 Task: Look for space in Paracuru, Brazil from 12th July, 2023 to 16th July, 2023 for 8 adults in price range Rs.10000 to Rs.16000. Place can be private room with 8 bedrooms having 8 beds and 8 bathrooms. Property type can be house, flat, guest house. Amenities needed are: wifi, TV, free parkinig on premises, gym, breakfast. Booking option can be shelf check-in. Required host language is English.
Action: Mouse moved to (494, 101)
Screenshot: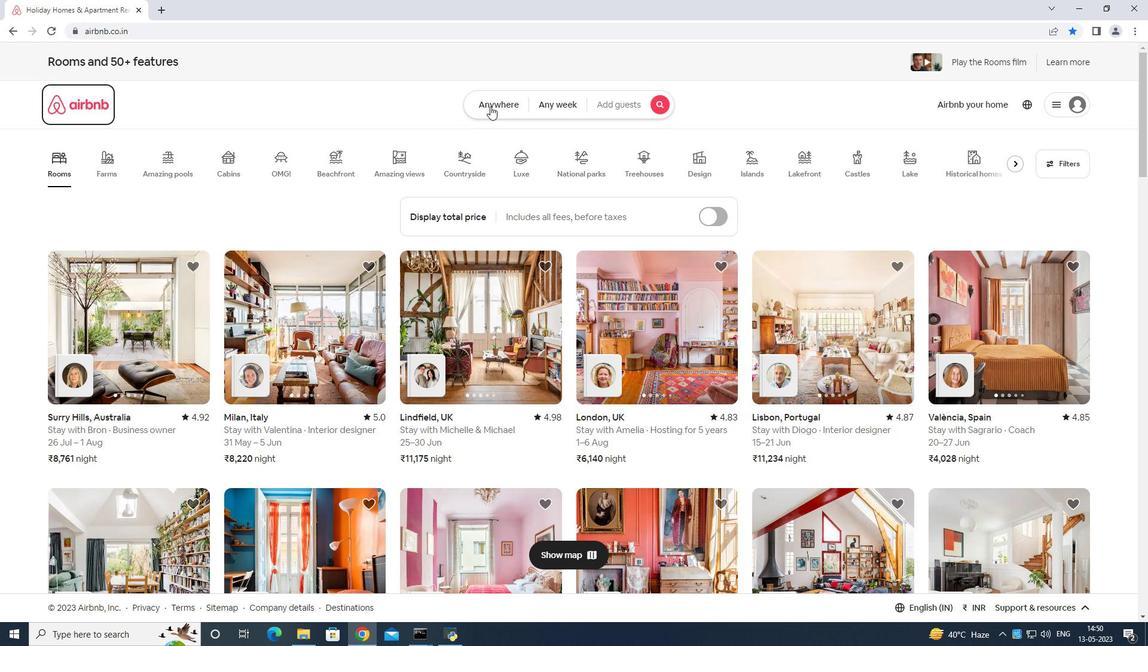 
Action: Mouse pressed left at (494, 101)
Screenshot: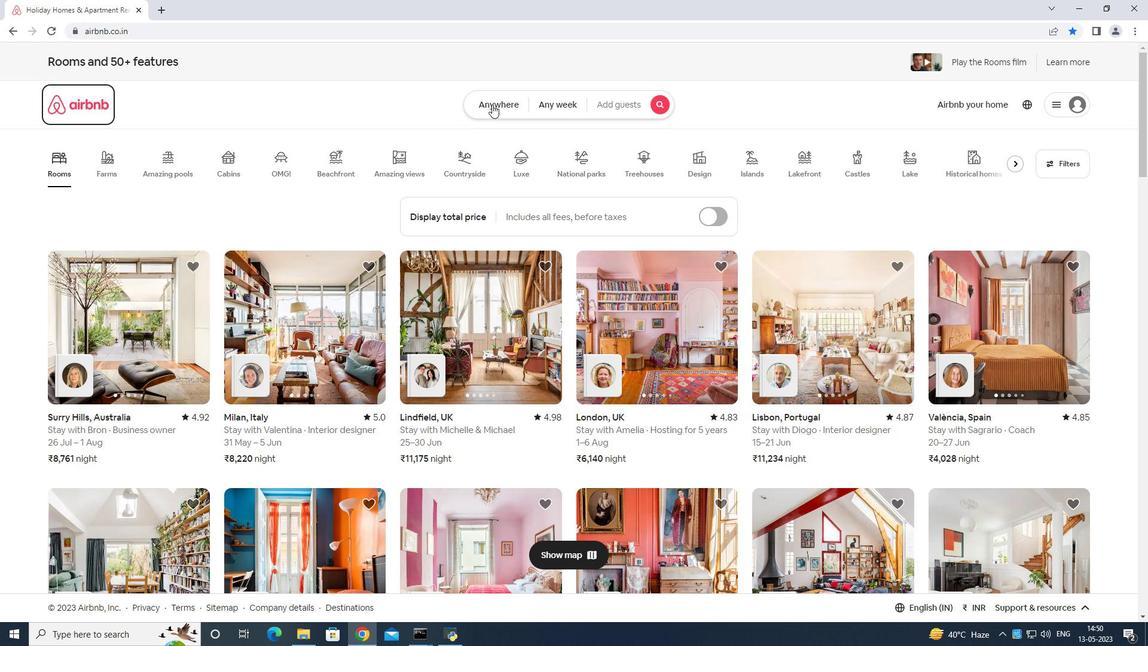 
Action: Mouse moved to (472, 141)
Screenshot: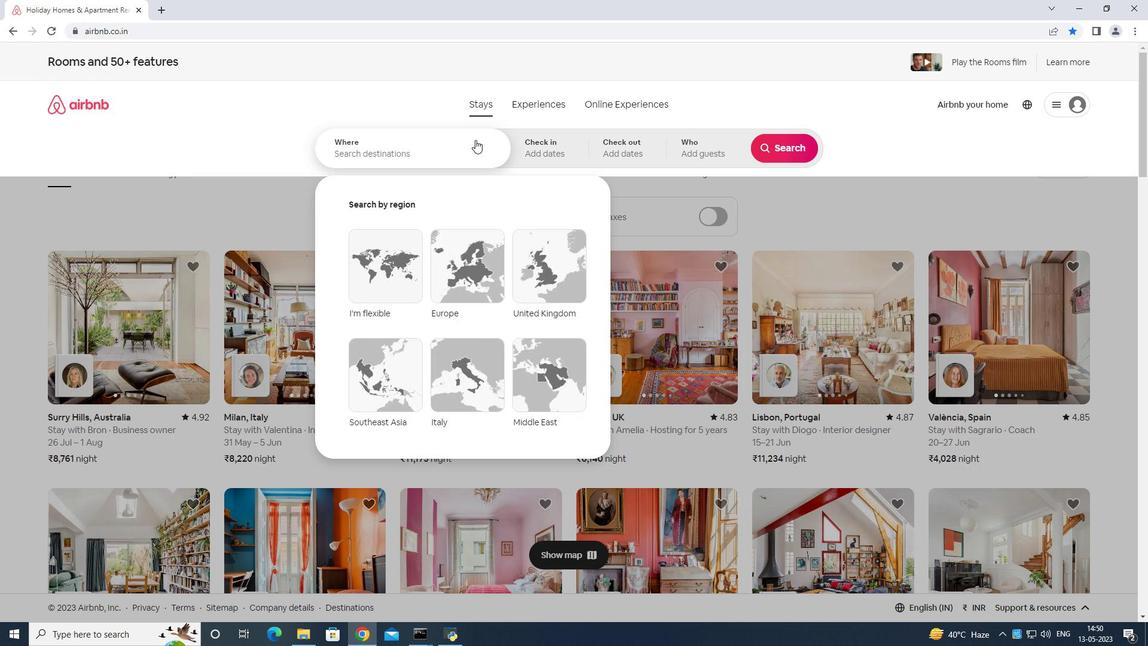
Action: Mouse pressed left at (472, 141)
Screenshot: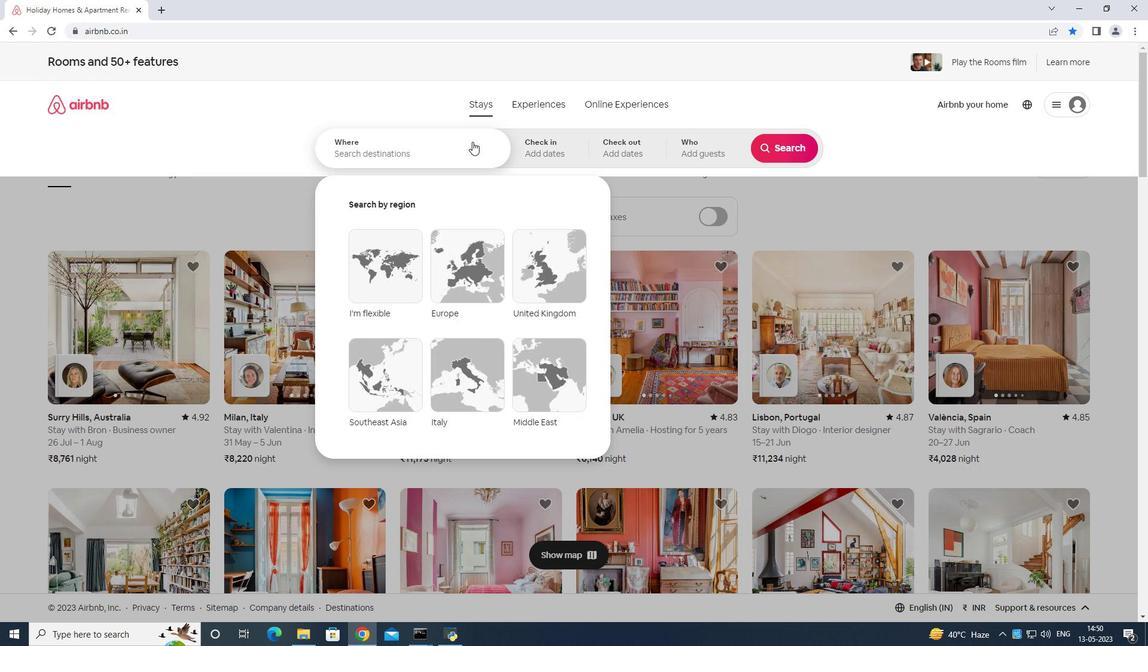 
Action: Mouse moved to (452, 155)
Screenshot: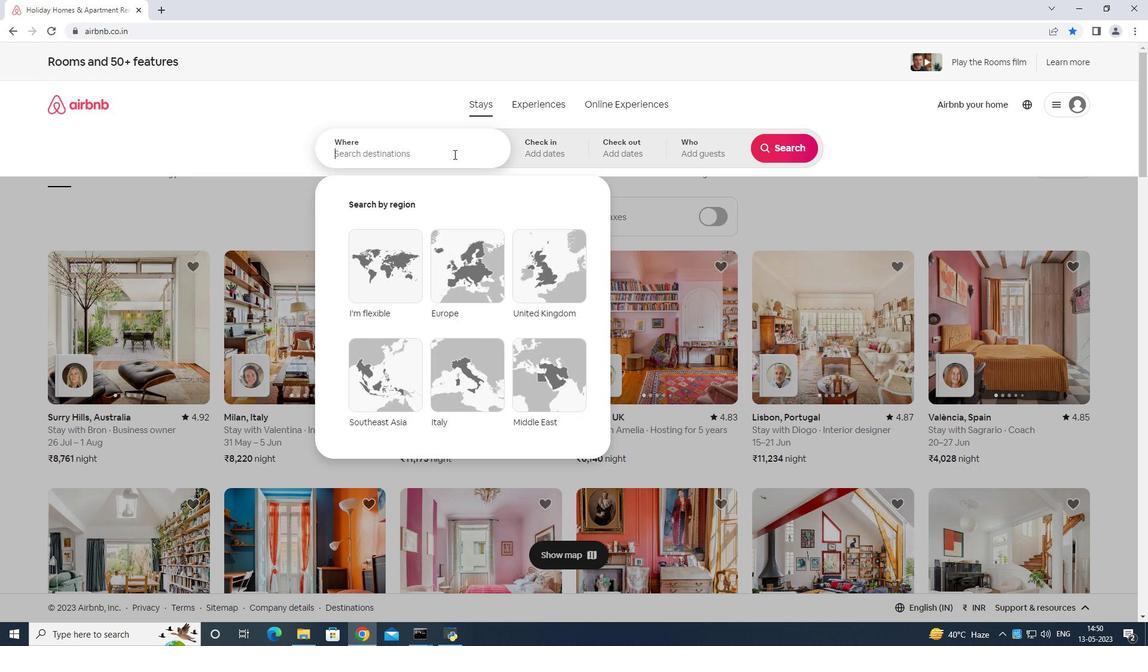 
Action: Key pressed <Key.shift>Paracur<Key.space>brazil<Key.enter>
Screenshot: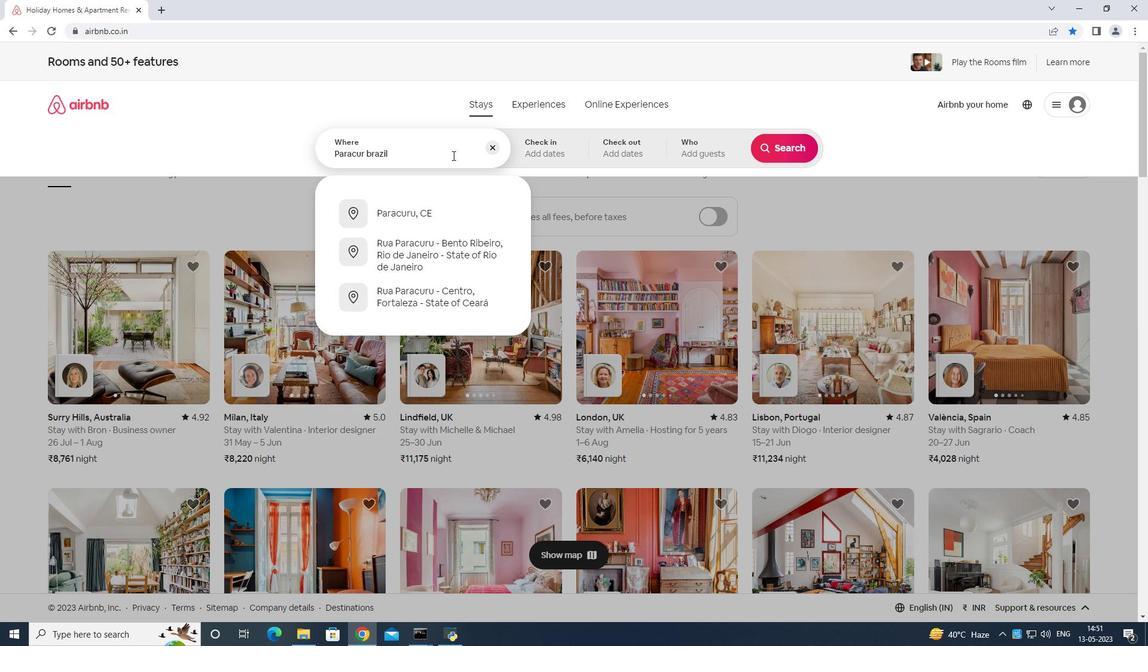 
Action: Mouse moved to (772, 239)
Screenshot: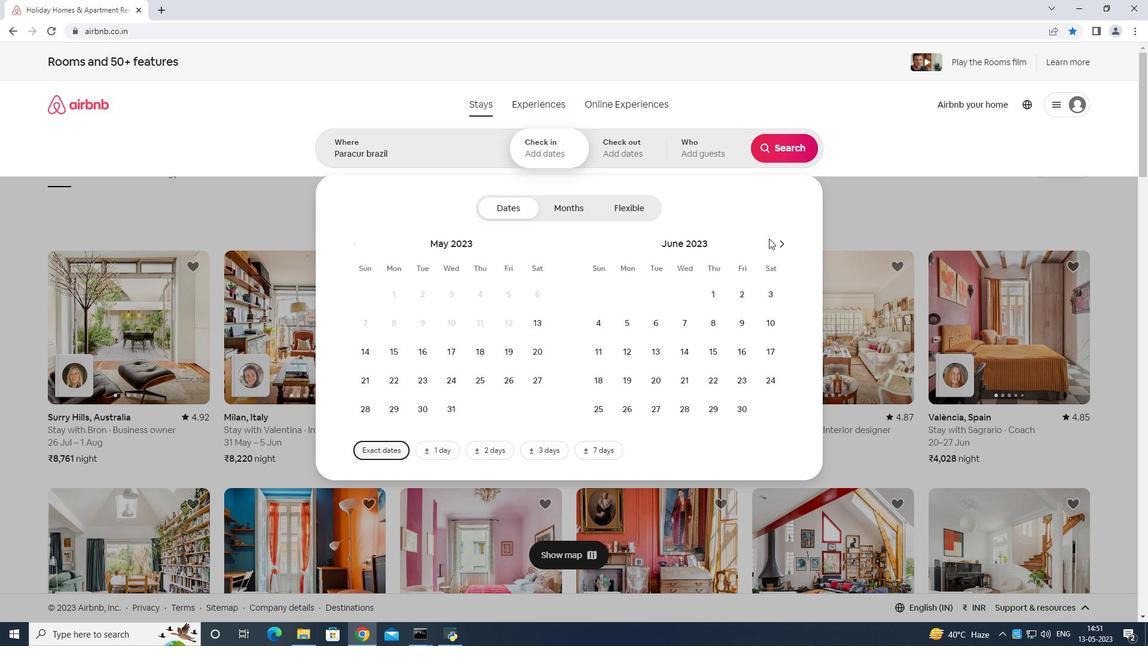 
Action: Mouse pressed left at (772, 239)
Screenshot: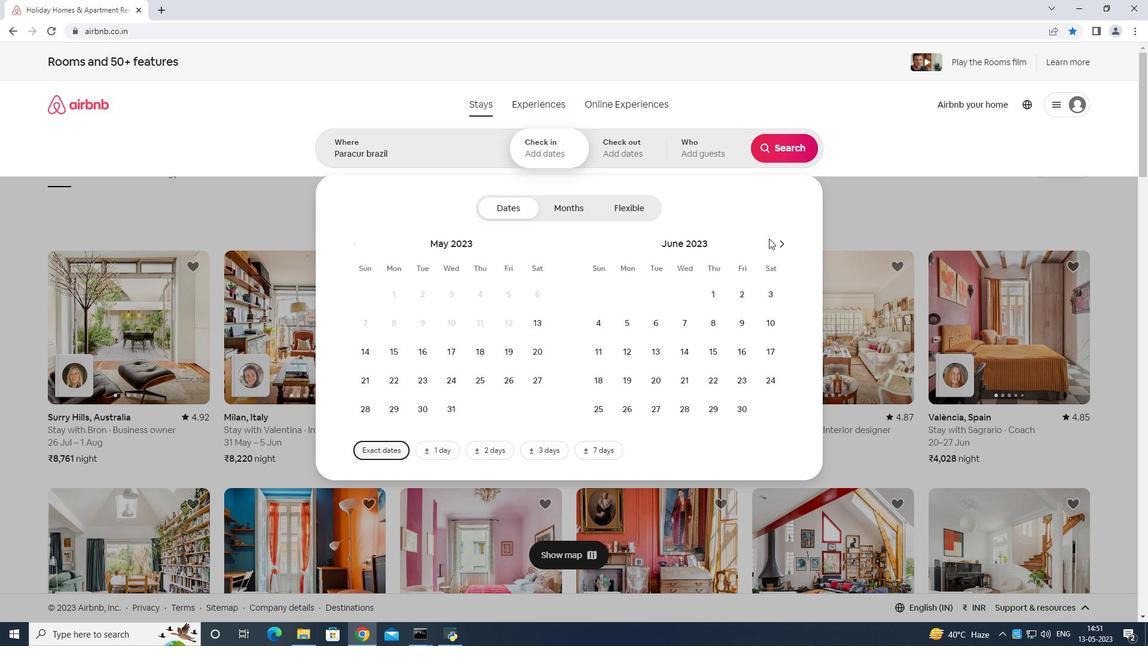 
Action: Mouse moved to (782, 247)
Screenshot: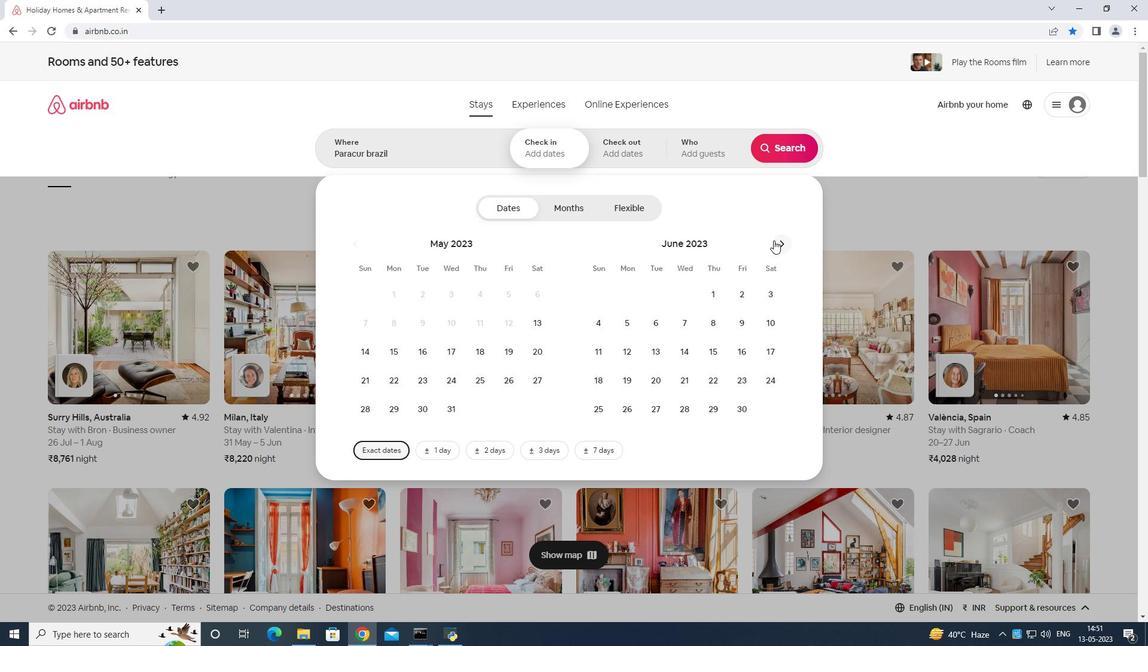 
Action: Mouse pressed left at (782, 247)
Screenshot: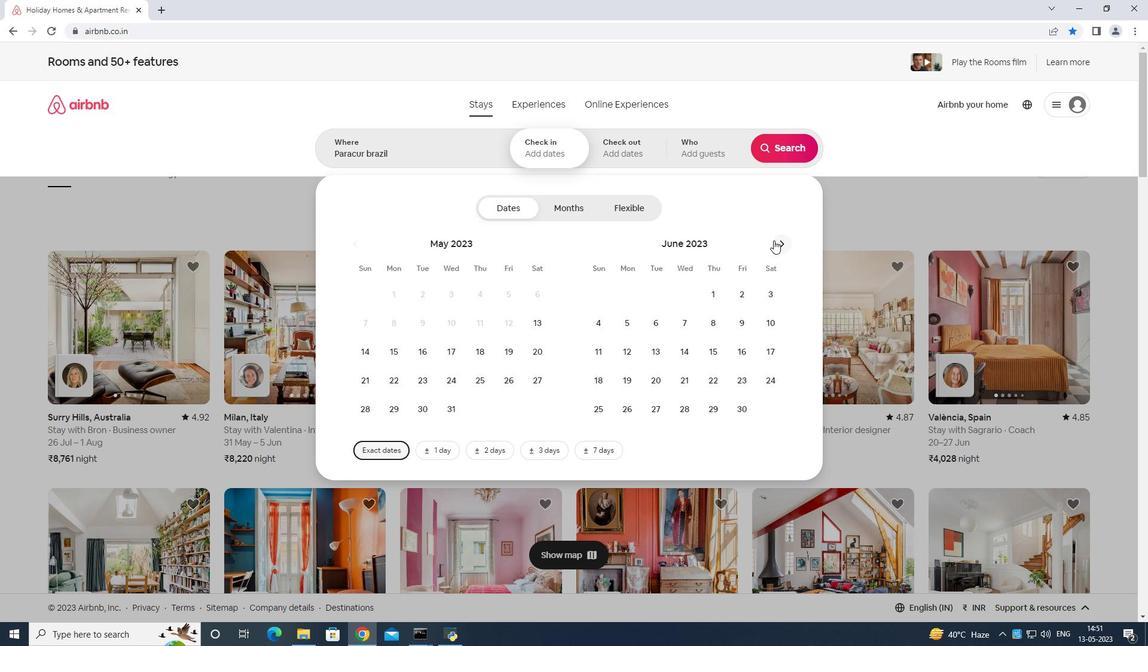 
Action: Mouse moved to (682, 348)
Screenshot: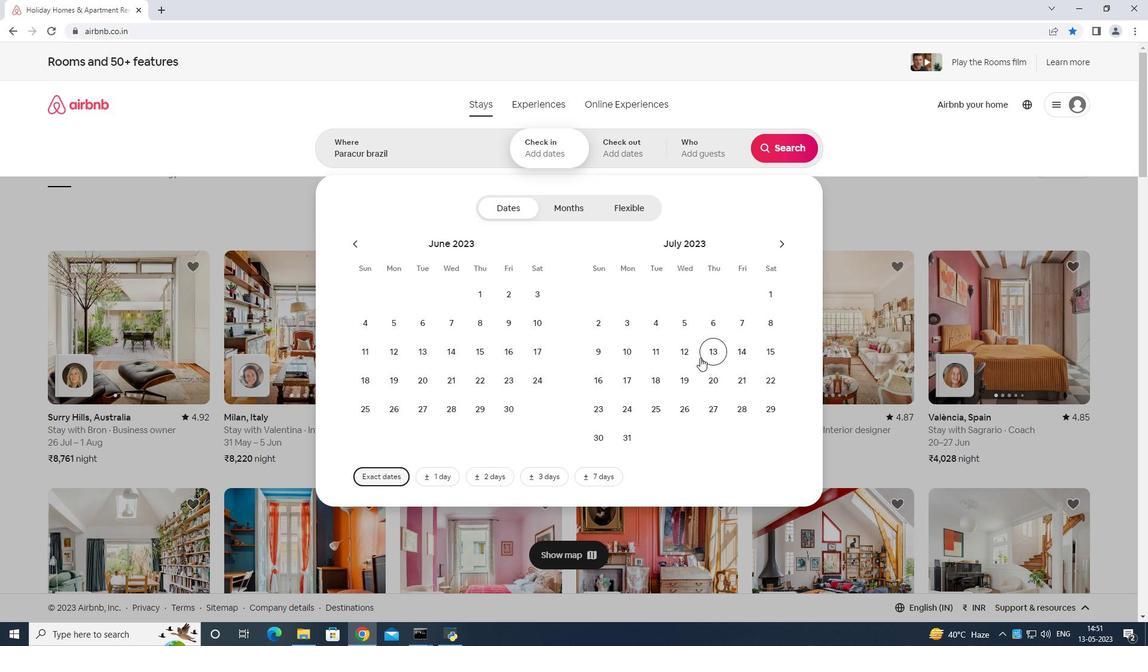 
Action: Mouse pressed left at (682, 348)
Screenshot: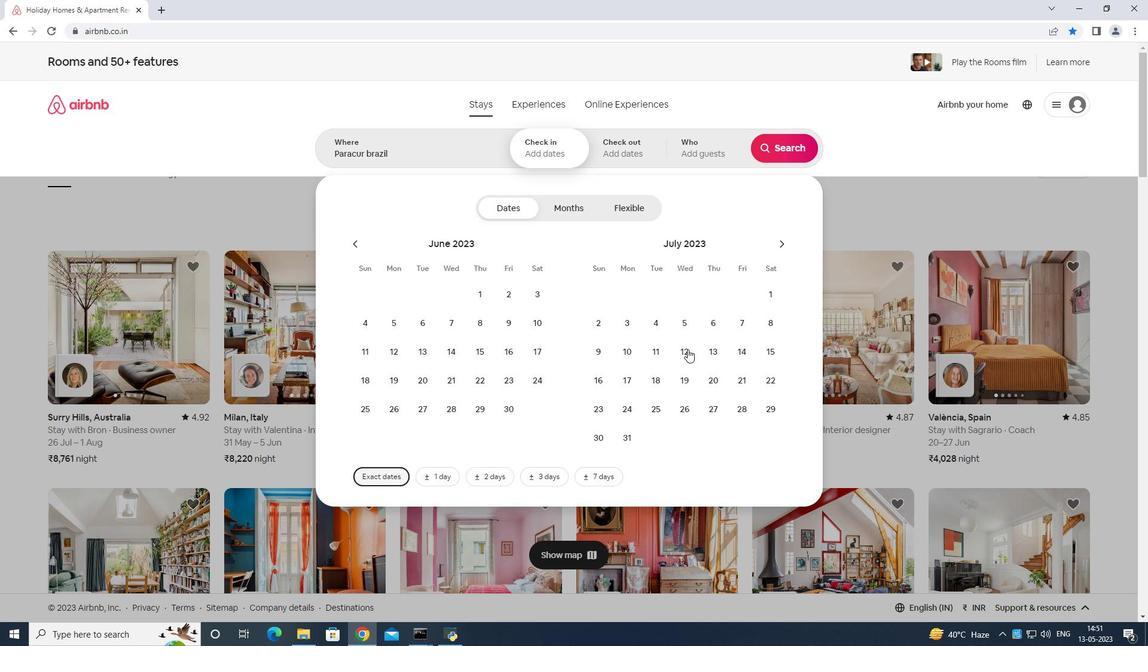 
Action: Mouse moved to (609, 379)
Screenshot: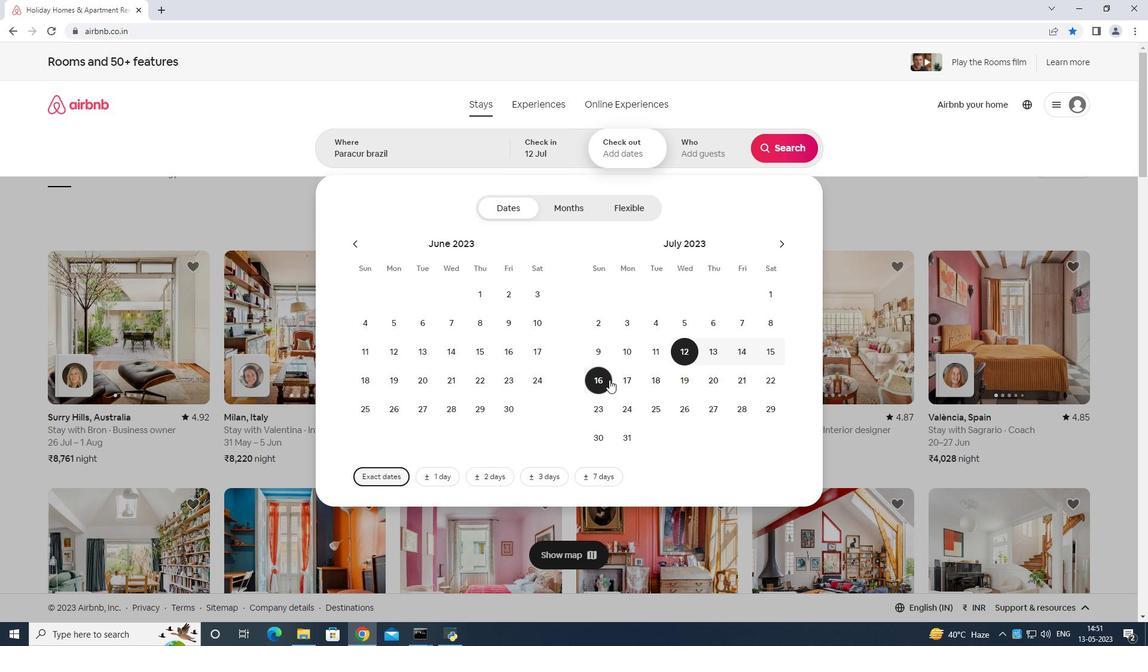 
Action: Mouse pressed left at (609, 379)
Screenshot: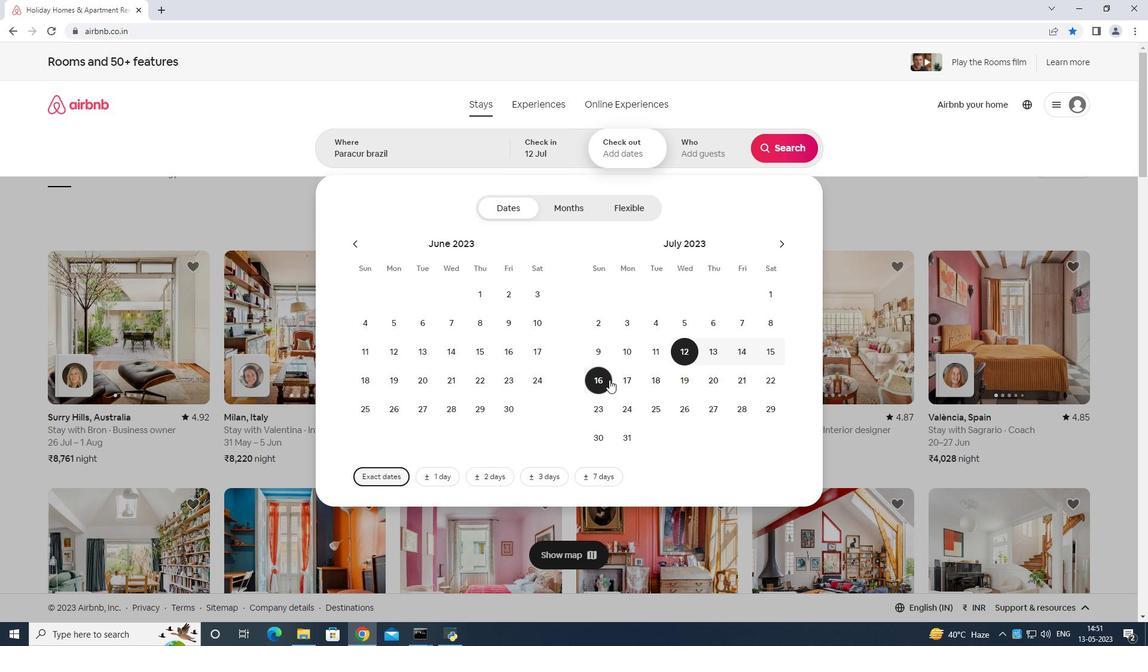 
Action: Mouse moved to (710, 144)
Screenshot: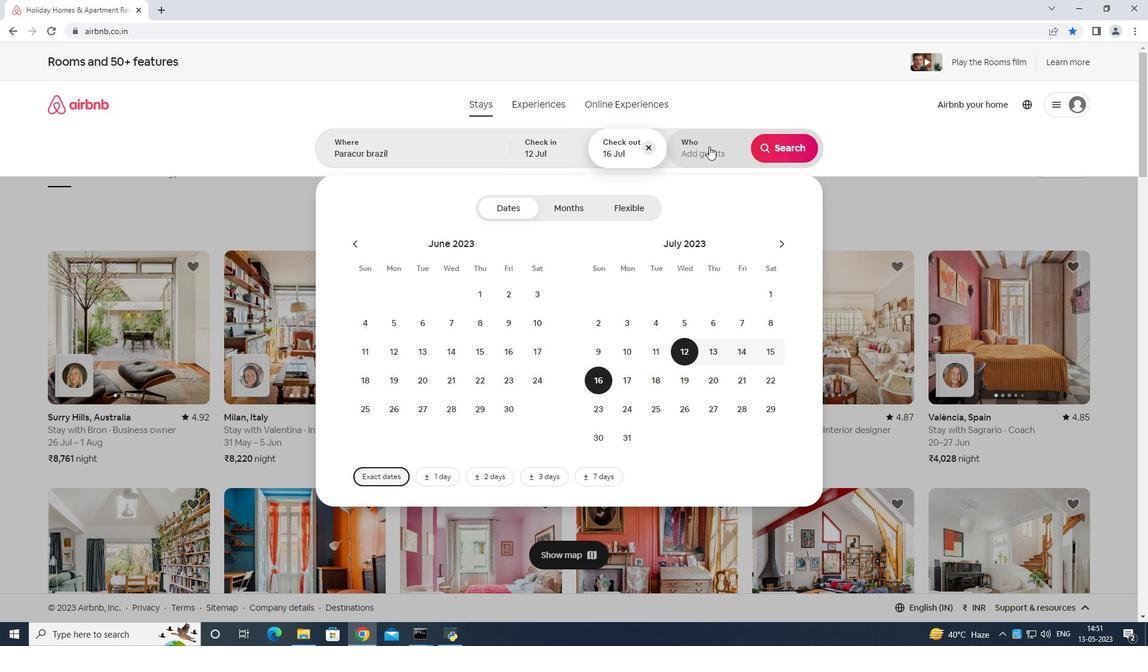 
Action: Mouse pressed left at (710, 144)
Screenshot: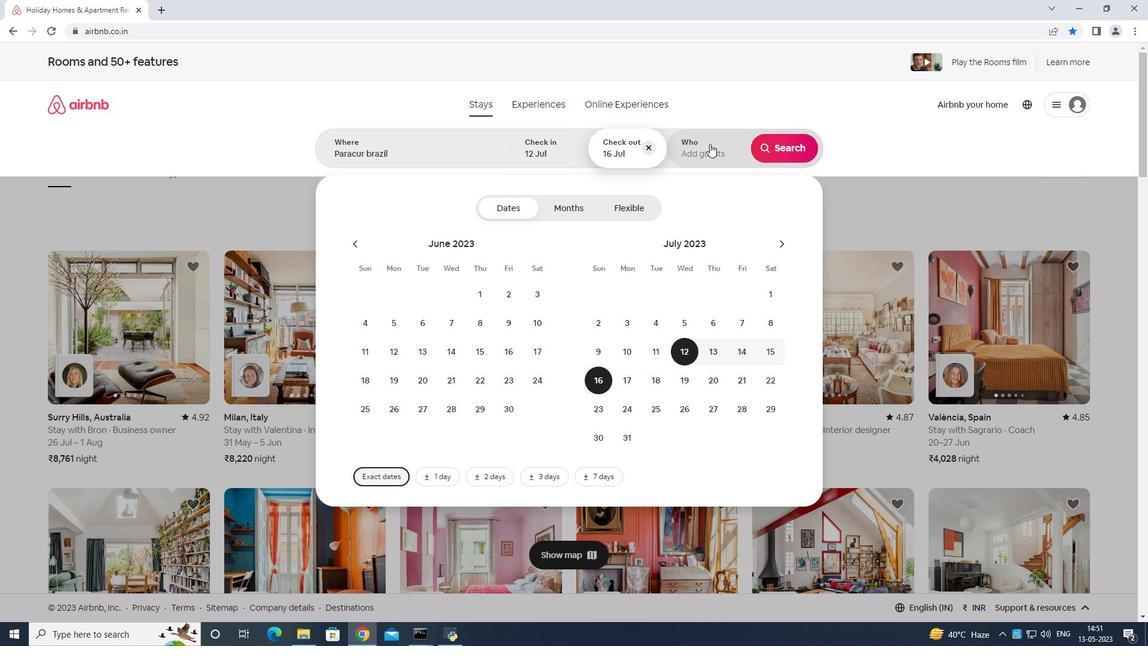 
Action: Mouse moved to (787, 207)
Screenshot: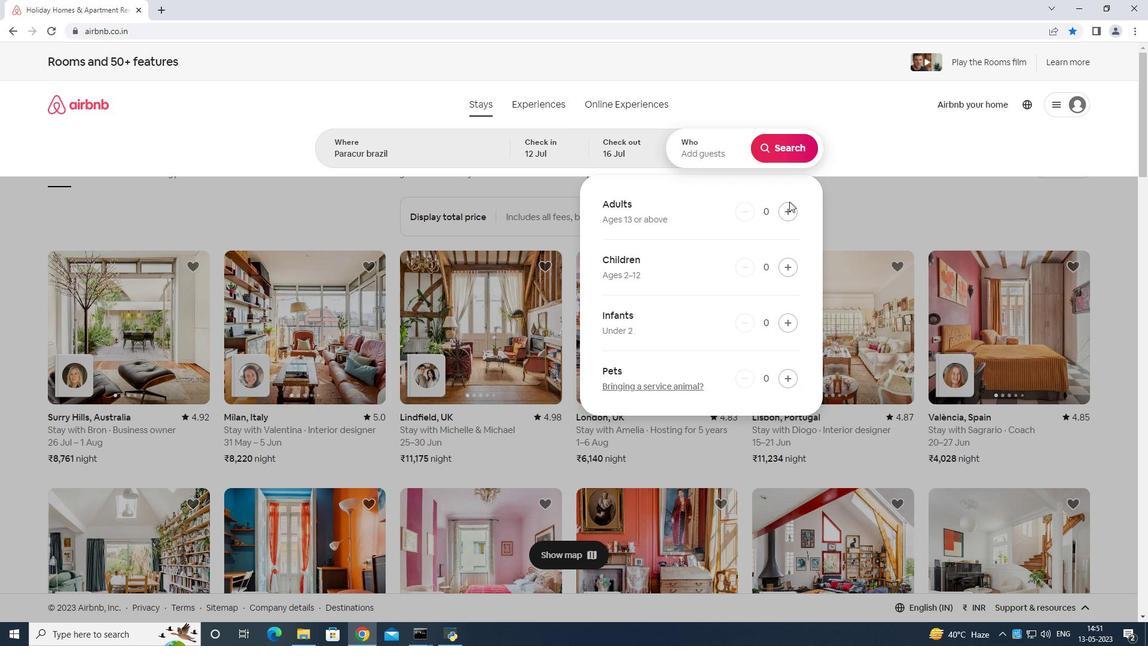 
Action: Mouse pressed left at (787, 207)
Screenshot: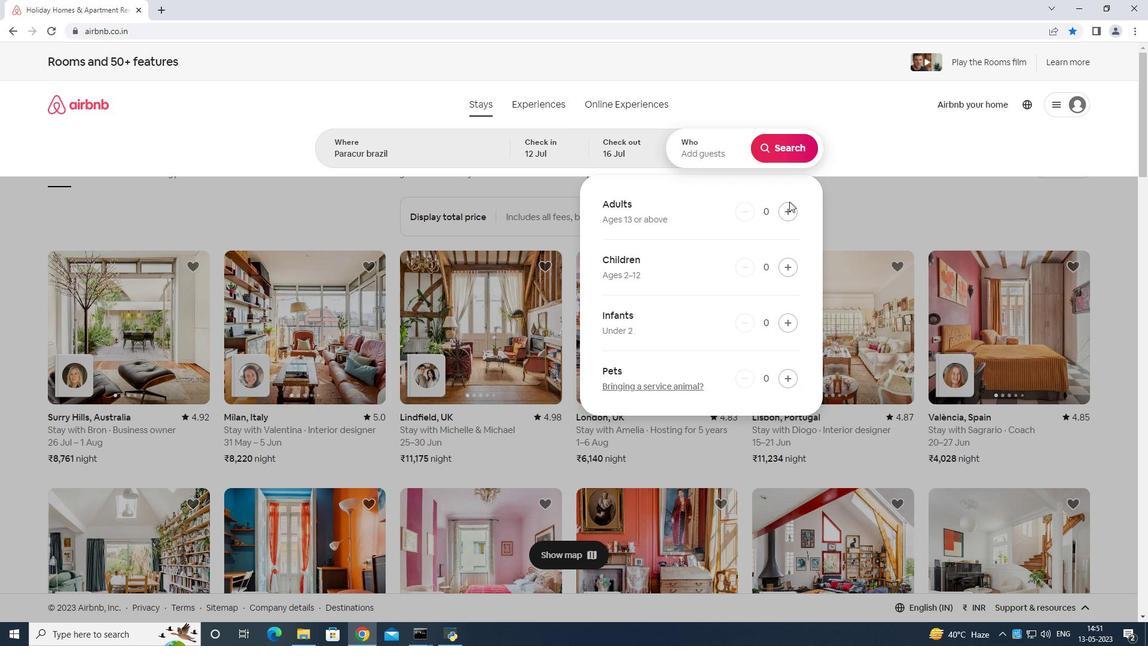 
Action: Mouse moved to (787, 208)
Screenshot: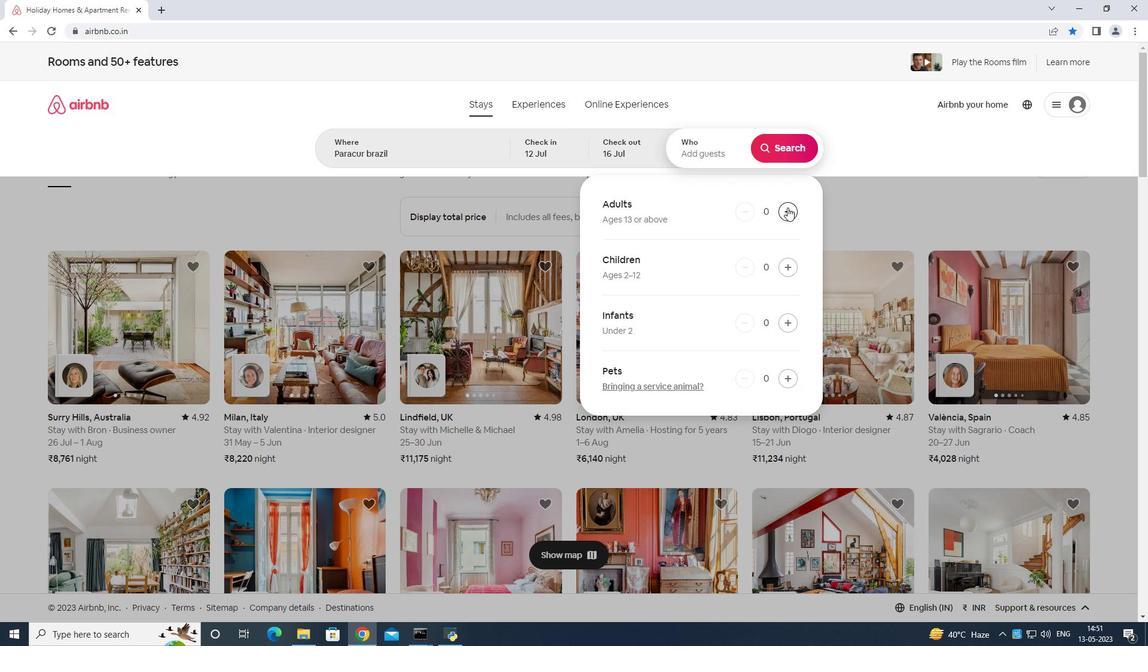 
Action: Mouse pressed left at (787, 208)
Screenshot: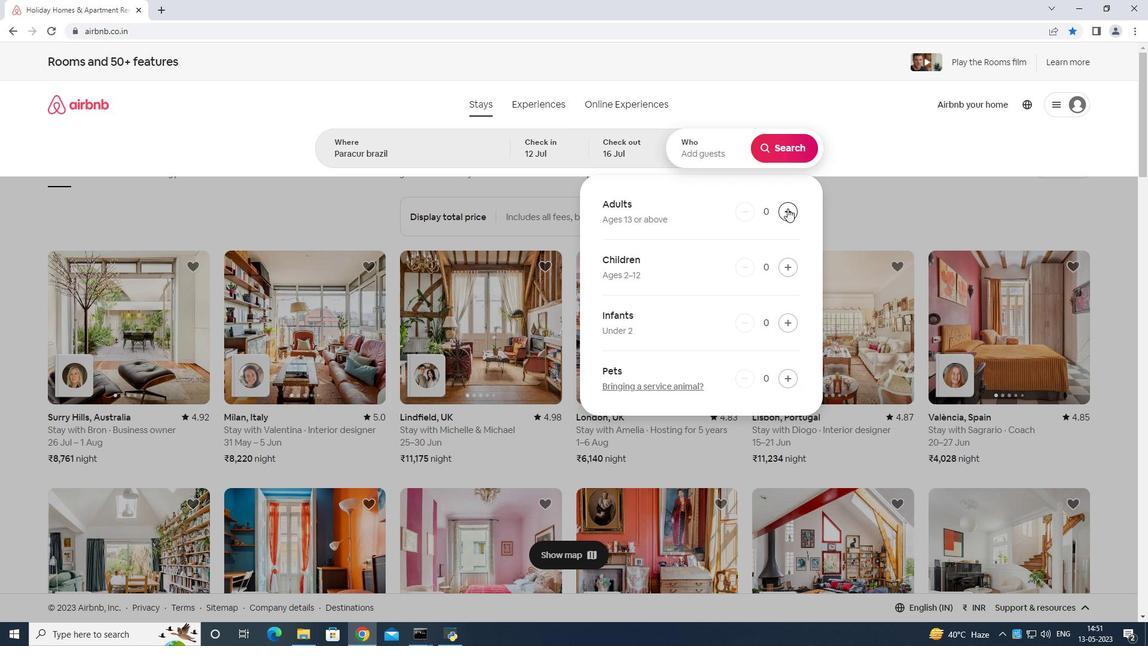
Action: Mouse moved to (786, 207)
Screenshot: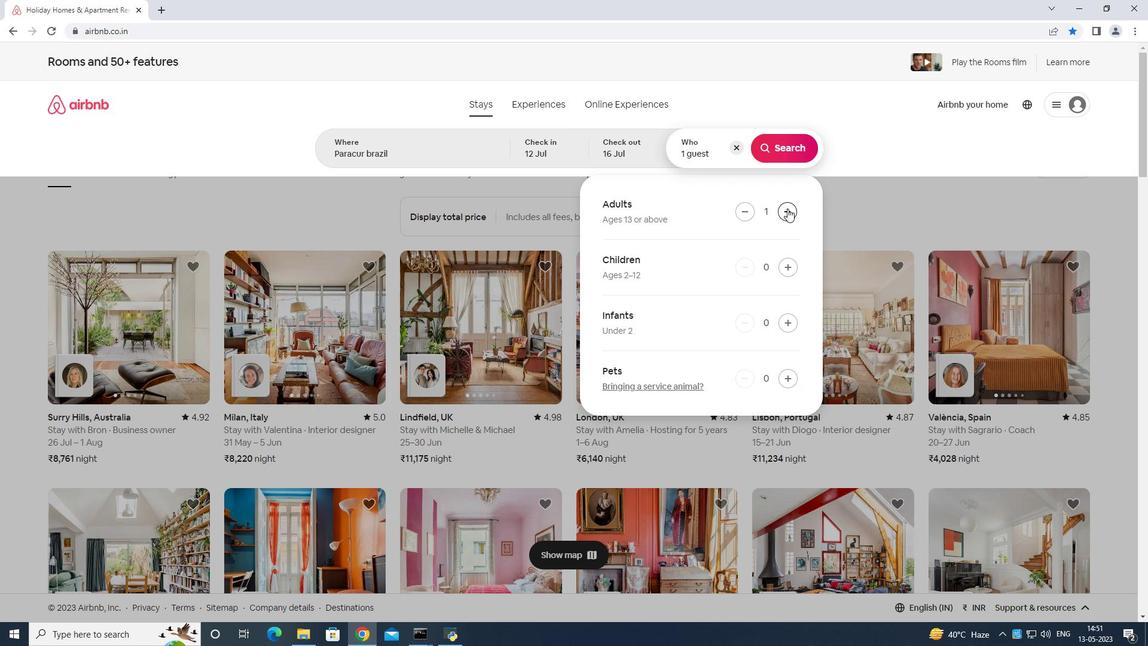 
Action: Mouse pressed left at (786, 207)
Screenshot: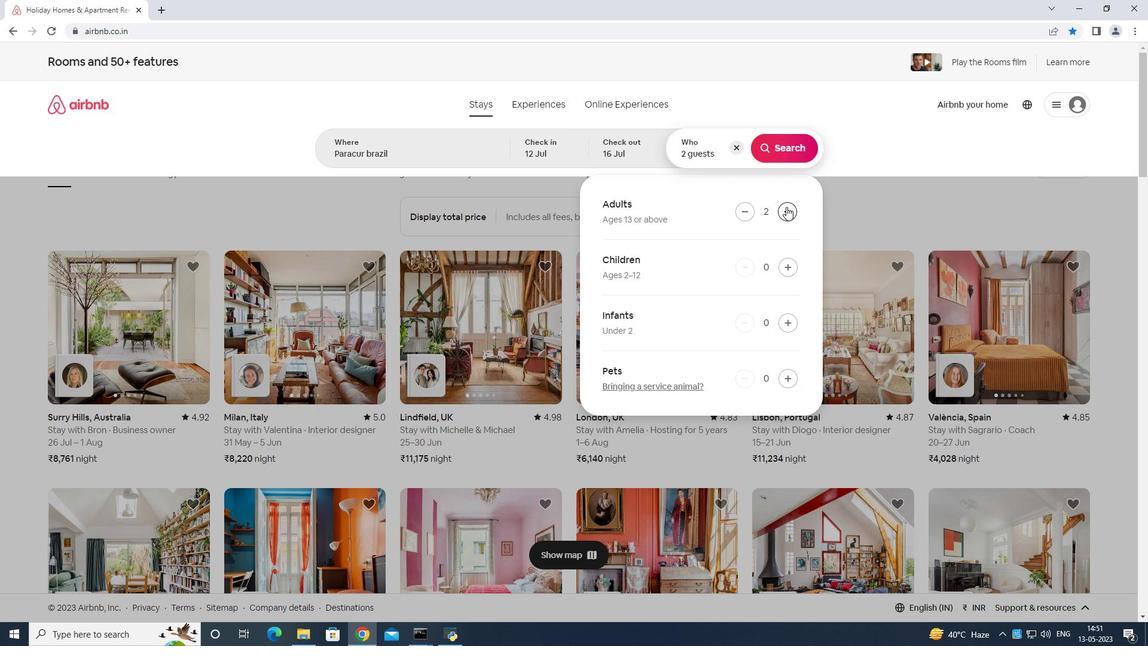 
Action: Mouse pressed left at (786, 207)
Screenshot: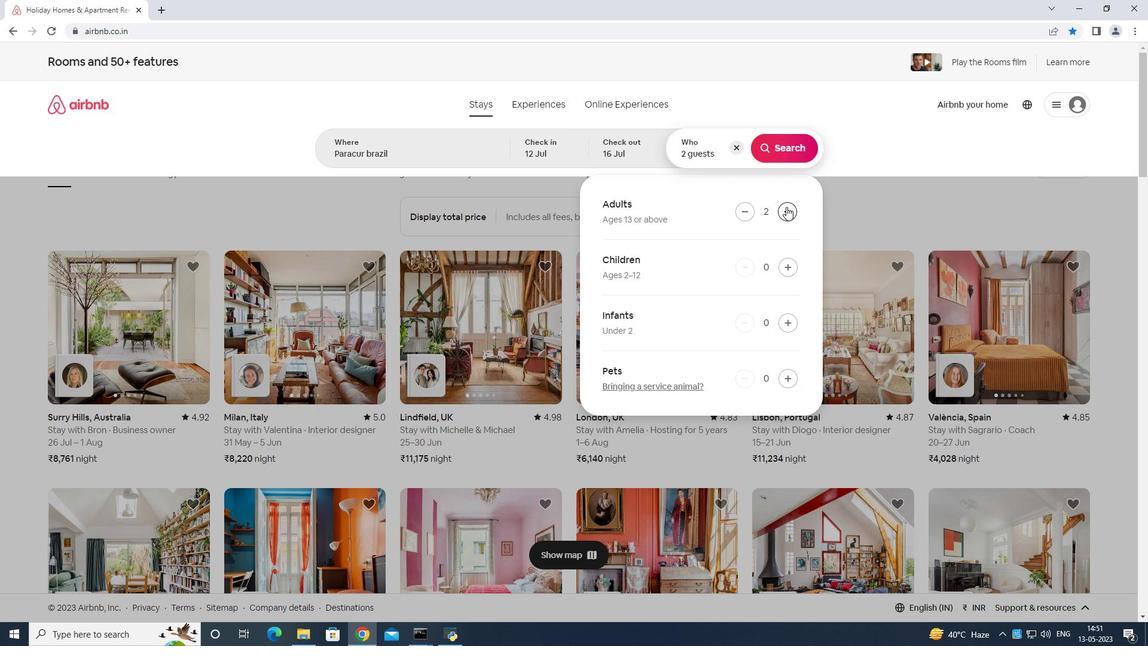 
Action: Mouse pressed left at (786, 207)
Screenshot: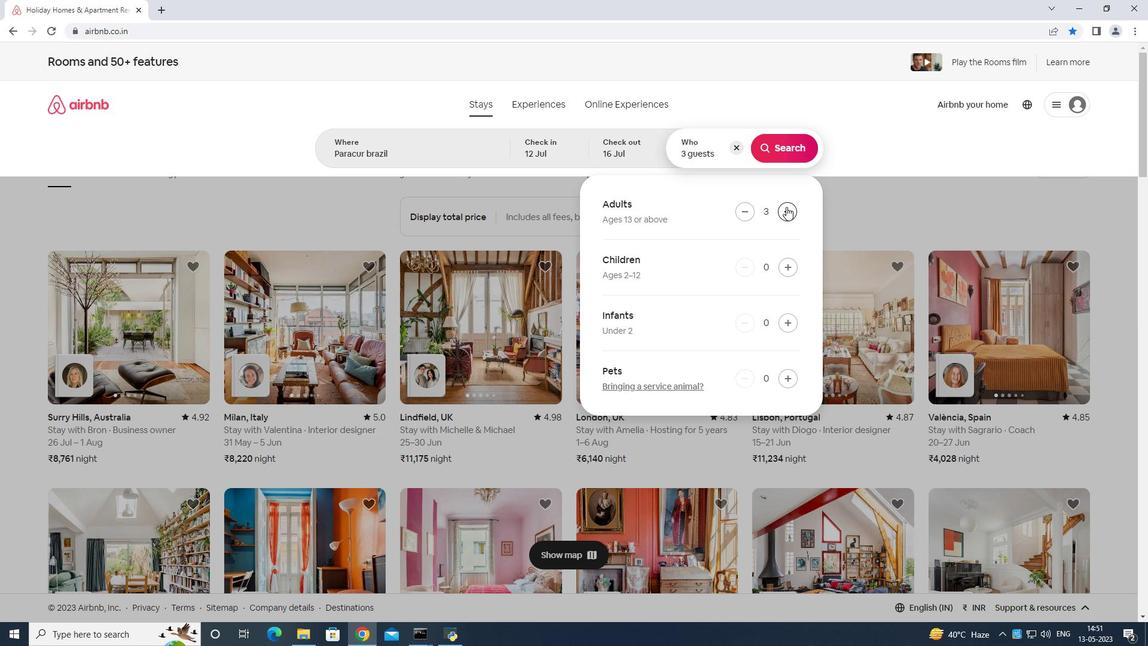 
Action: Mouse pressed left at (786, 207)
Screenshot: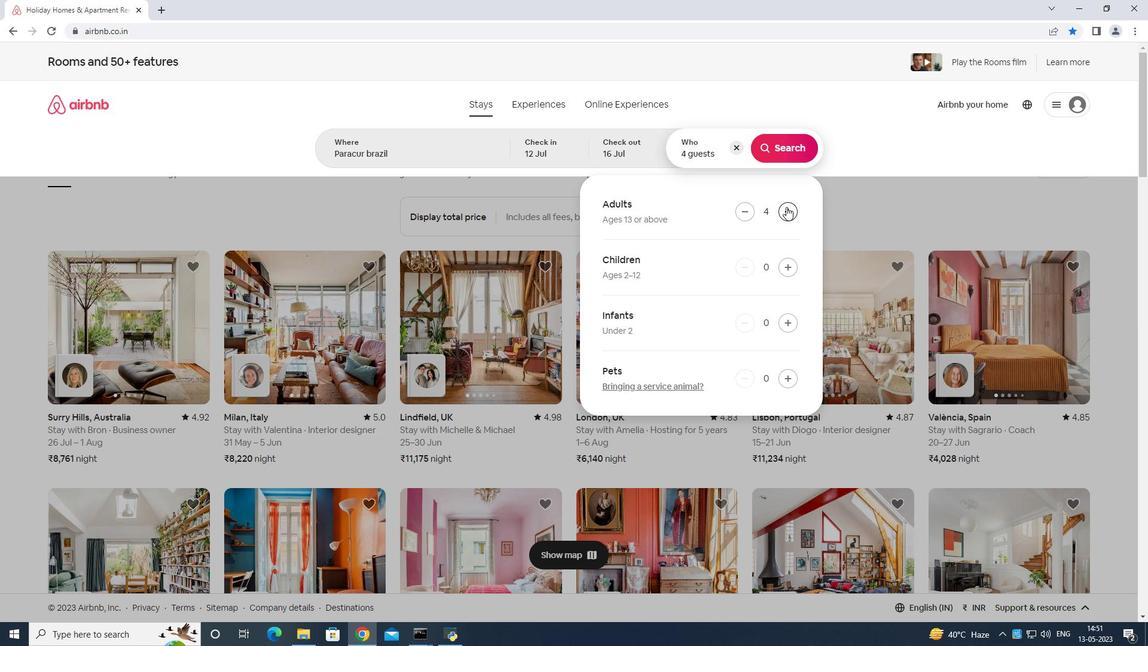 
Action: Mouse pressed left at (786, 207)
Screenshot: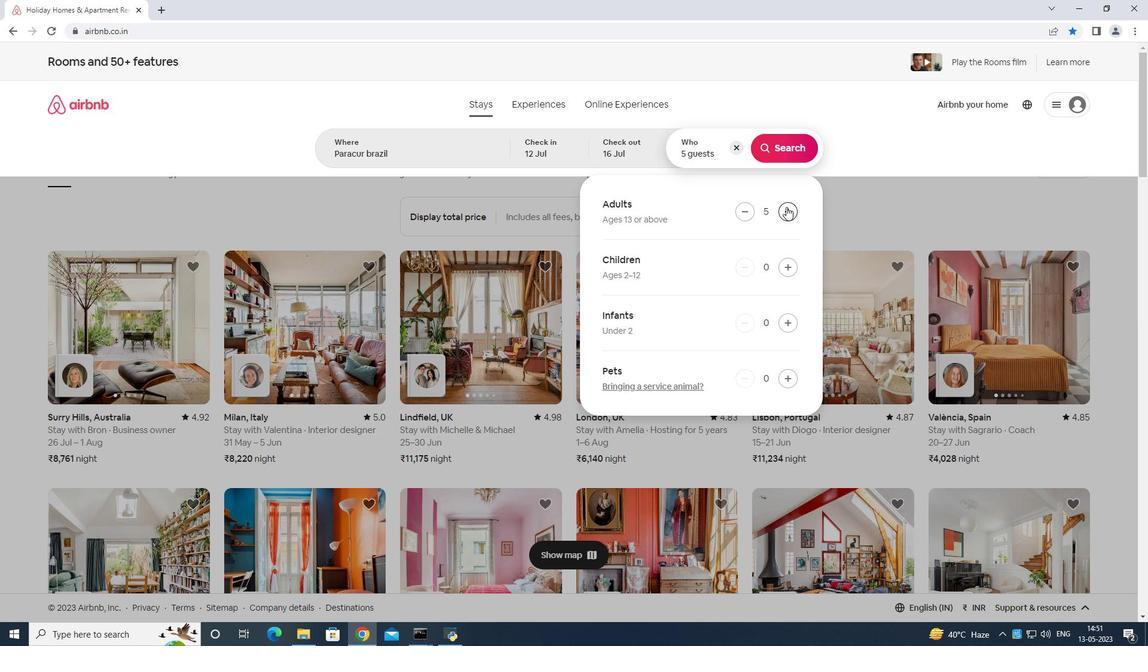 
Action: Mouse pressed left at (786, 207)
Screenshot: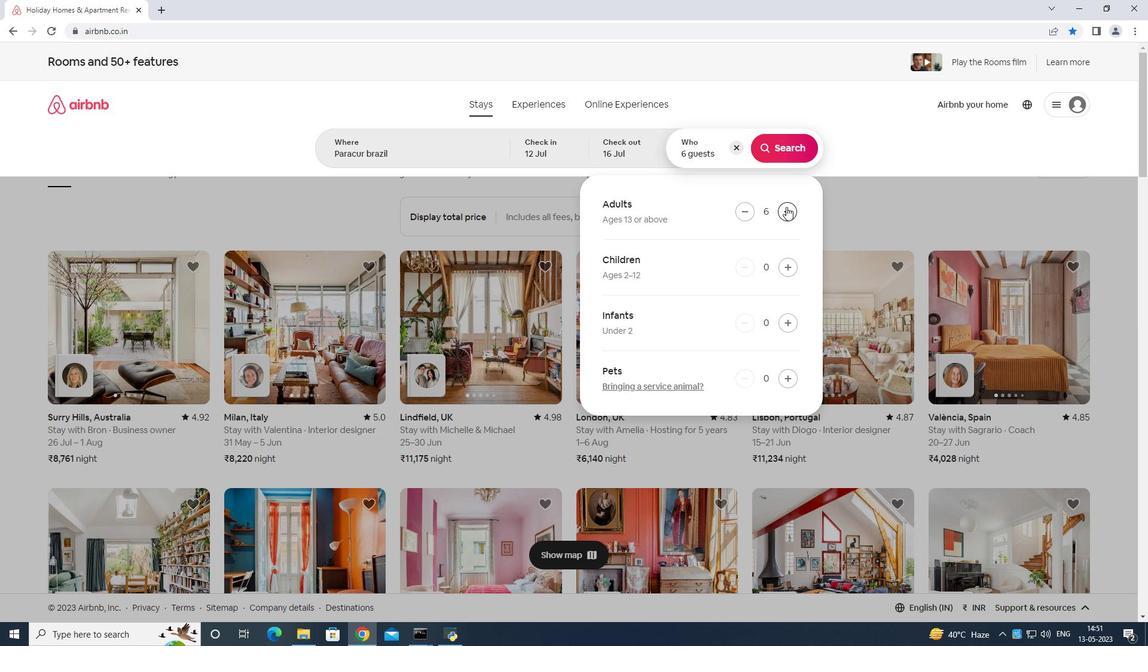 
Action: Mouse moved to (787, 147)
Screenshot: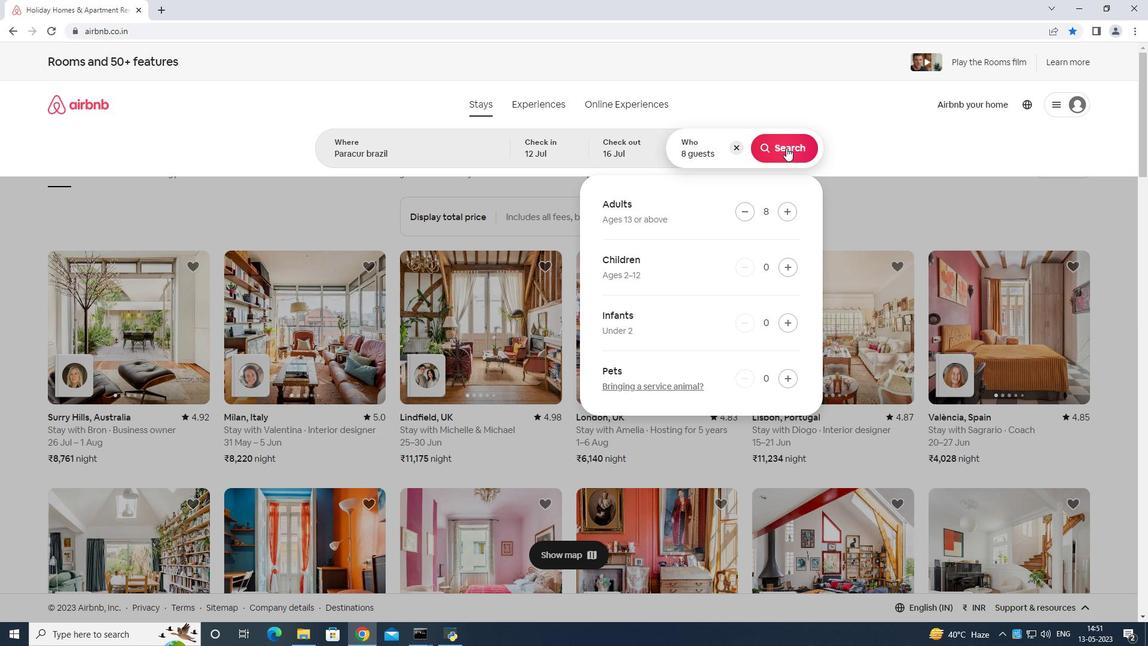 
Action: Mouse pressed left at (787, 147)
Screenshot: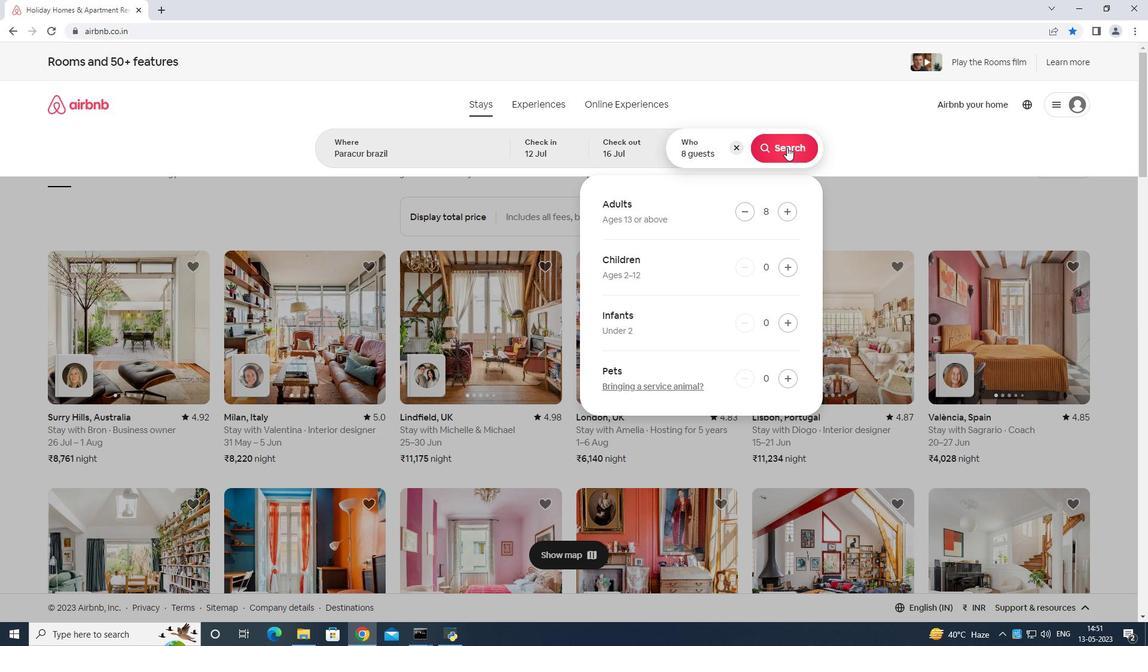 
Action: Mouse moved to (1088, 110)
Screenshot: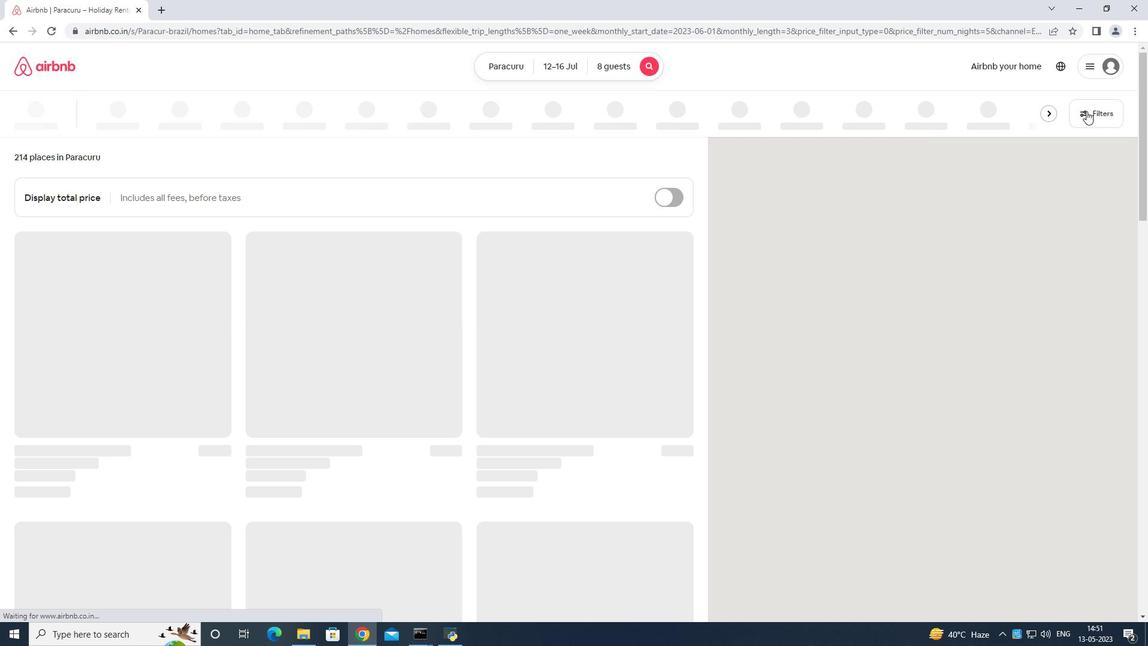 
Action: Mouse pressed left at (1088, 110)
Screenshot: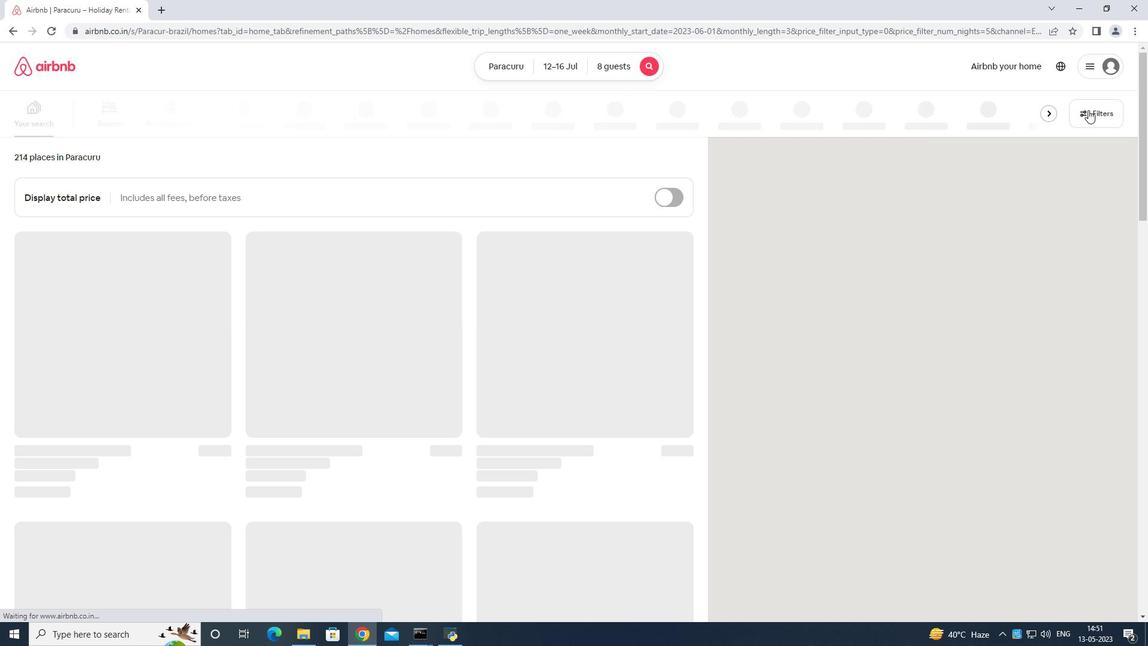 
Action: Mouse moved to (477, 404)
Screenshot: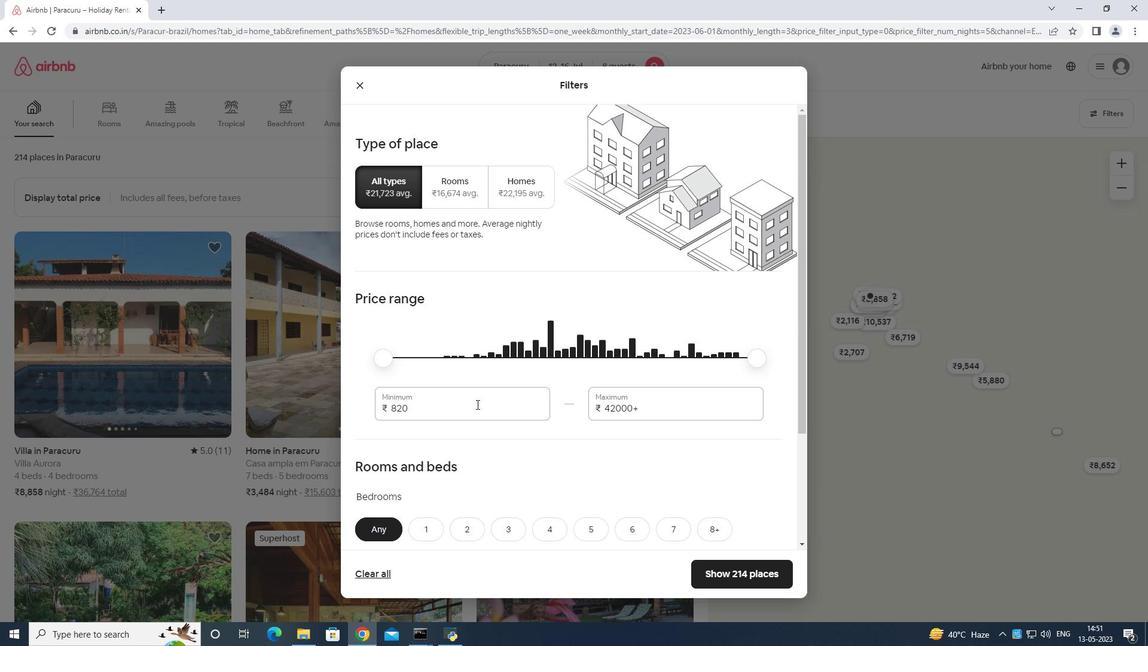 
Action: Mouse pressed left at (477, 404)
Screenshot: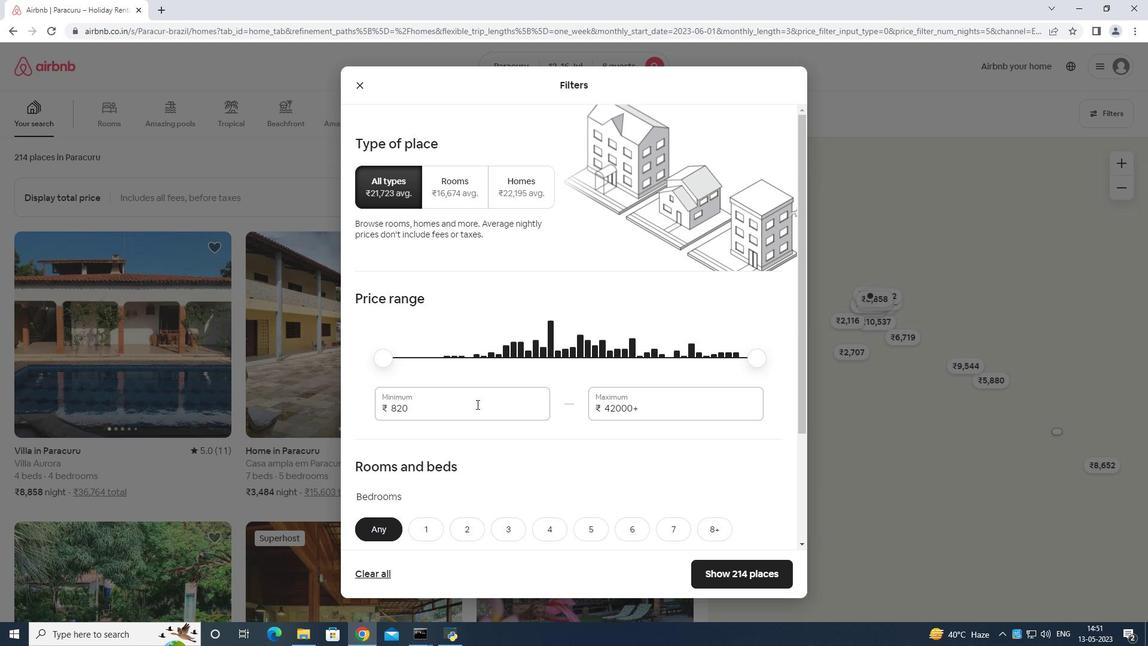 
Action: Mouse moved to (474, 394)
Screenshot: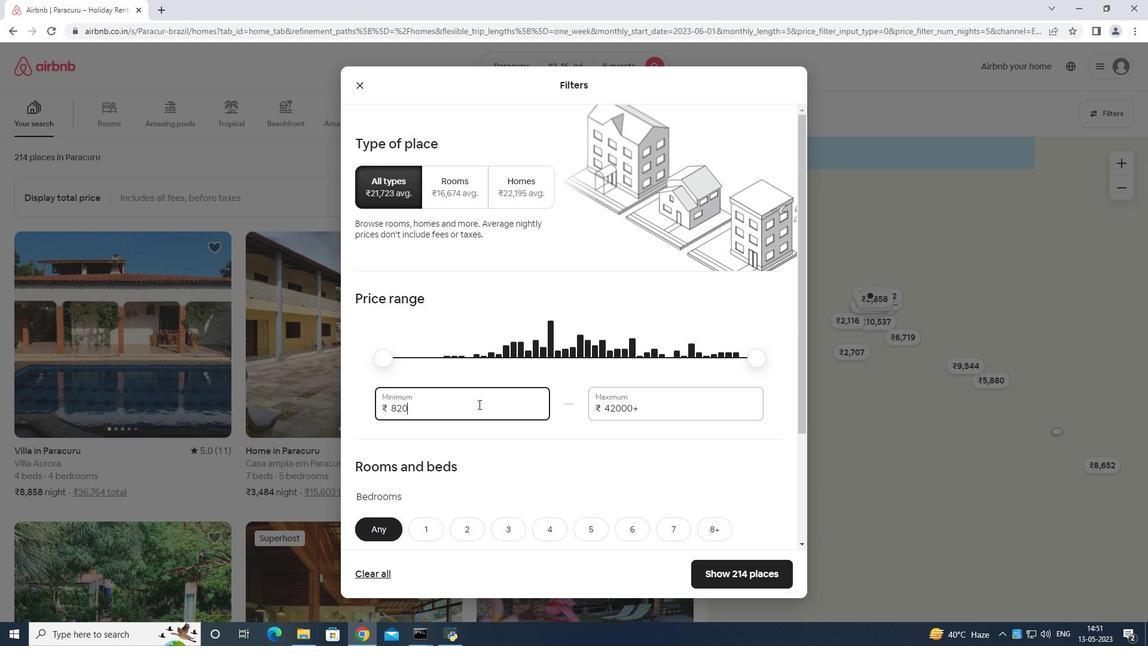
Action: Key pressed <Key.backspace>
Screenshot: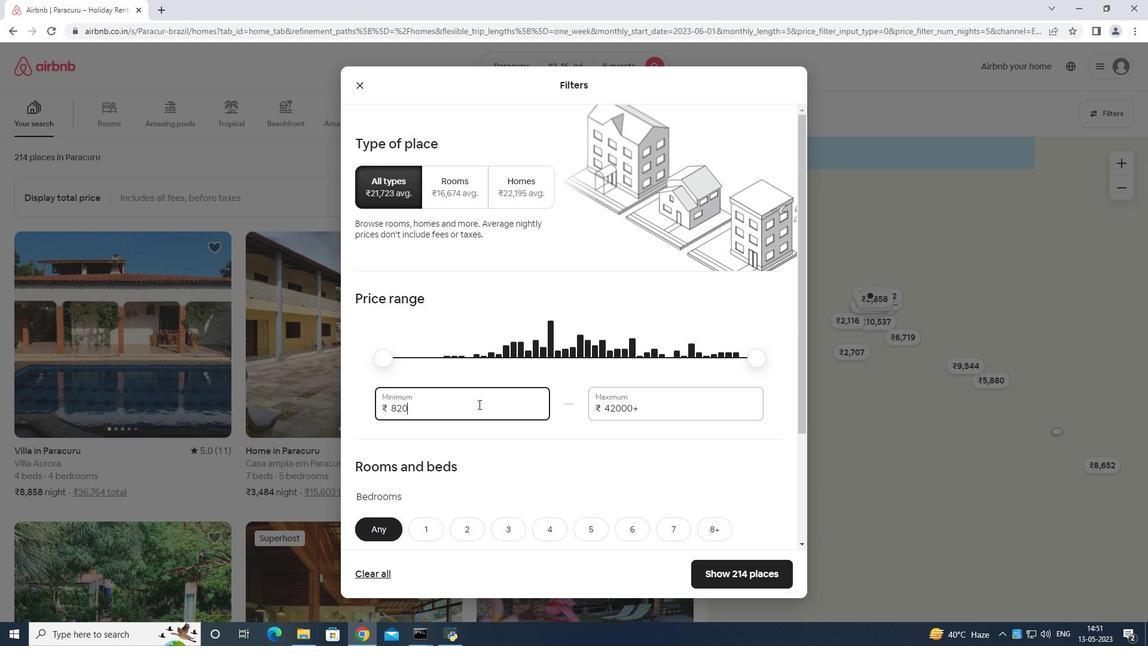 
Action: Mouse moved to (473, 390)
Screenshot: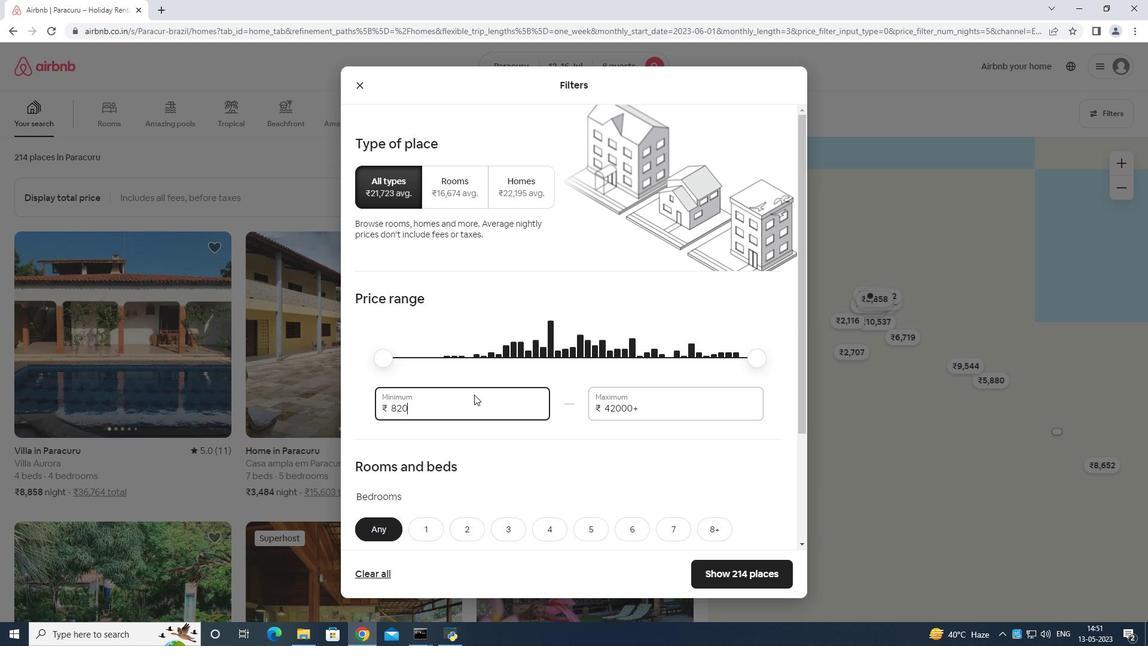 
Action: Key pressed <Key.backspace><Key.backspace><Key.backspace><Key.backspace><Key.backspace><Key.backspace><Key.backspace><Key.backspace>
Screenshot: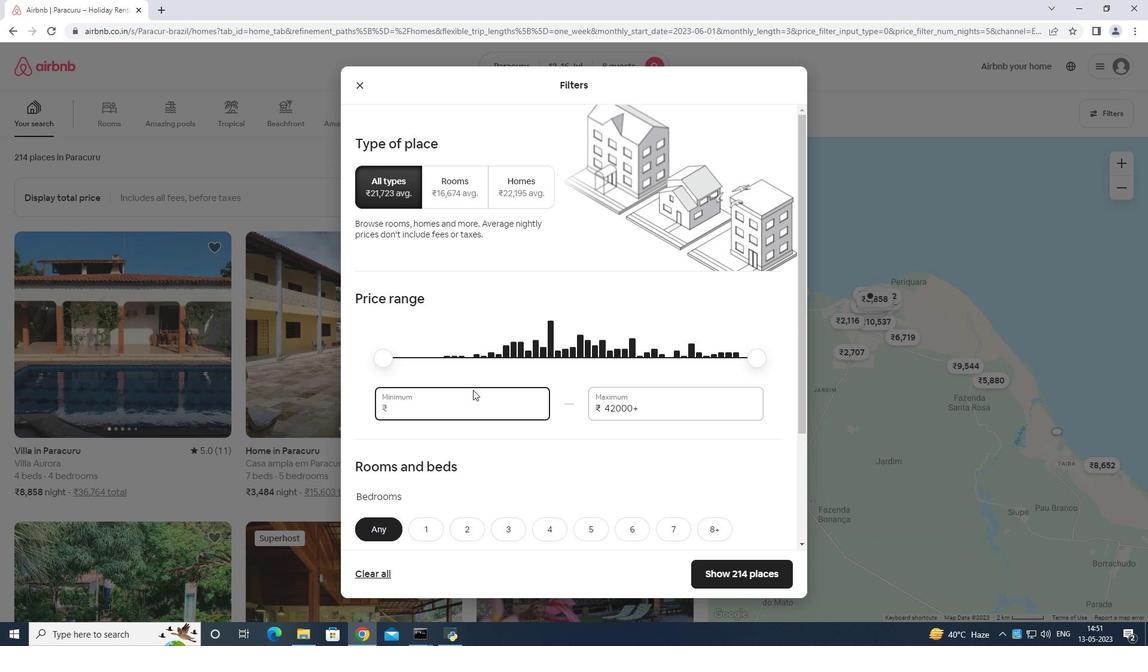 
Action: Mouse moved to (476, 388)
Screenshot: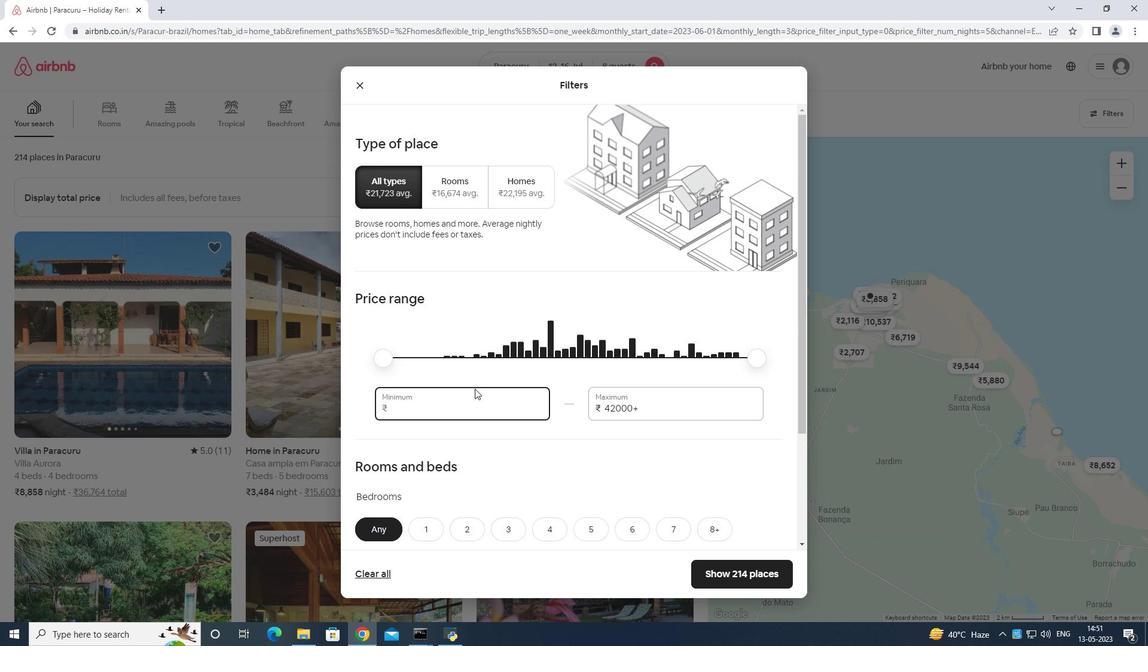 
Action: Key pressed 1
Screenshot: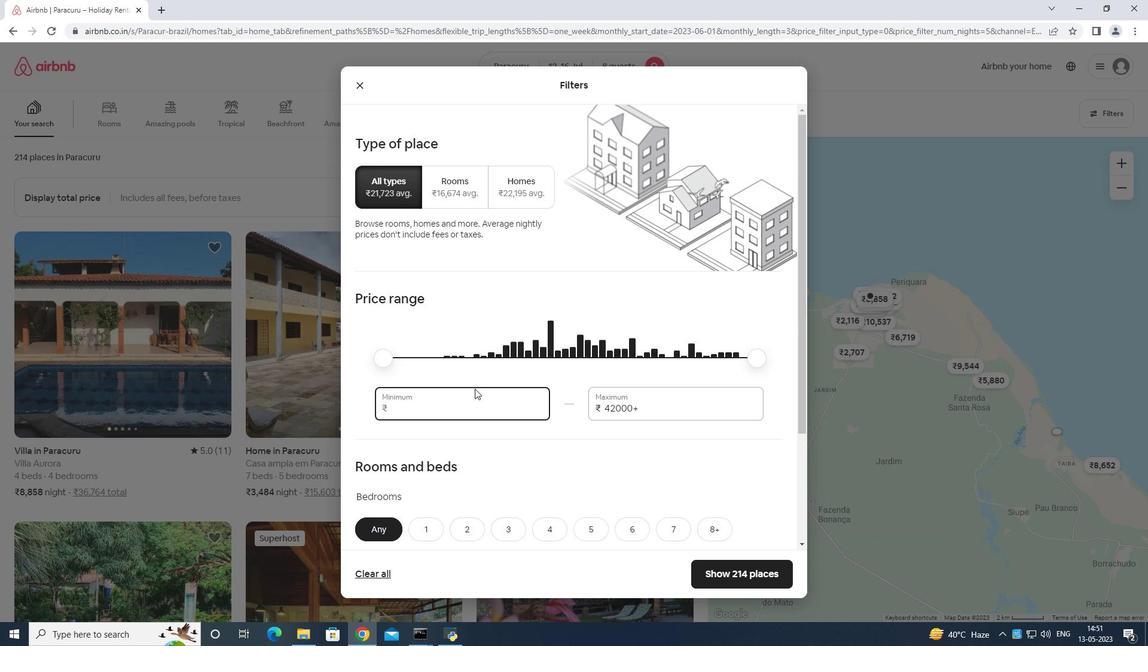 
Action: Mouse moved to (479, 388)
Screenshot: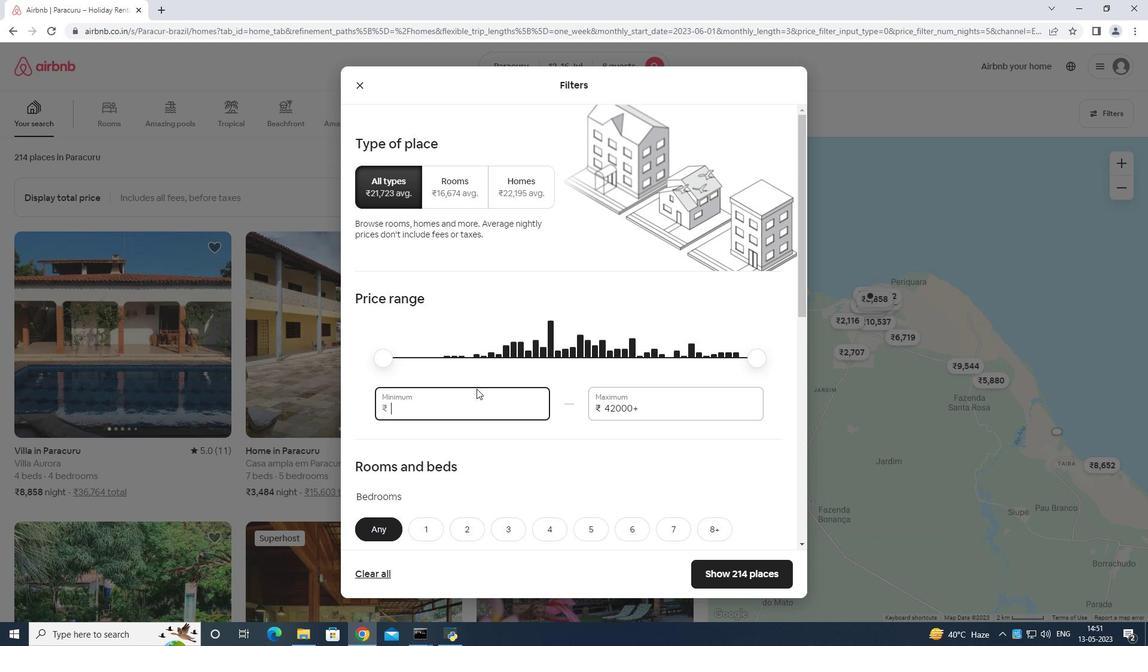 
Action: Key pressed 000
Screenshot: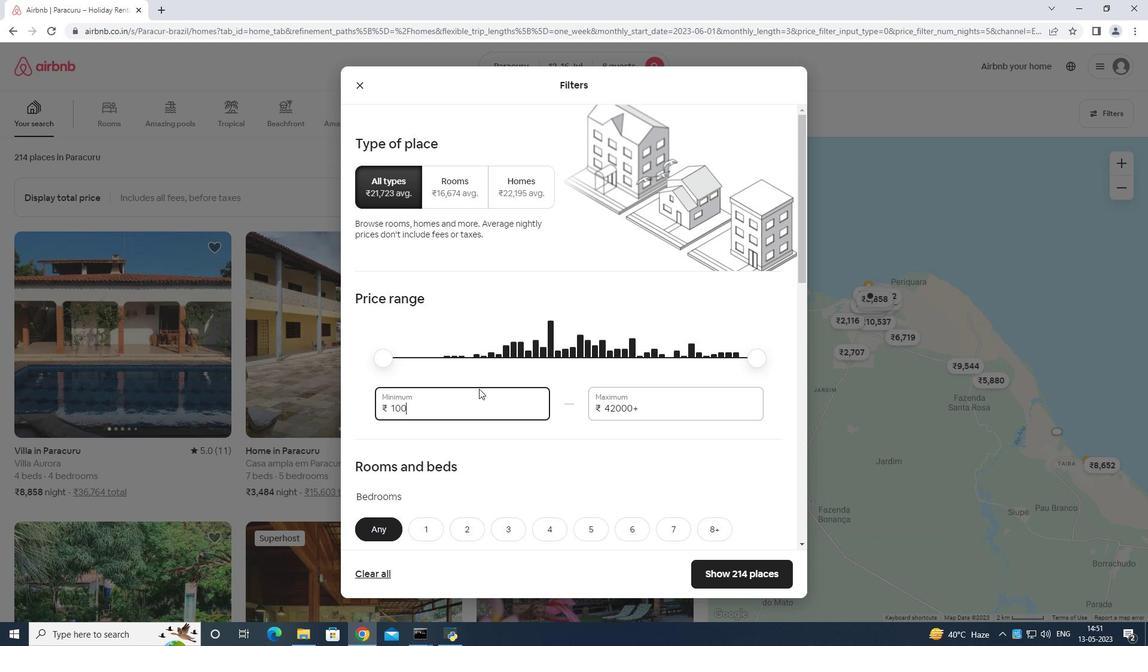 
Action: Mouse moved to (492, 388)
Screenshot: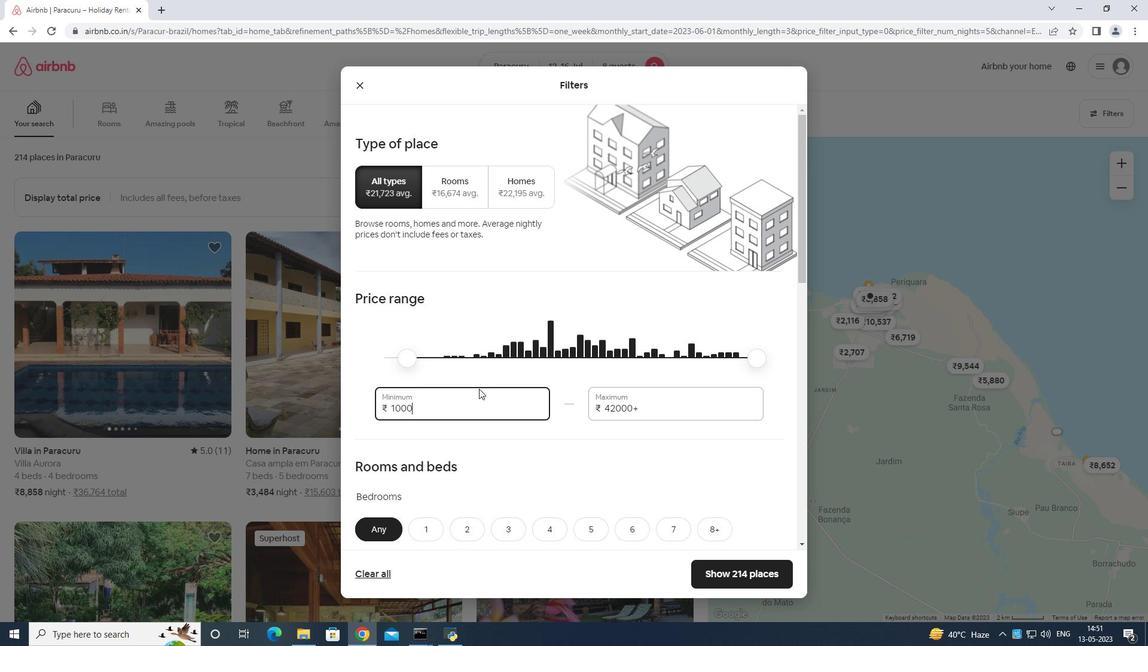 
Action: Key pressed 0
Screenshot: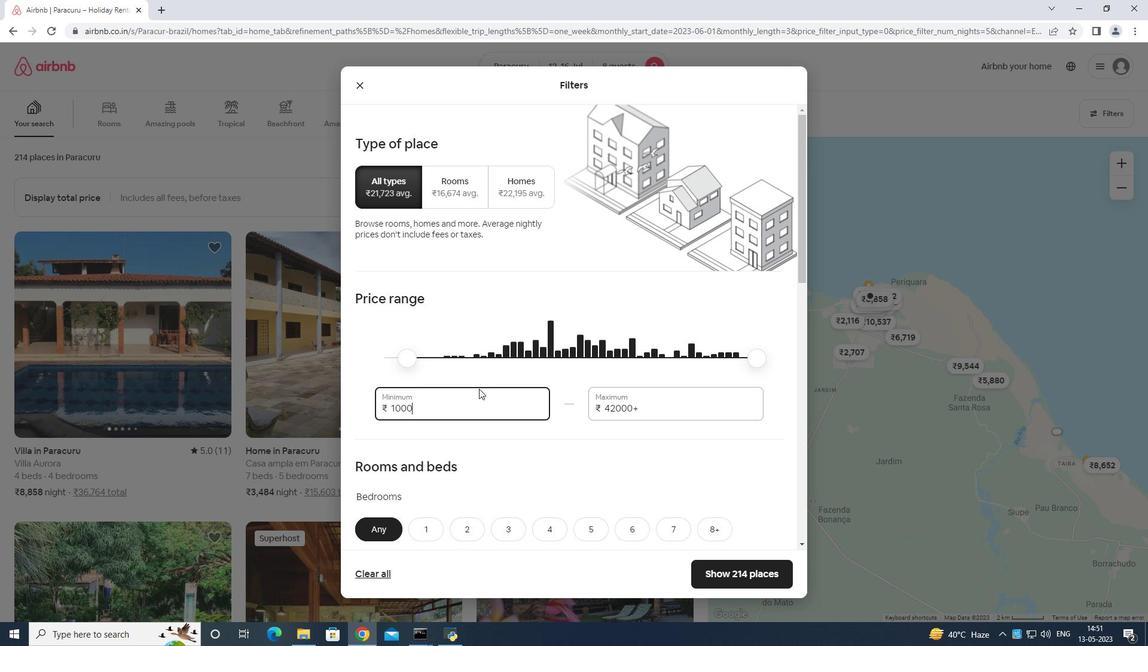 
Action: Mouse moved to (662, 408)
Screenshot: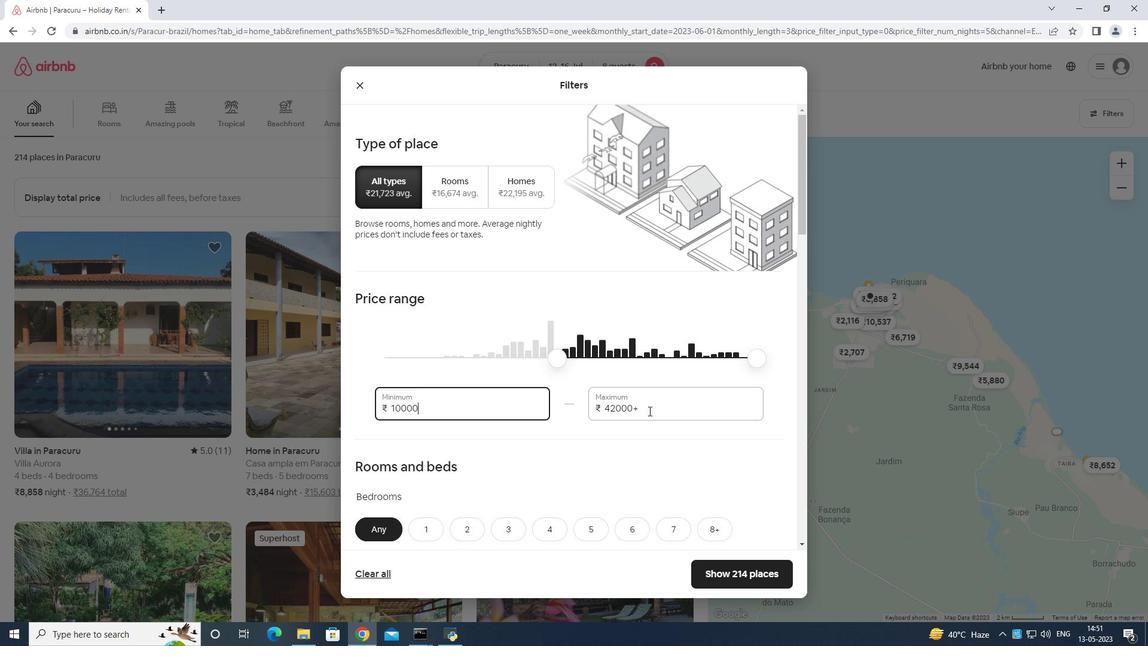 
Action: Mouse pressed left at (662, 408)
Screenshot: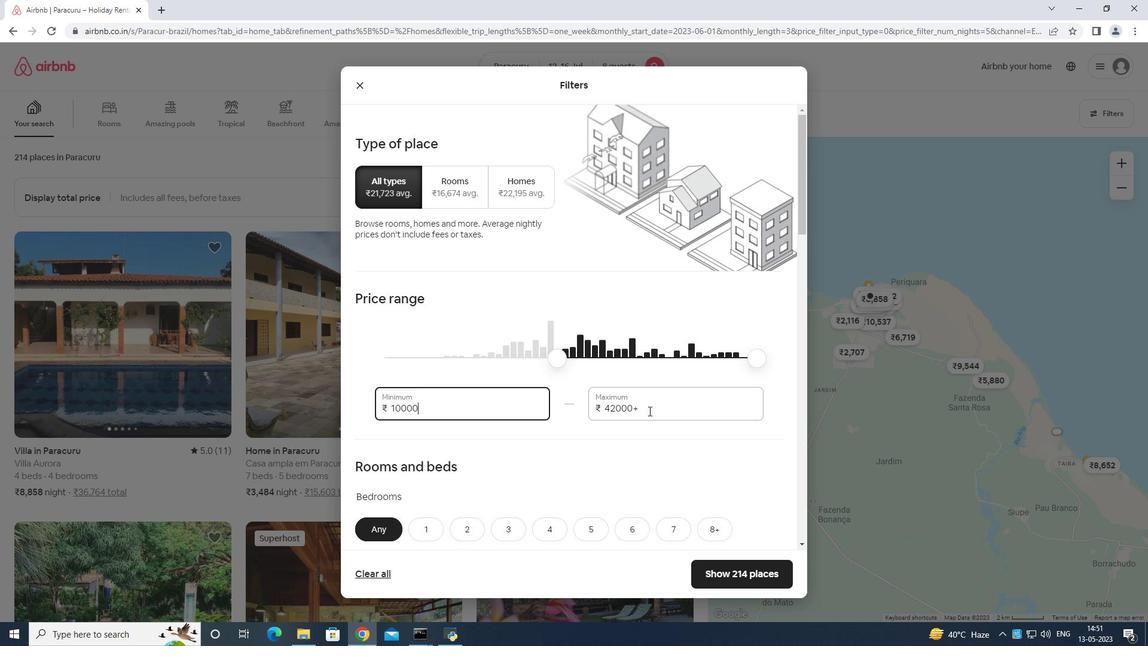 
Action: Mouse moved to (662, 406)
Screenshot: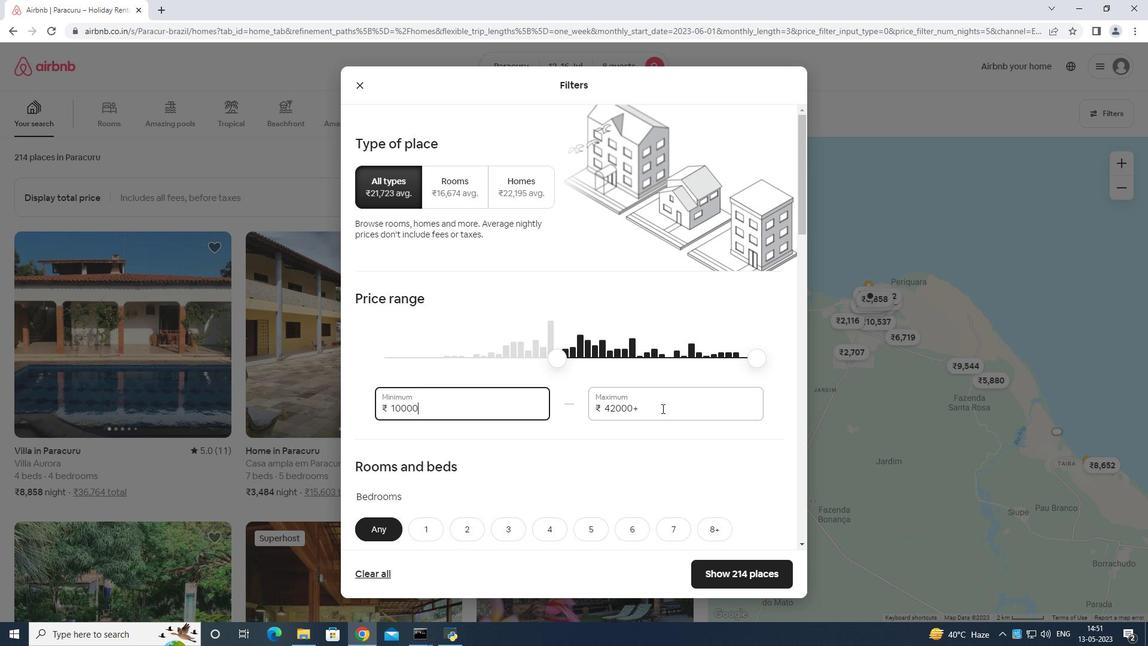 
Action: Key pressed <Key.backspace><Key.backspace><Key.backspace><Key.backspace><Key.backspace><Key.backspace><Key.backspace><Key.backspace><Key.backspace><Key.backspace><Key.backspace><Key.backspace>
Screenshot: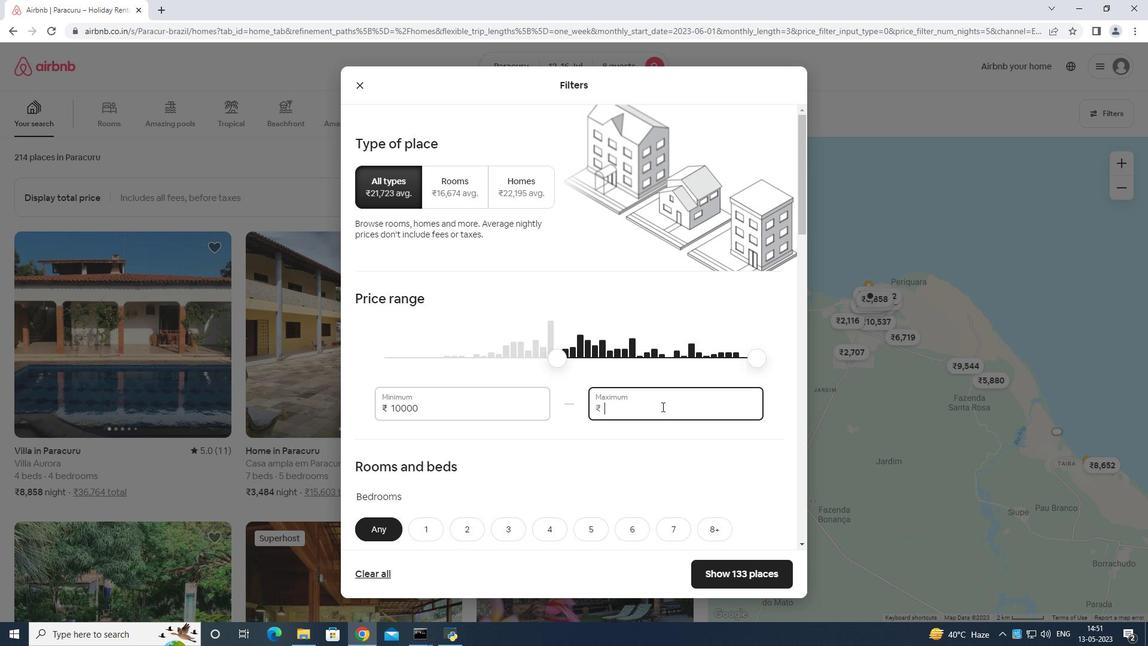 
Action: Mouse moved to (663, 404)
Screenshot: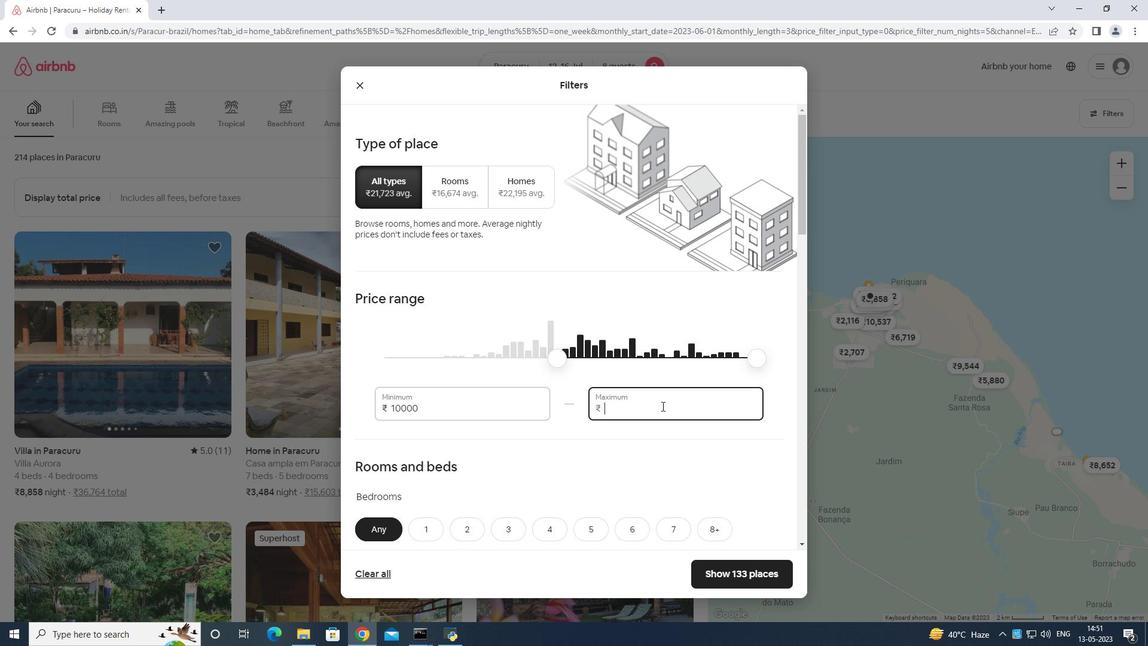 
Action: Key pressed 1
Screenshot: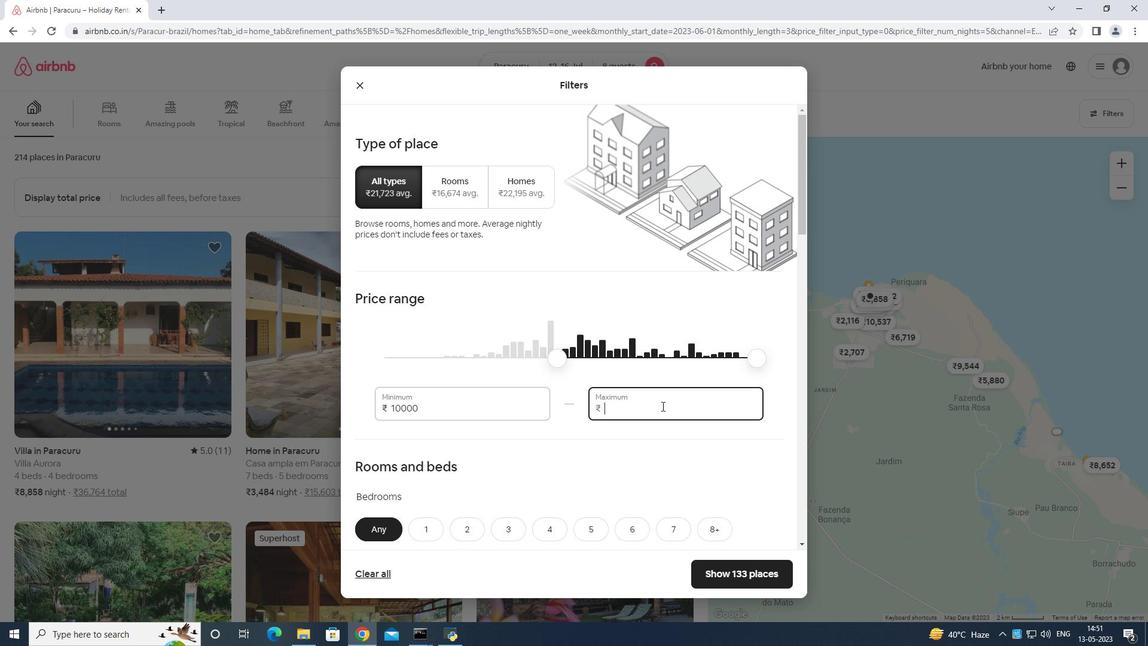 
Action: Mouse moved to (664, 401)
Screenshot: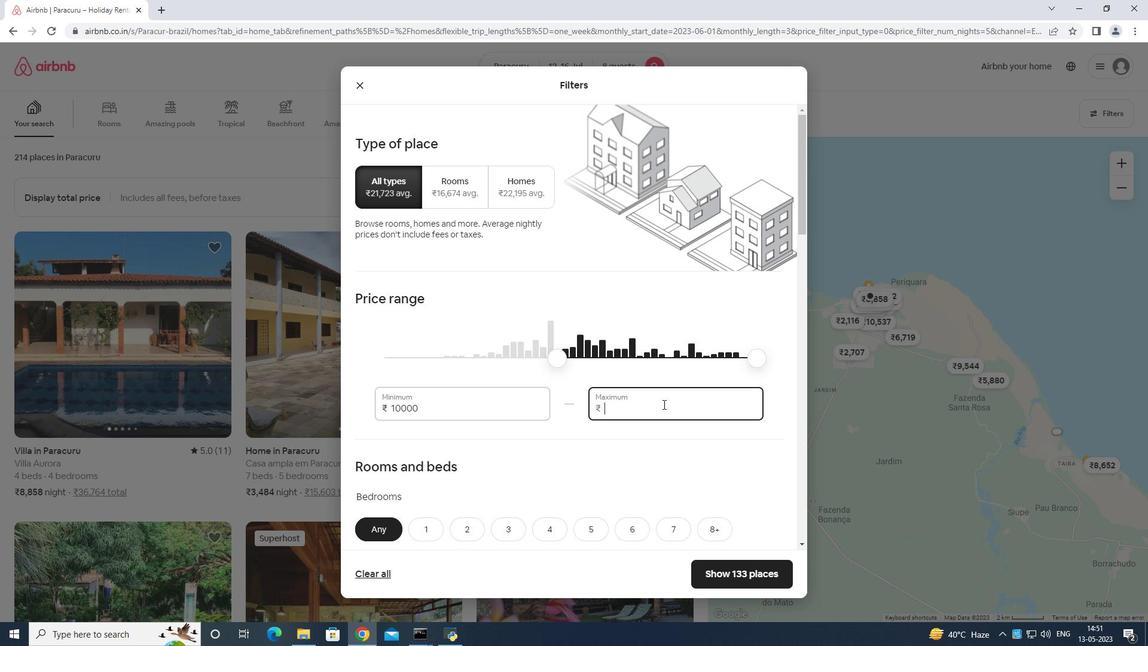 
Action: Key pressed 6
Screenshot: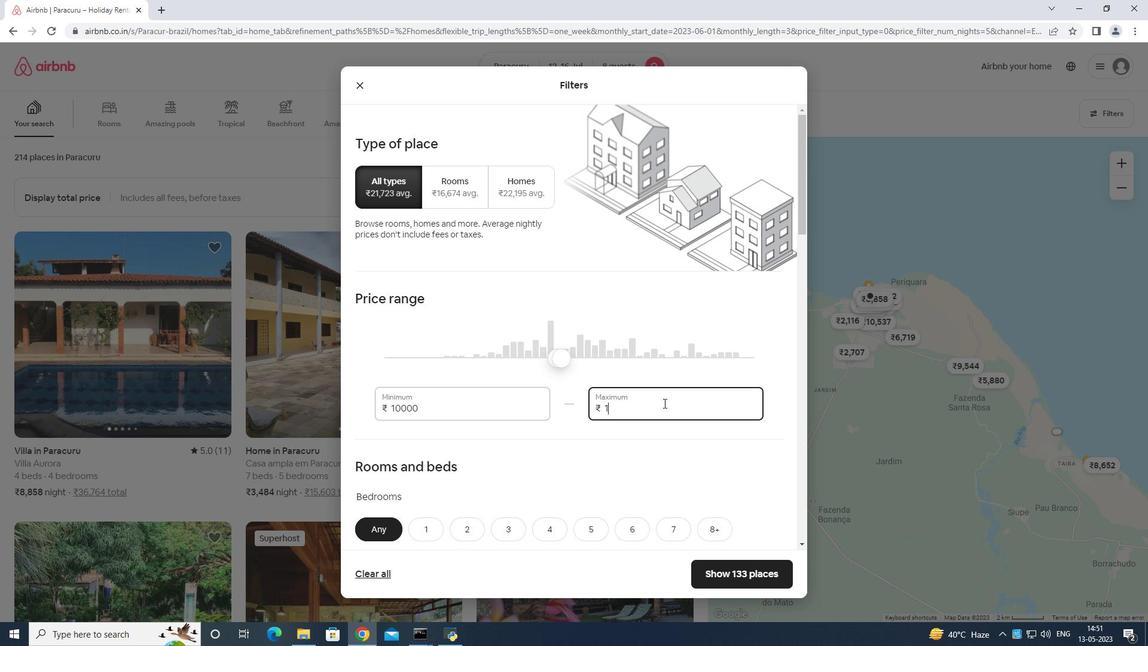 
Action: Mouse moved to (665, 398)
Screenshot: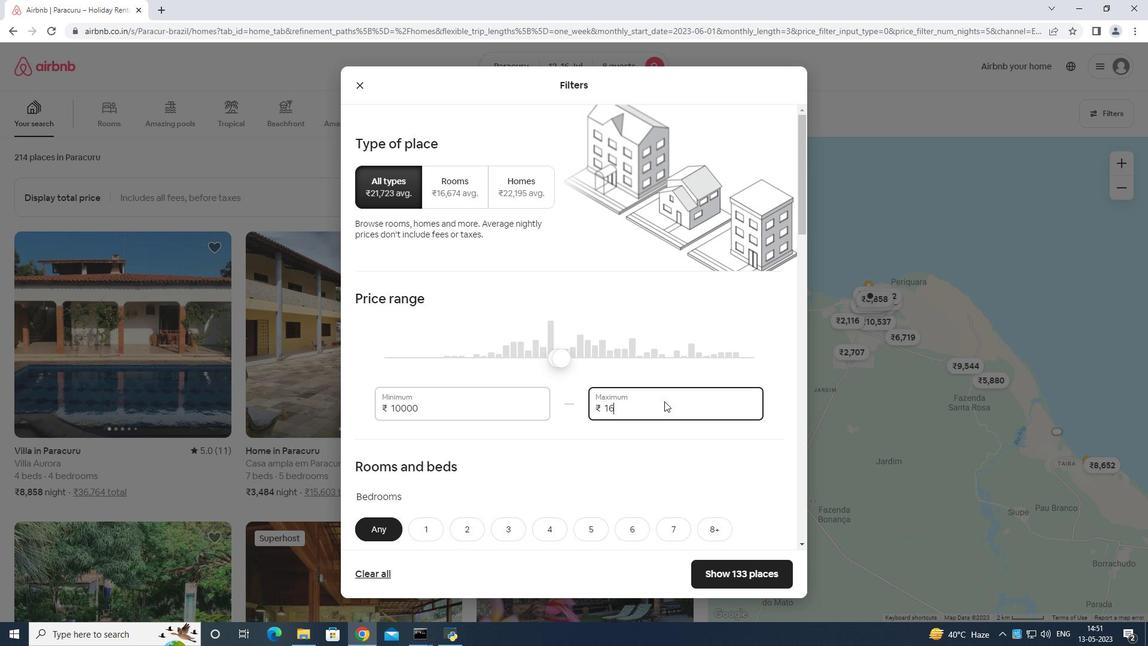 
Action: Key pressed 000
Screenshot: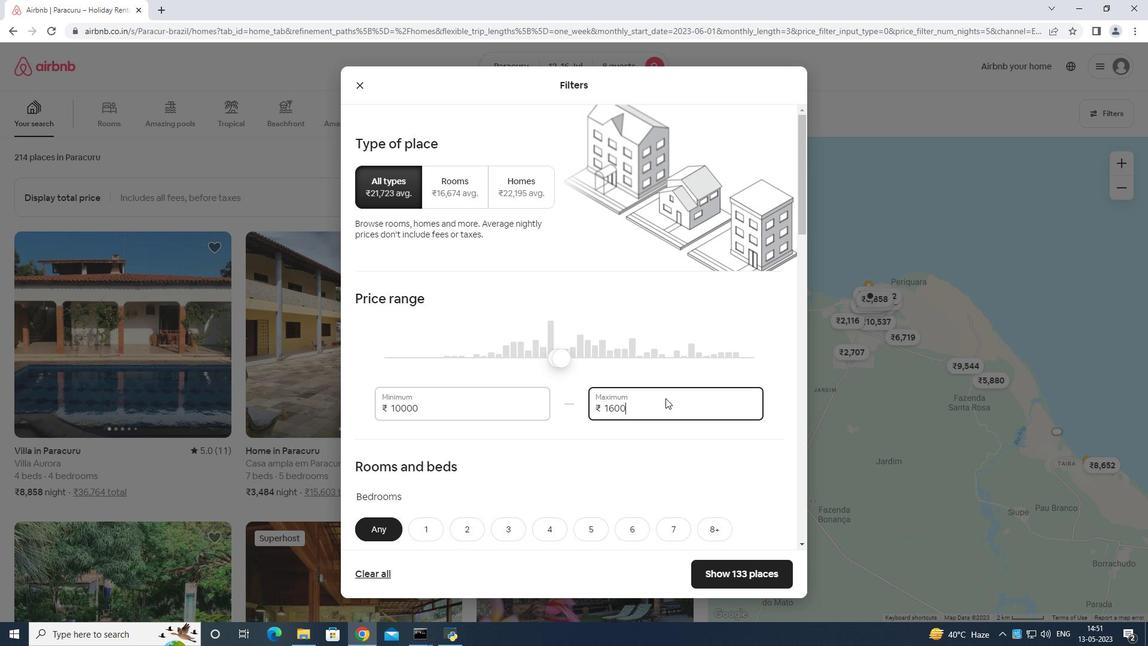 
Action: Mouse moved to (669, 393)
Screenshot: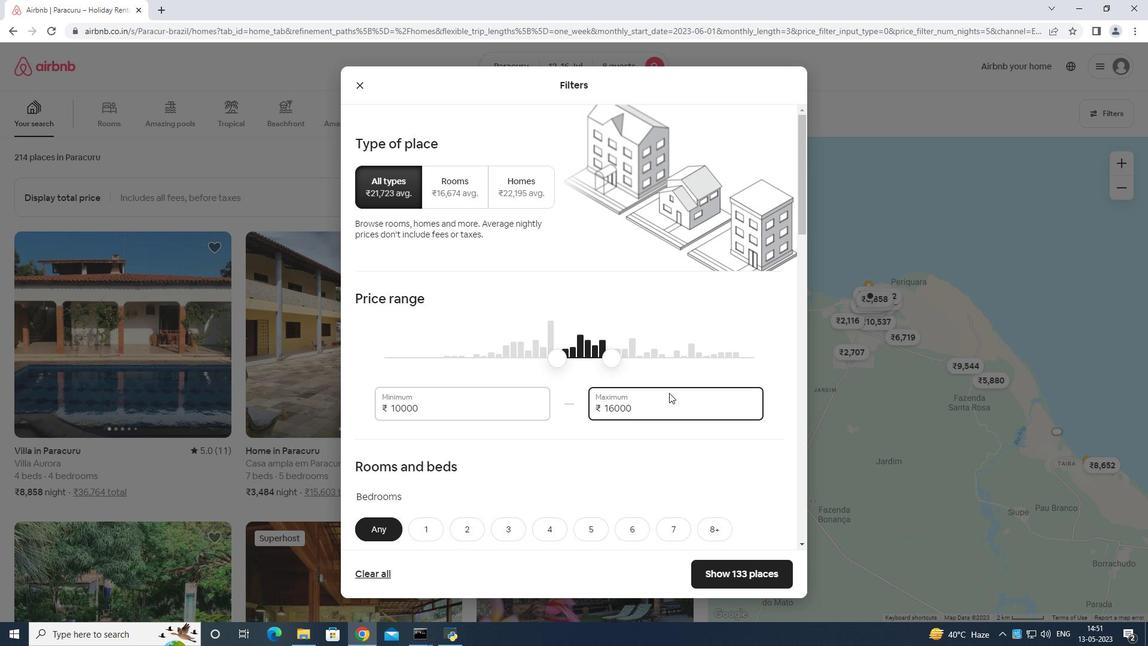 
Action: Mouse scrolled (669, 393) with delta (0, 0)
Screenshot: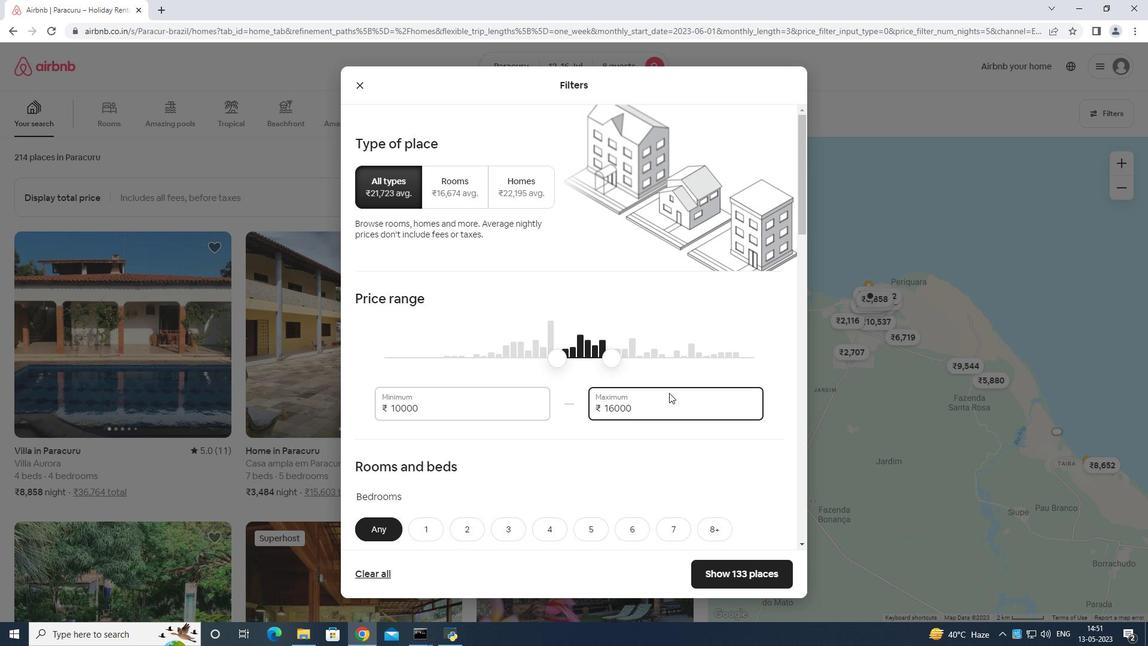 
Action: Mouse moved to (669, 397)
Screenshot: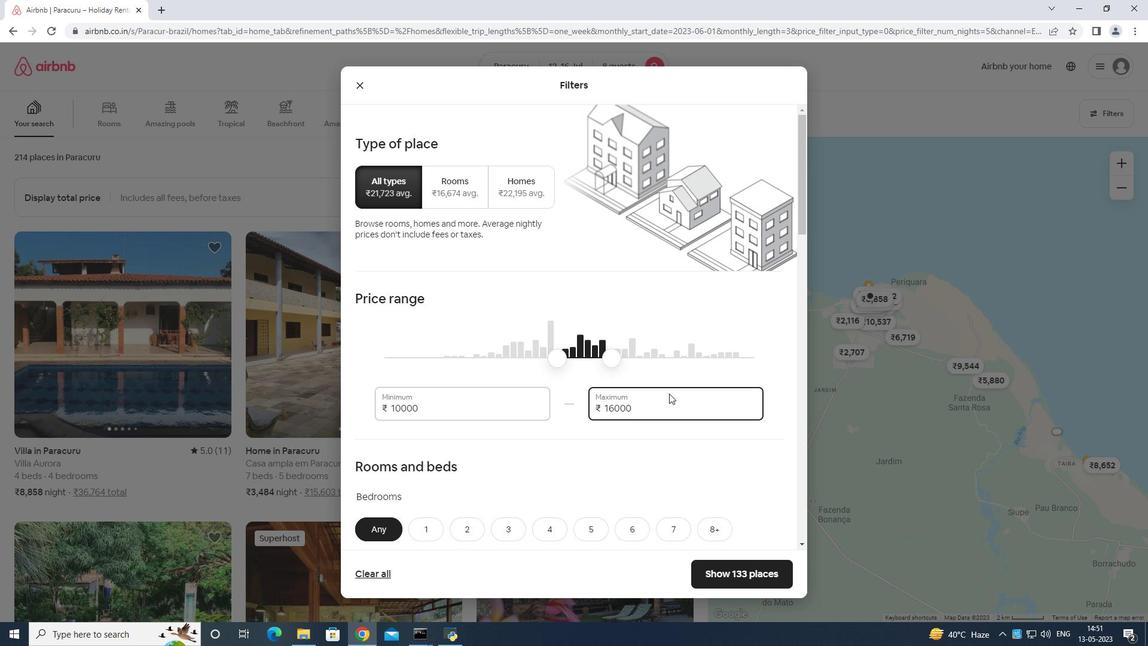 
Action: Mouse scrolled (669, 396) with delta (0, 0)
Screenshot: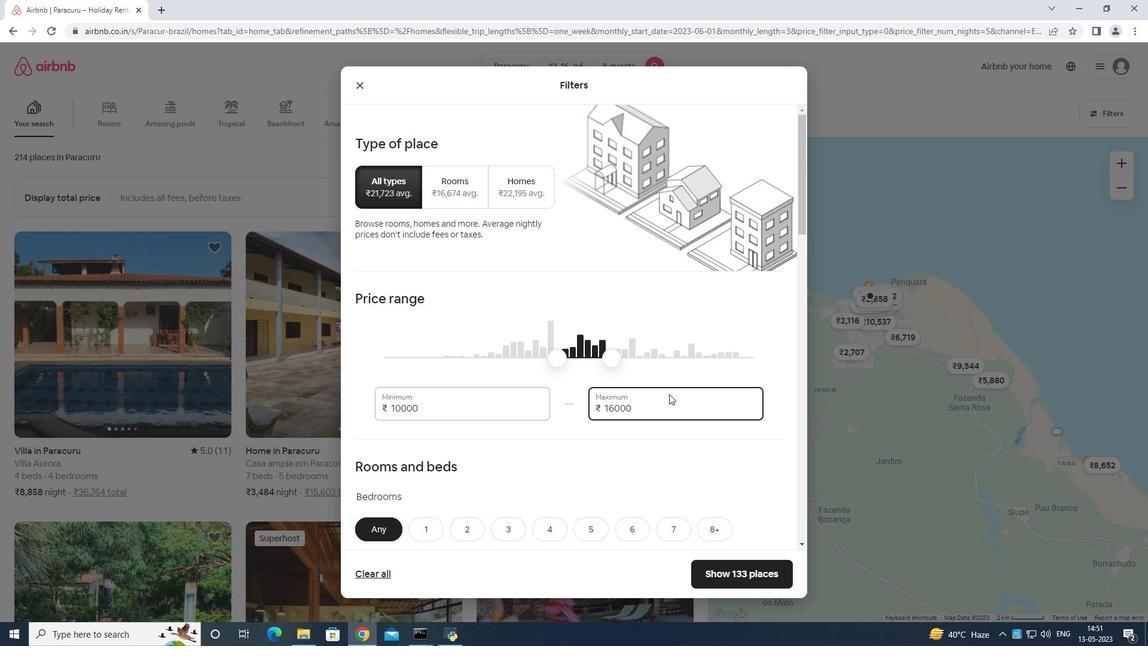 
Action: Mouse moved to (669, 397)
Screenshot: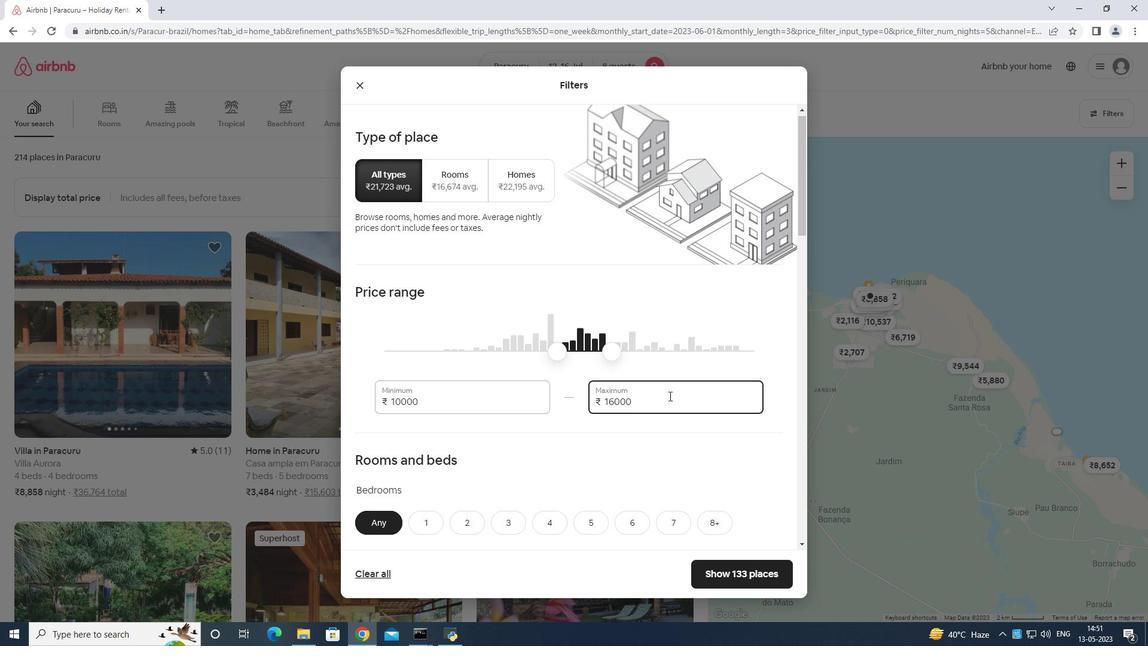 
Action: Mouse scrolled (669, 397) with delta (0, 0)
Screenshot: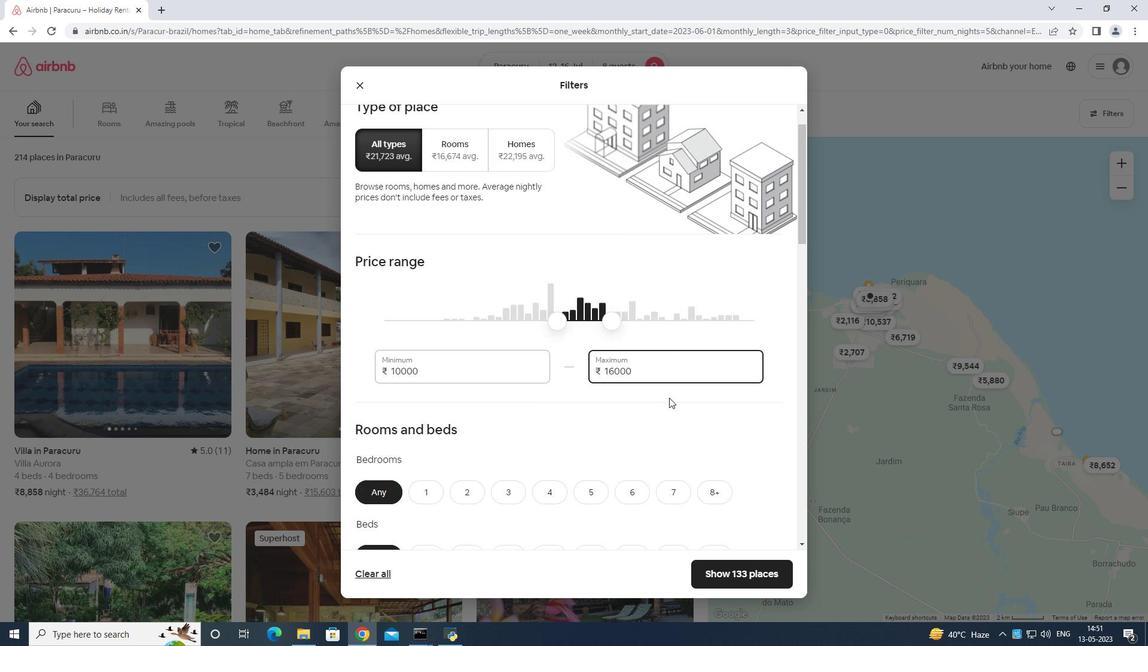 
Action: Mouse moved to (702, 351)
Screenshot: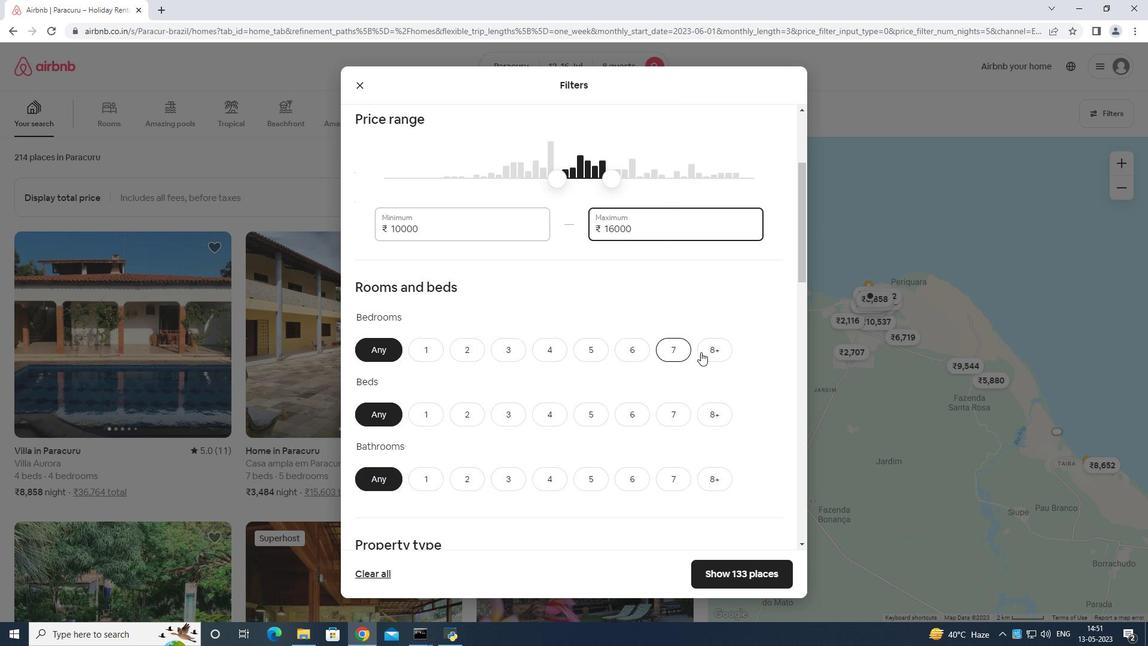 
Action: Mouse pressed left at (702, 351)
Screenshot: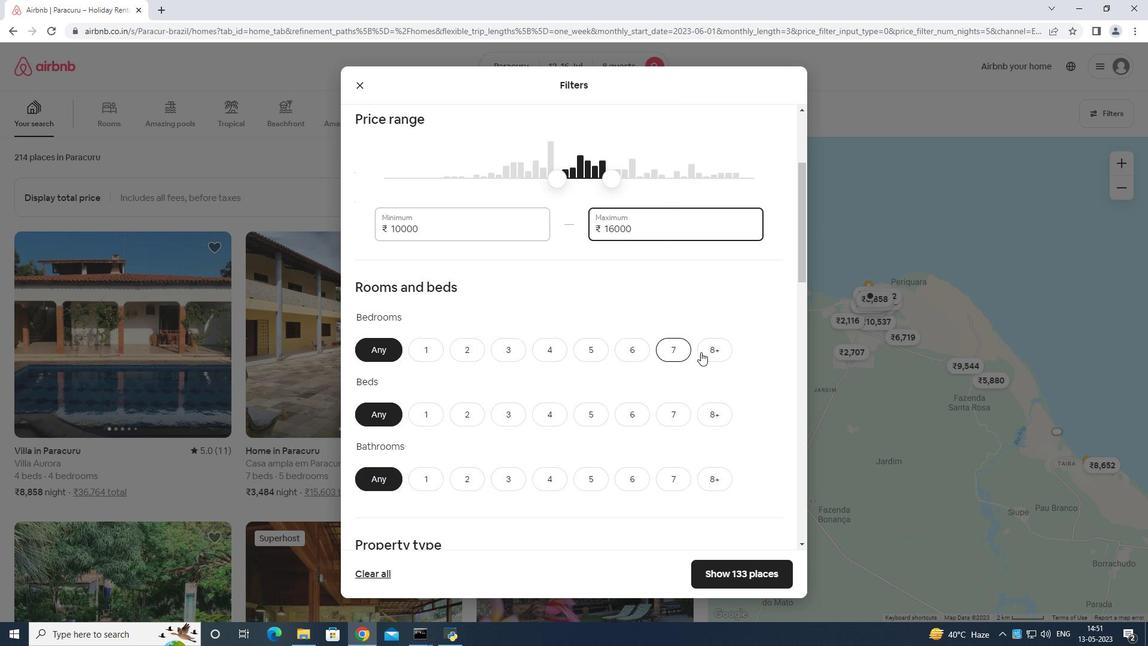 
Action: Mouse moved to (708, 408)
Screenshot: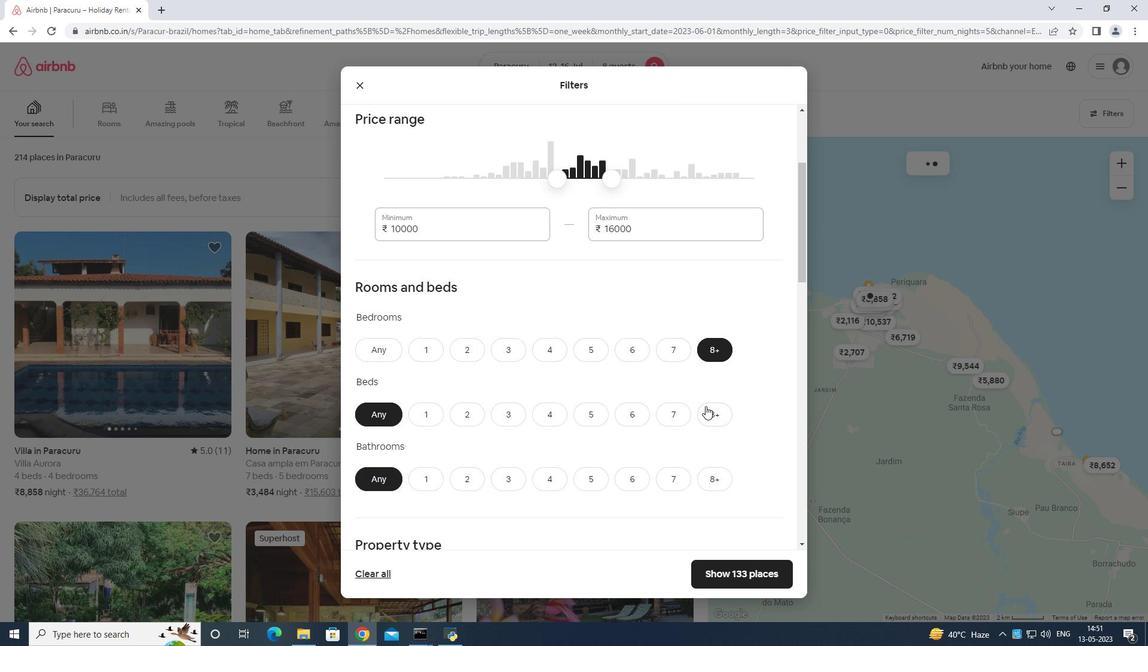 
Action: Mouse pressed left at (708, 408)
Screenshot: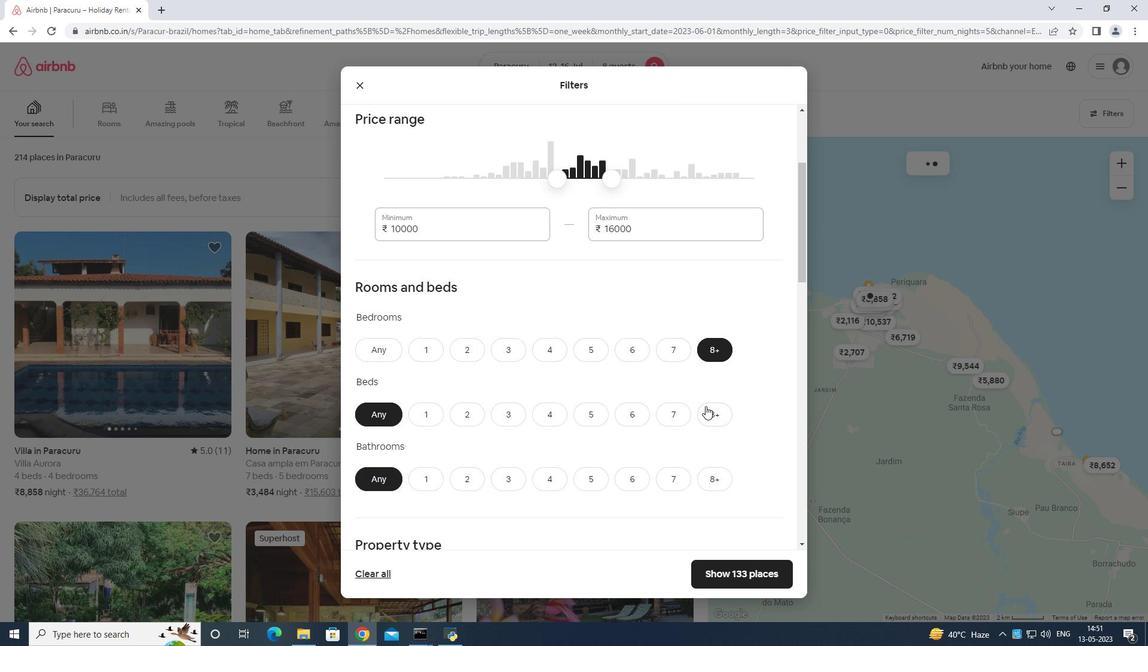 
Action: Mouse moved to (711, 469)
Screenshot: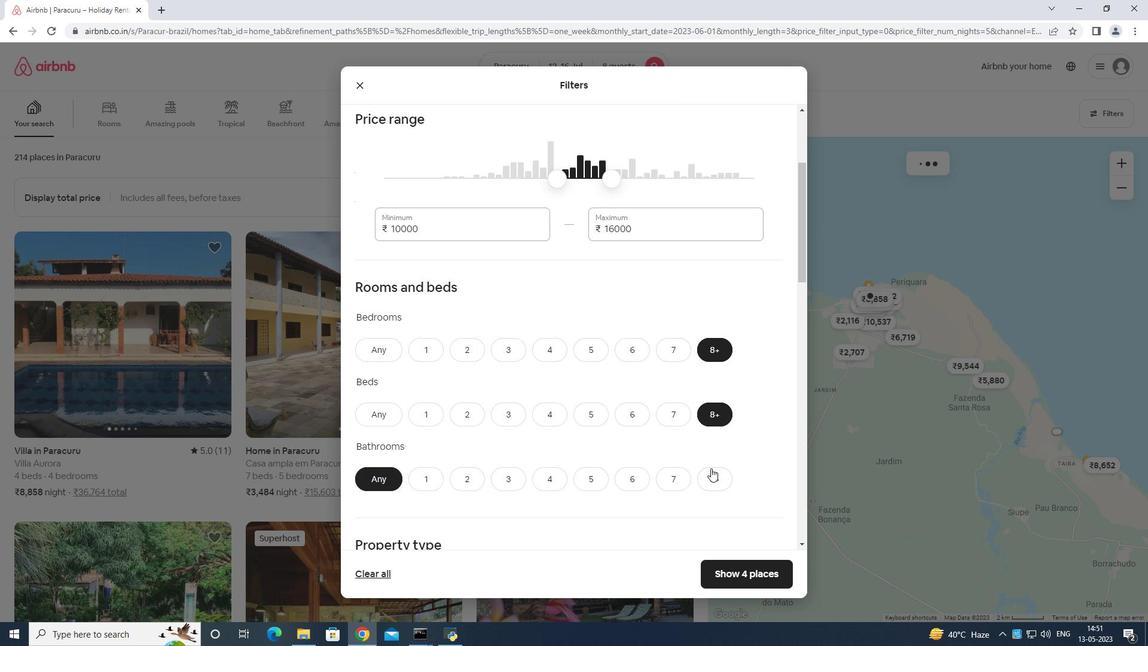 
Action: Mouse pressed left at (711, 469)
Screenshot: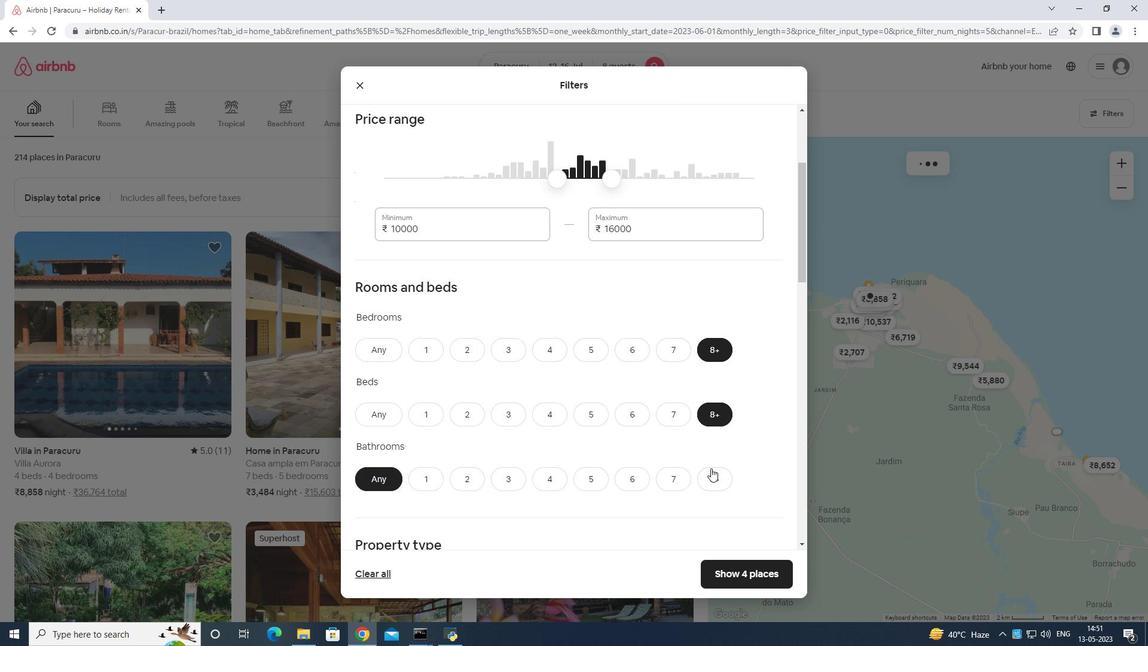 
Action: Mouse moved to (719, 471)
Screenshot: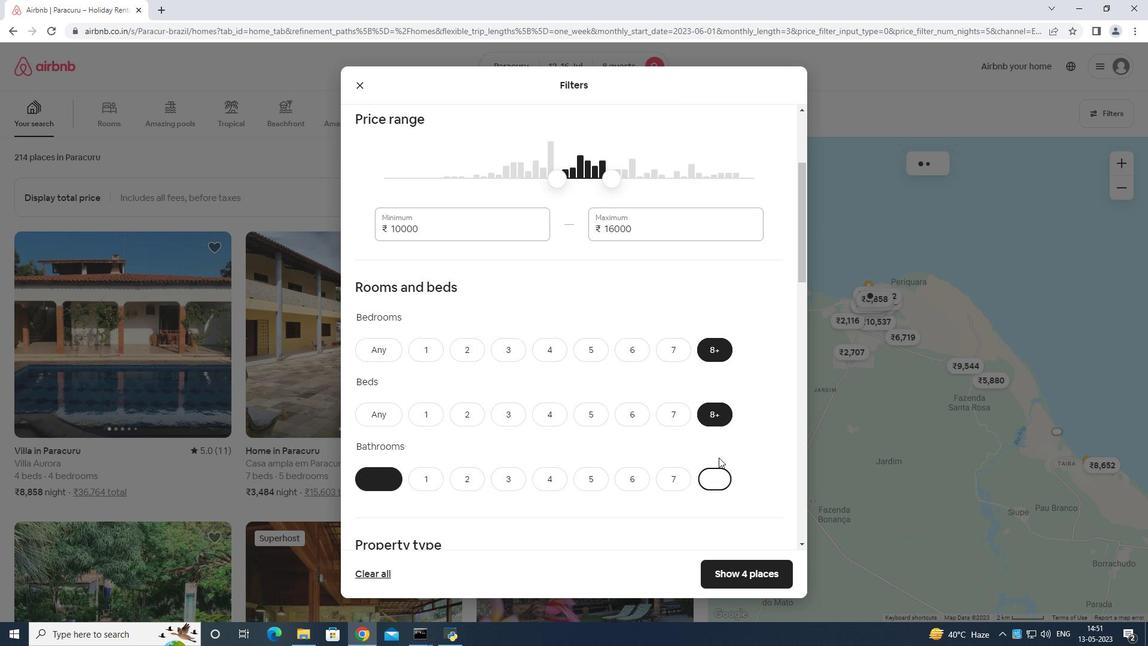 
Action: Mouse scrolled (719, 470) with delta (0, 0)
Screenshot: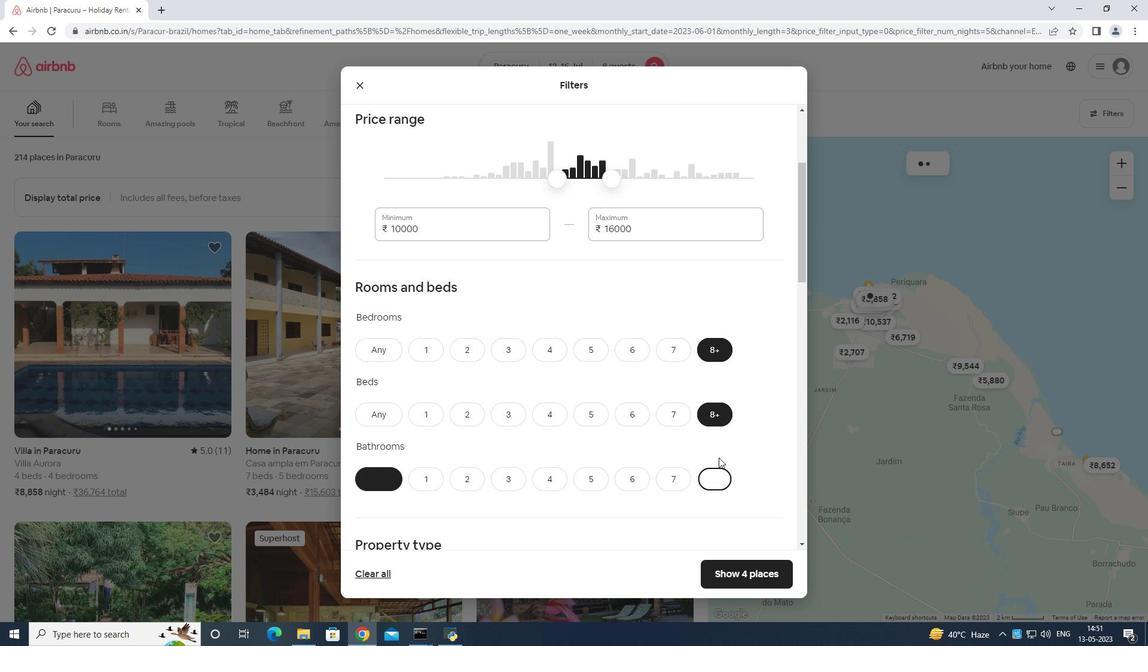 
Action: Mouse moved to (719, 472)
Screenshot: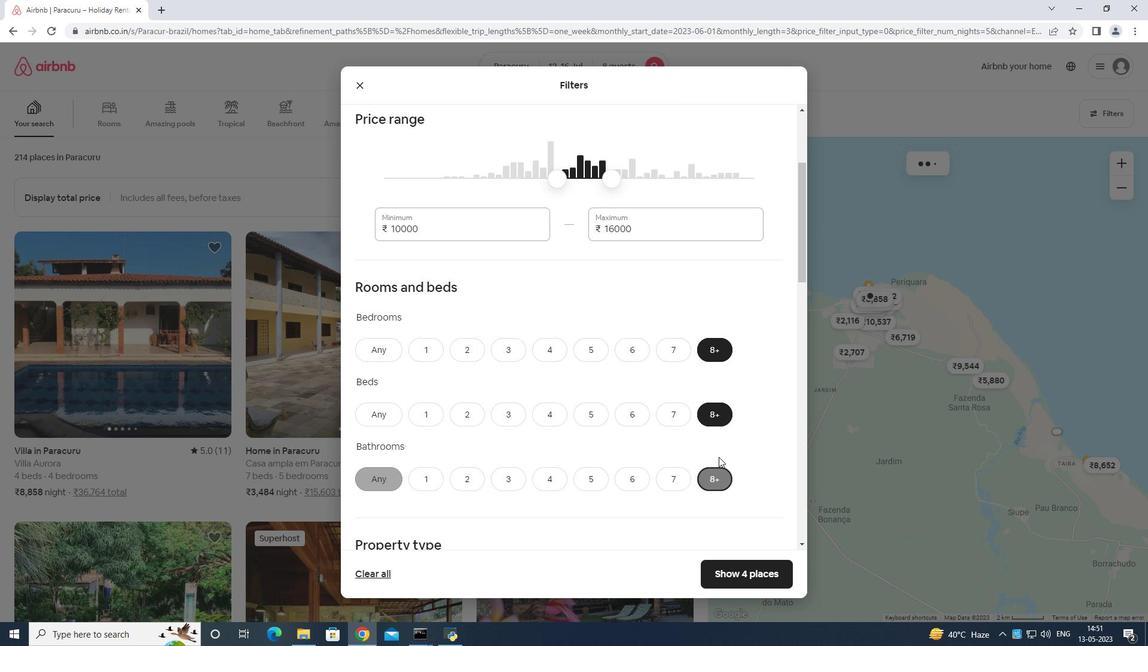 
Action: Mouse scrolled (719, 471) with delta (0, 0)
Screenshot: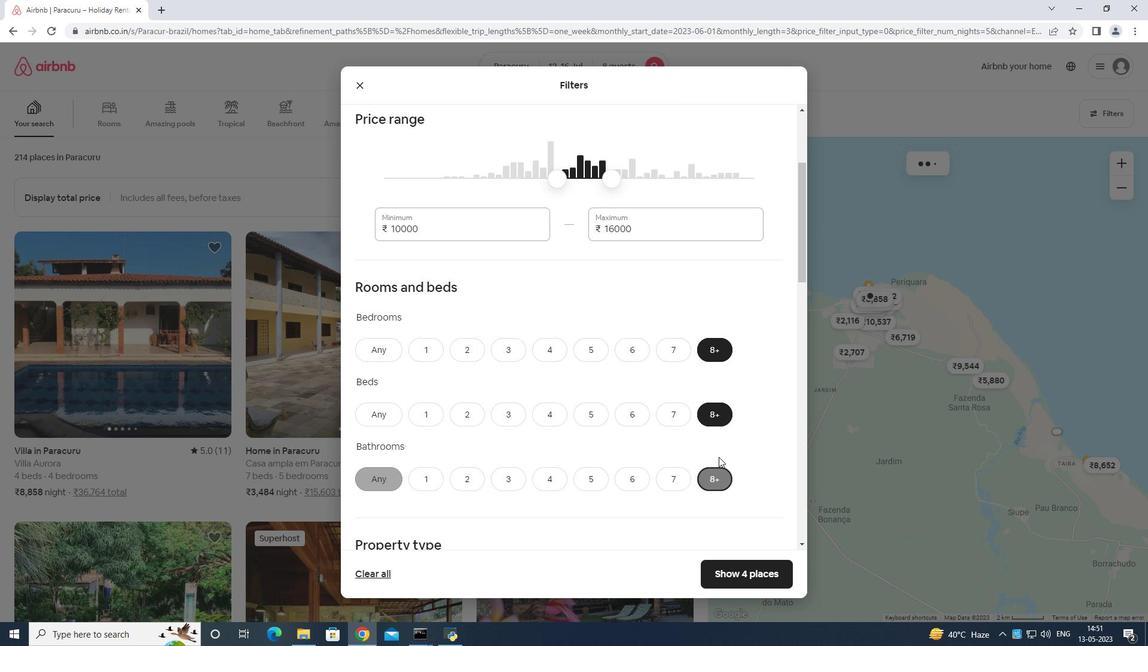 
Action: Mouse moved to (719, 473)
Screenshot: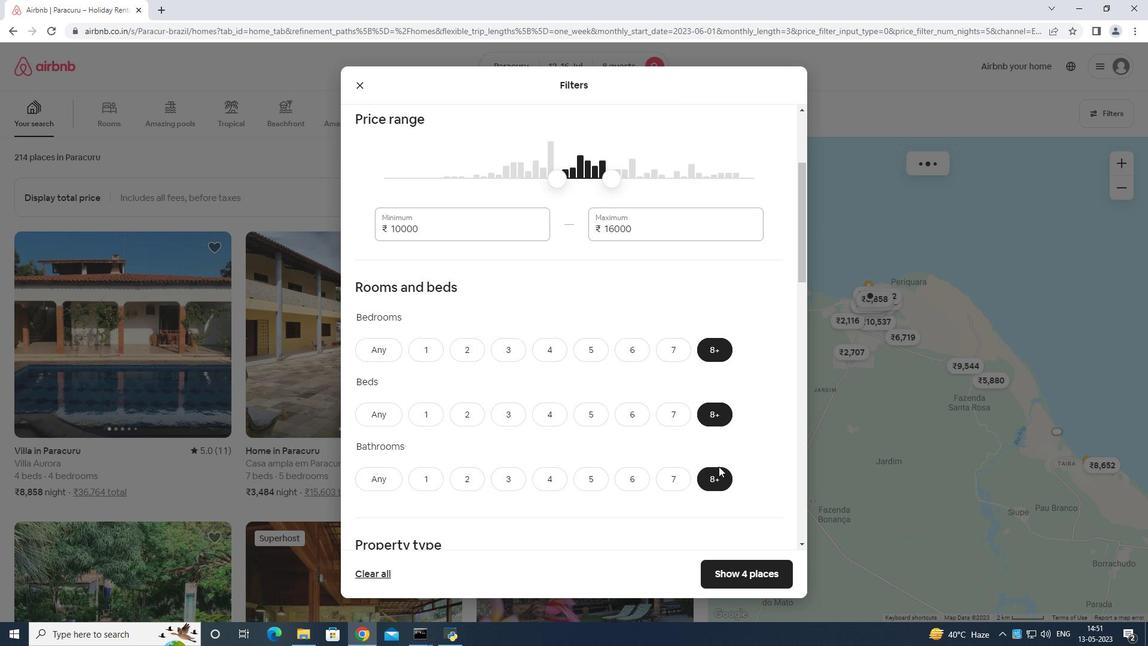 
Action: Mouse scrolled (719, 473) with delta (0, 0)
Screenshot: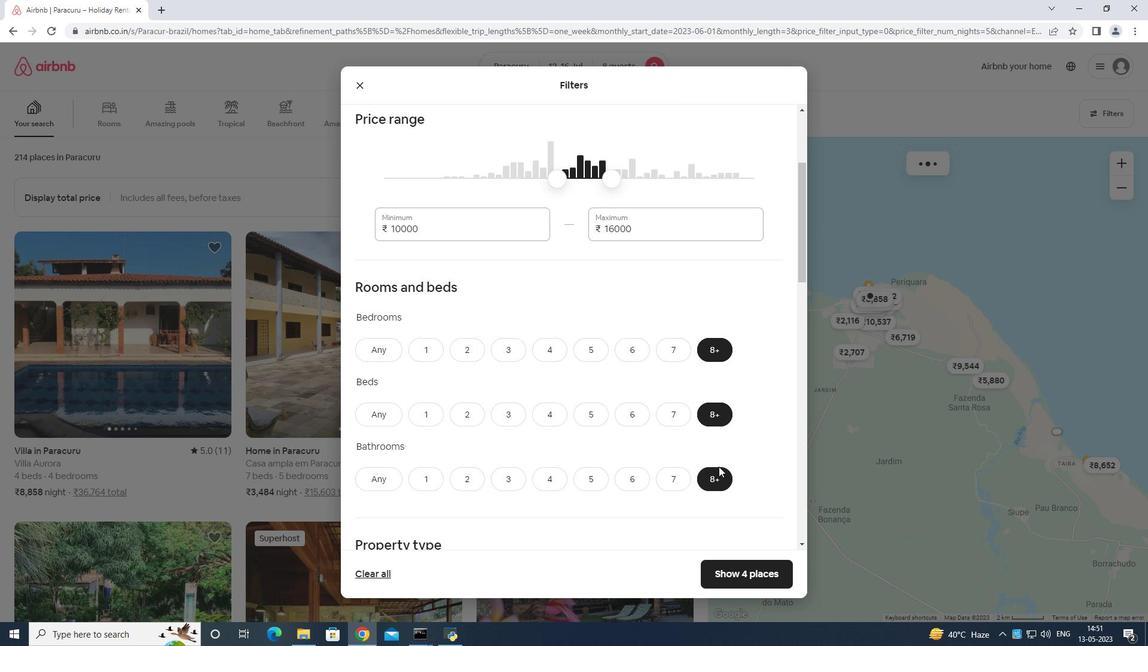 
Action: Mouse moved to (717, 474)
Screenshot: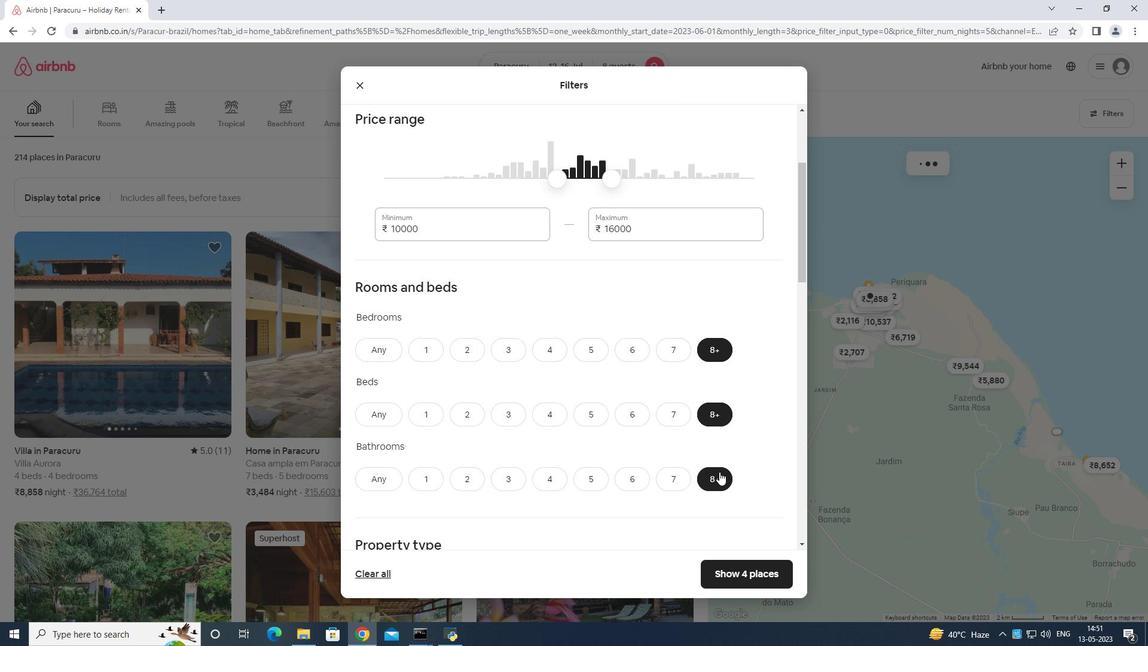 
Action: Mouse scrolled (717, 473) with delta (0, 0)
Screenshot: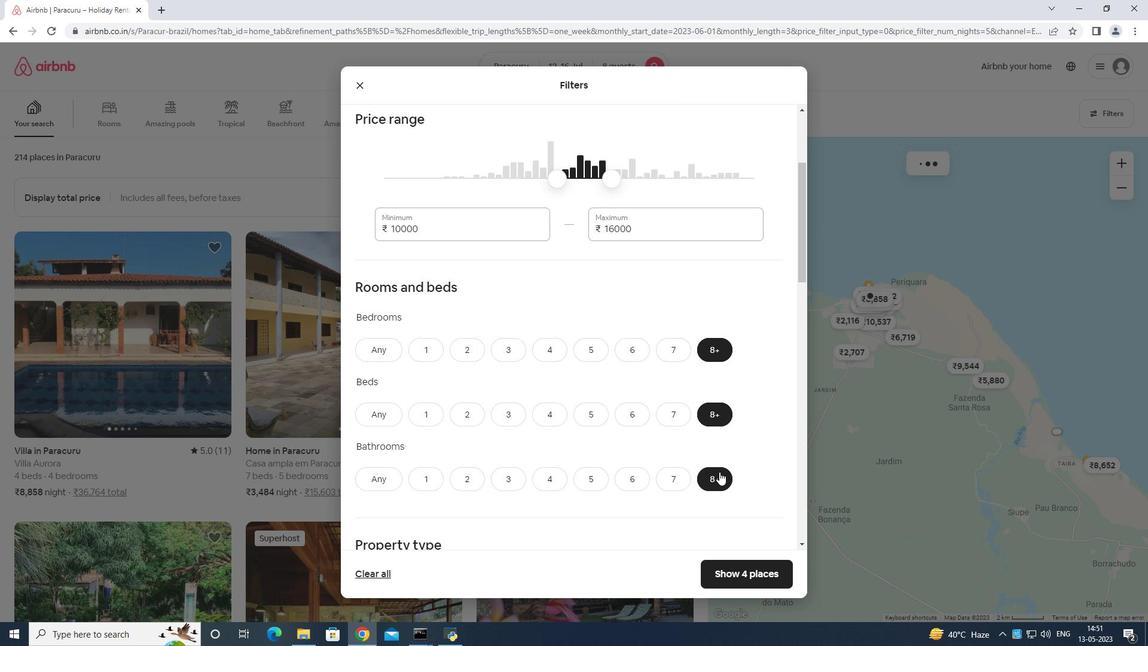 
Action: Mouse moved to (716, 474)
Screenshot: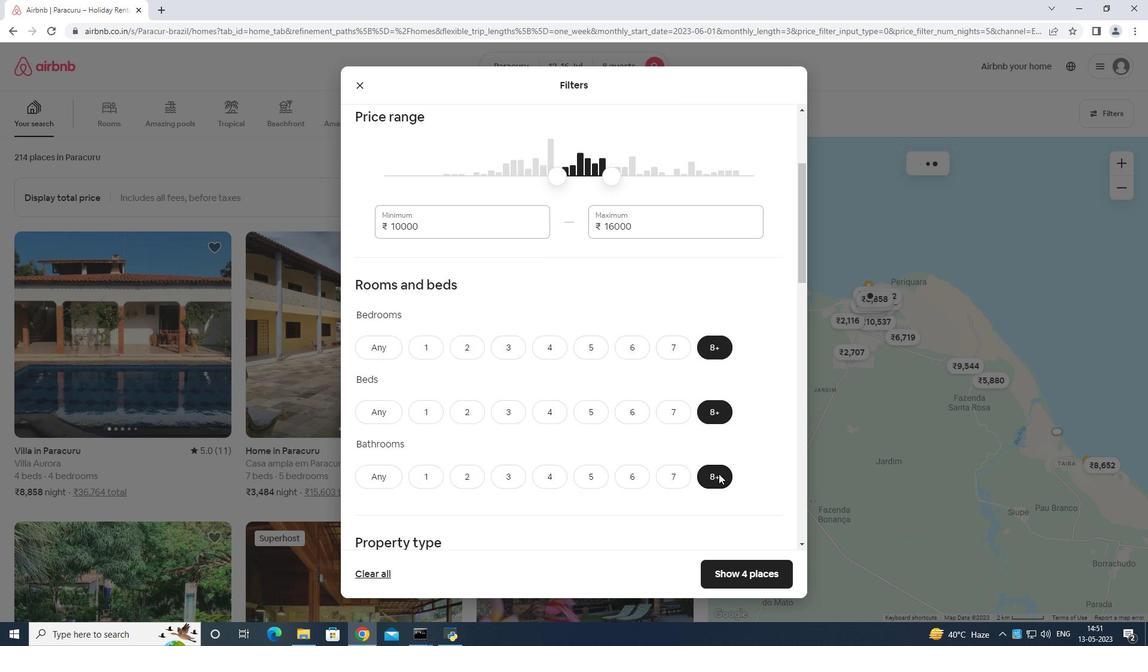 
Action: Mouse scrolled (716, 473) with delta (0, 0)
Screenshot: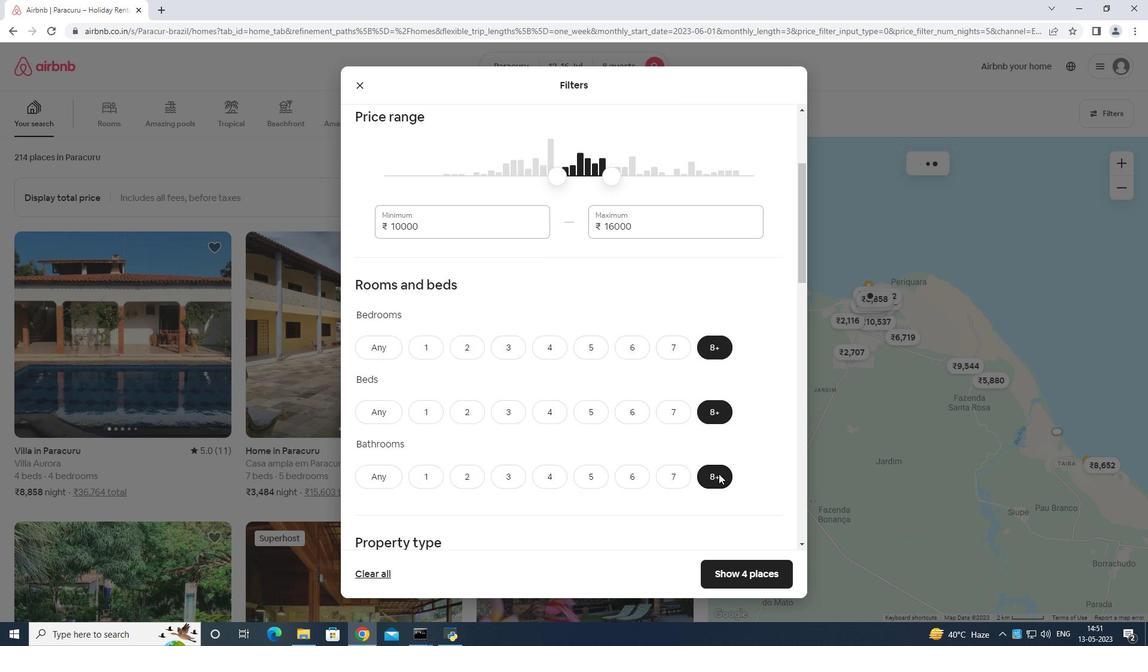 
Action: Mouse moved to (374, 290)
Screenshot: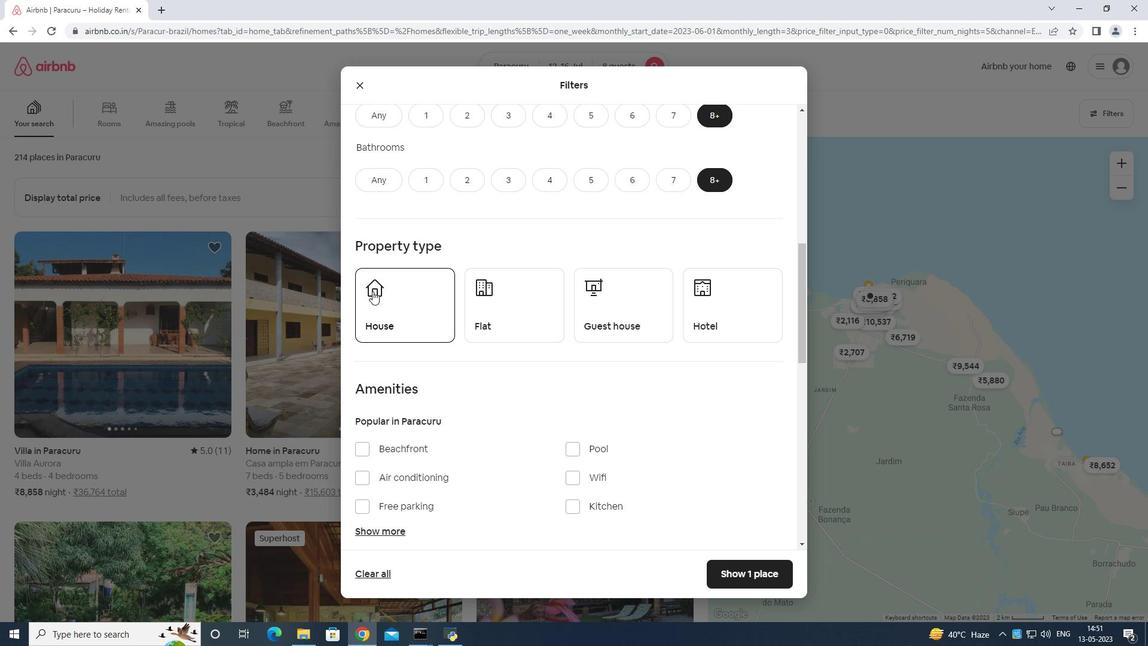 
Action: Mouse pressed left at (374, 290)
Screenshot: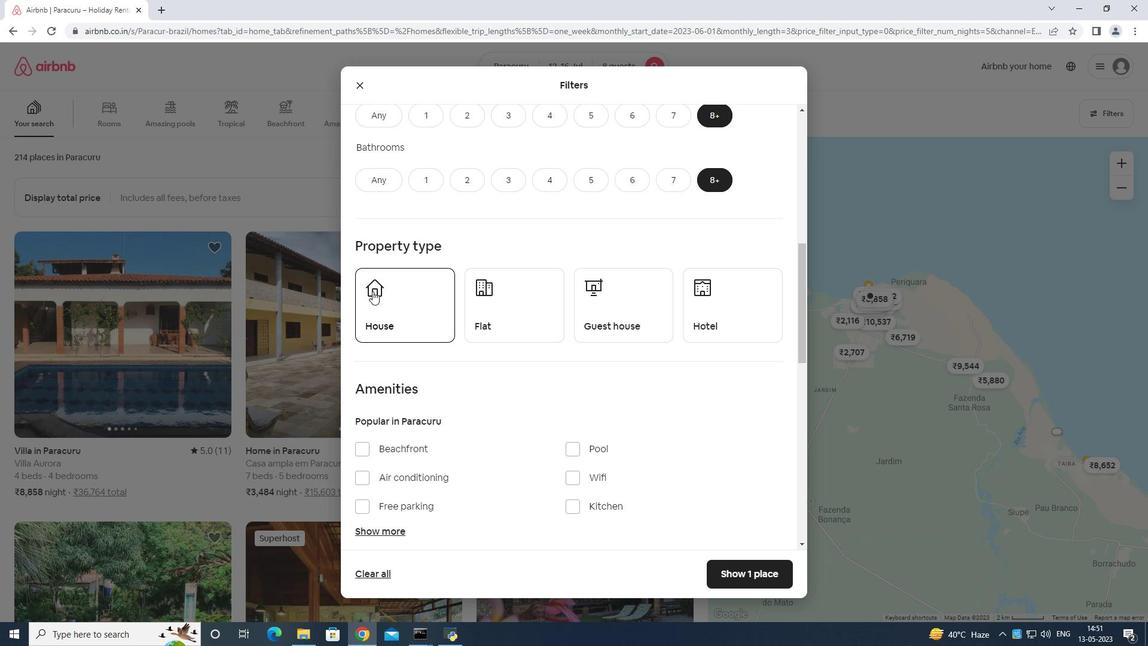 
Action: Mouse moved to (498, 303)
Screenshot: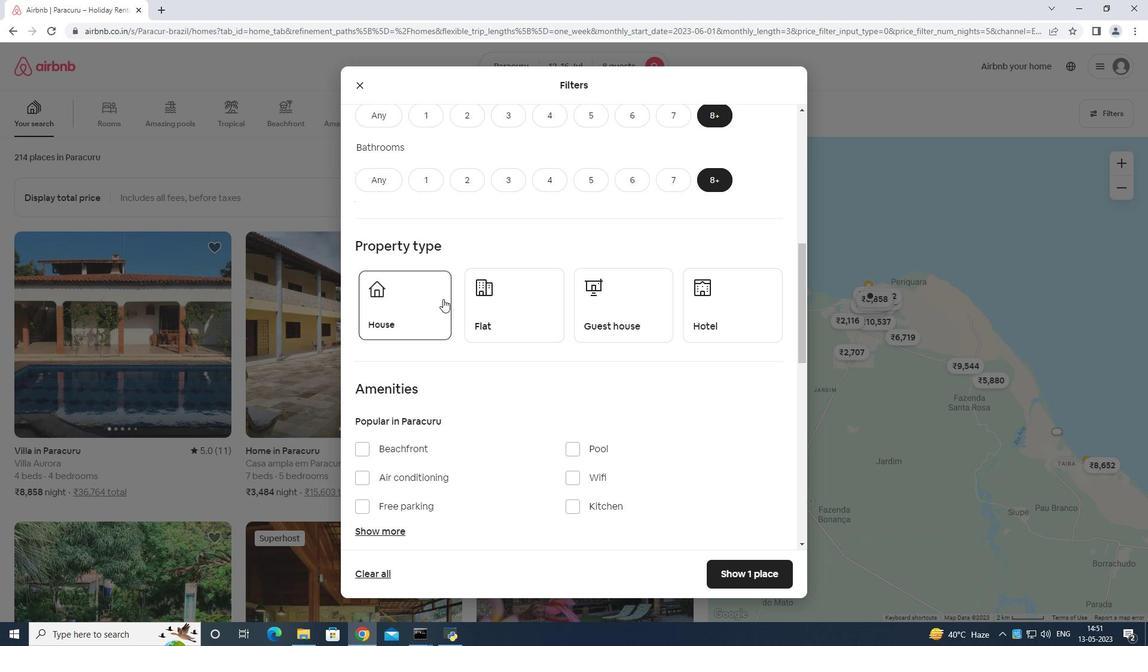 
Action: Mouse pressed left at (498, 303)
Screenshot: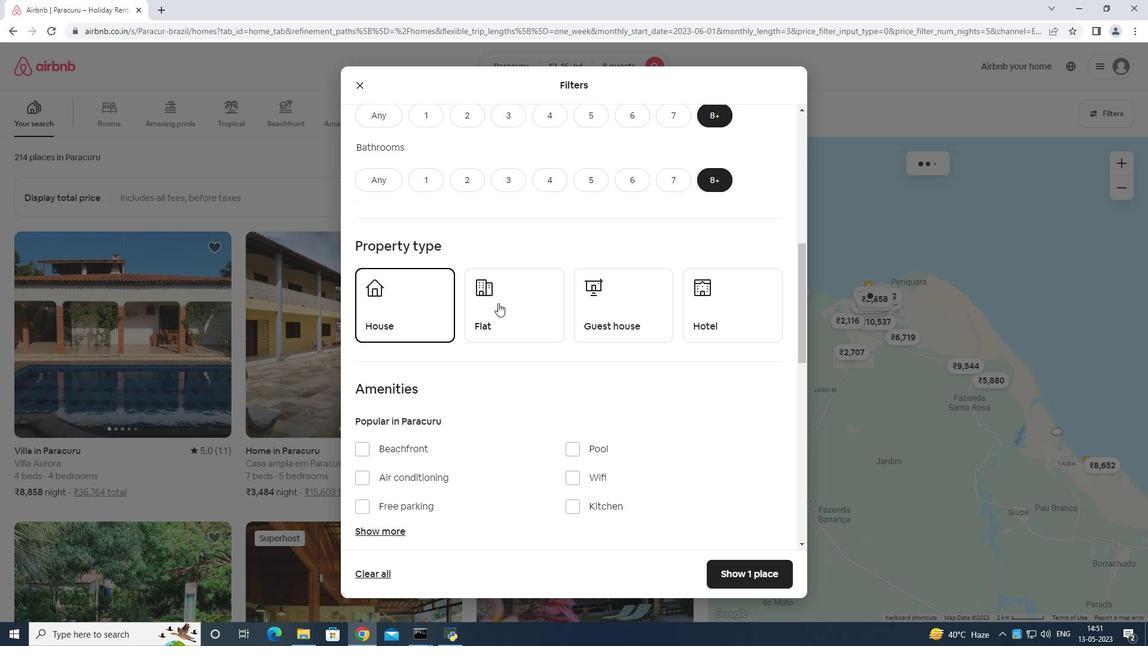 
Action: Mouse moved to (588, 302)
Screenshot: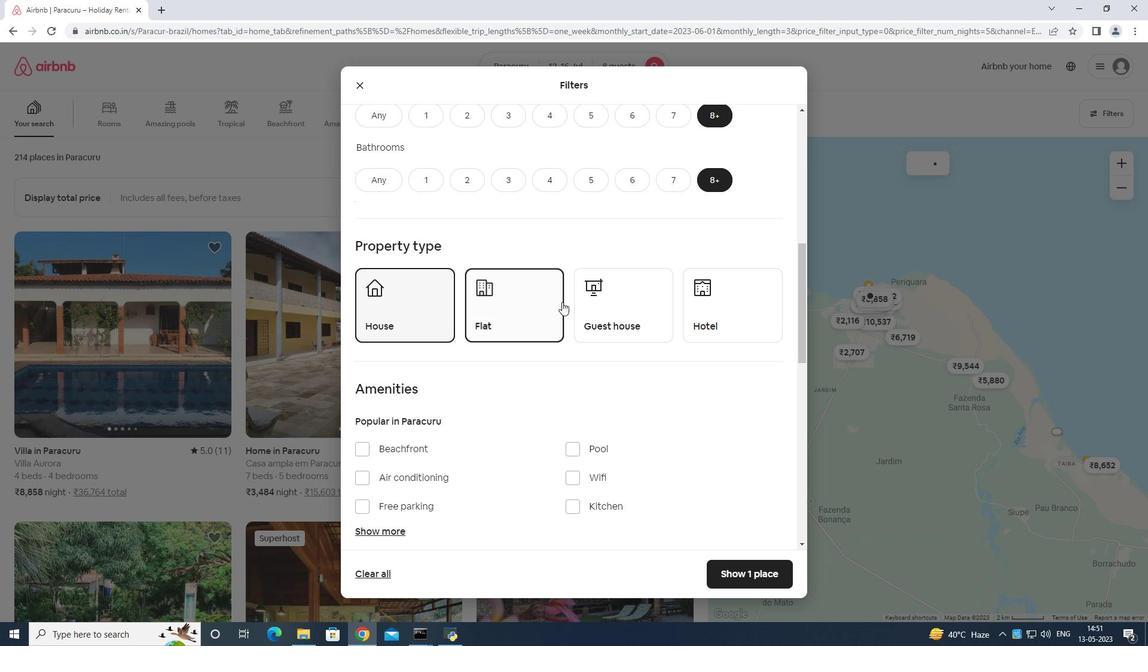 
Action: Mouse pressed left at (588, 302)
Screenshot: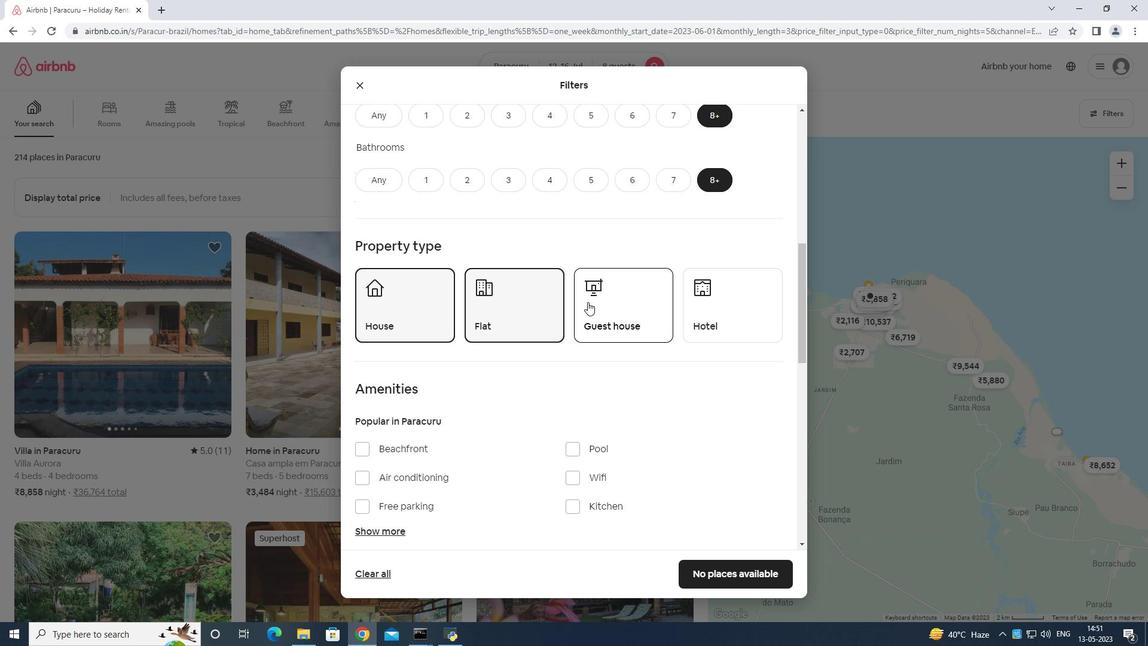 
Action: Mouse moved to (604, 290)
Screenshot: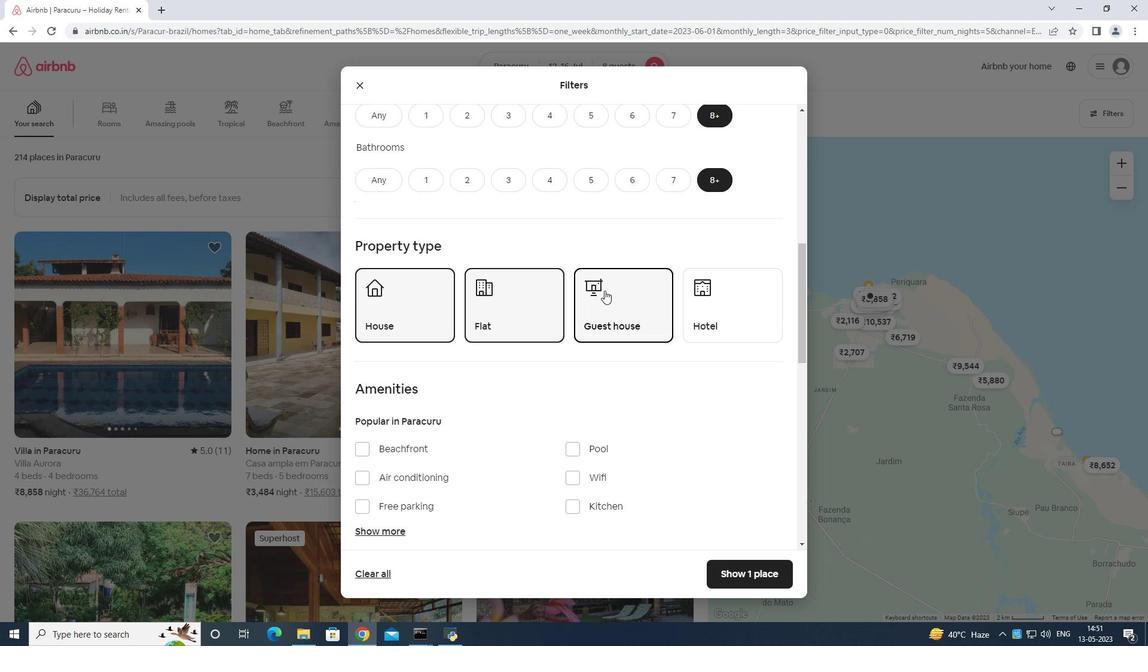 
Action: Mouse scrolled (604, 290) with delta (0, 0)
Screenshot: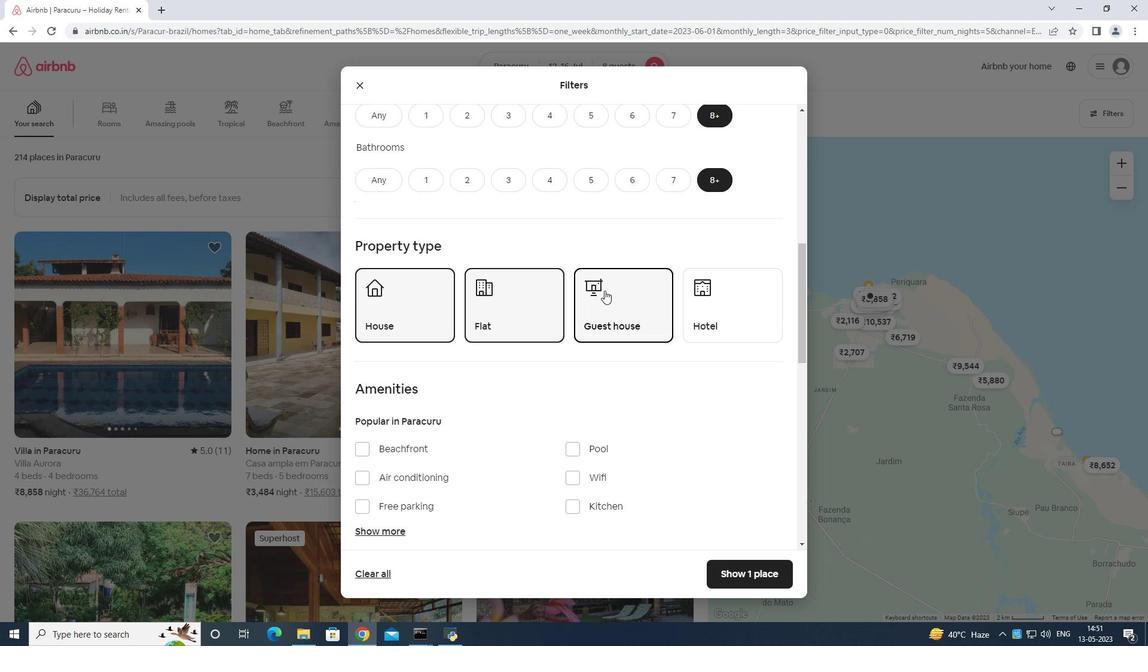 
Action: Mouse moved to (605, 293)
Screenshot: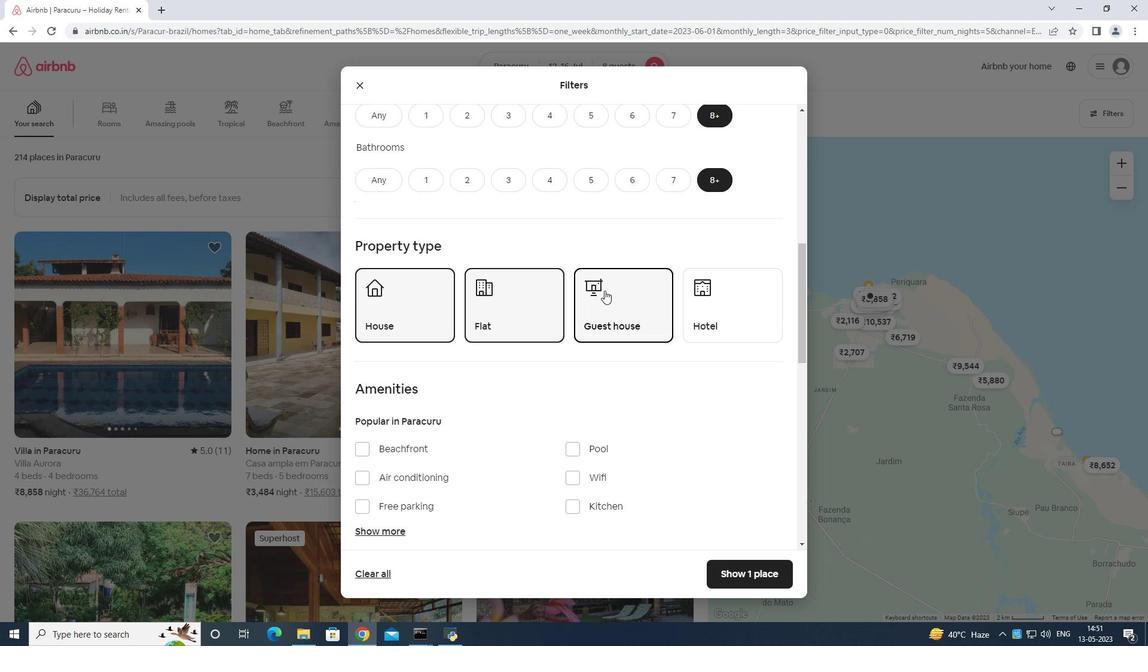 
Action: Mouse scrolled (605, 293) with delta (0, 0)
Screenshot: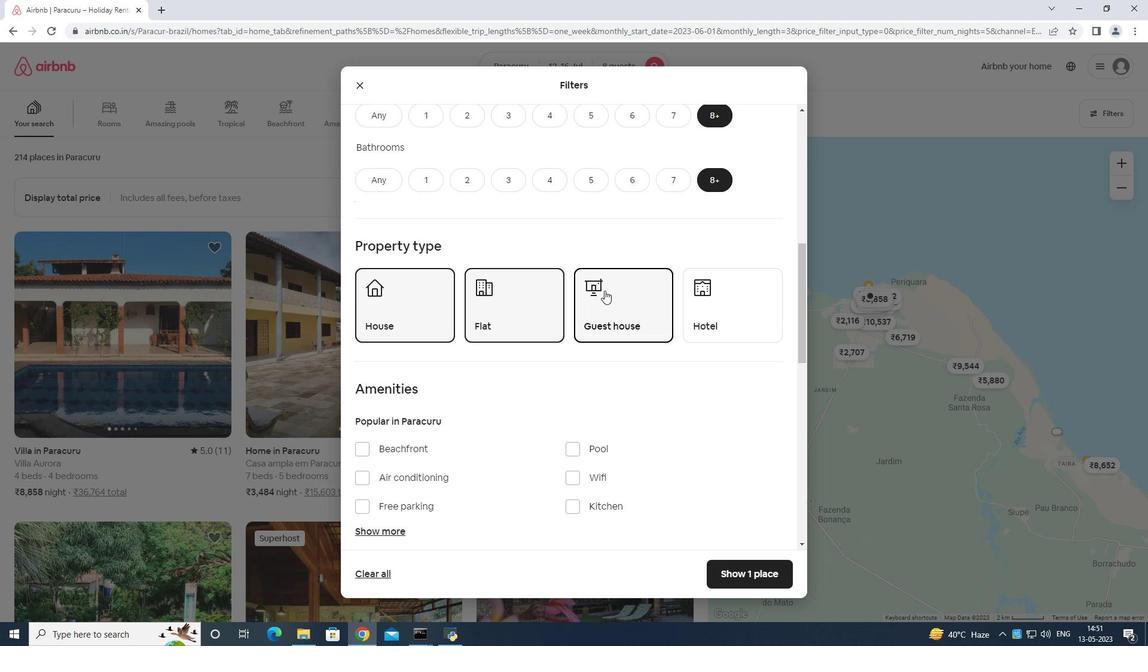 
Action: Mouse moved to (605, 294)
Screenshot: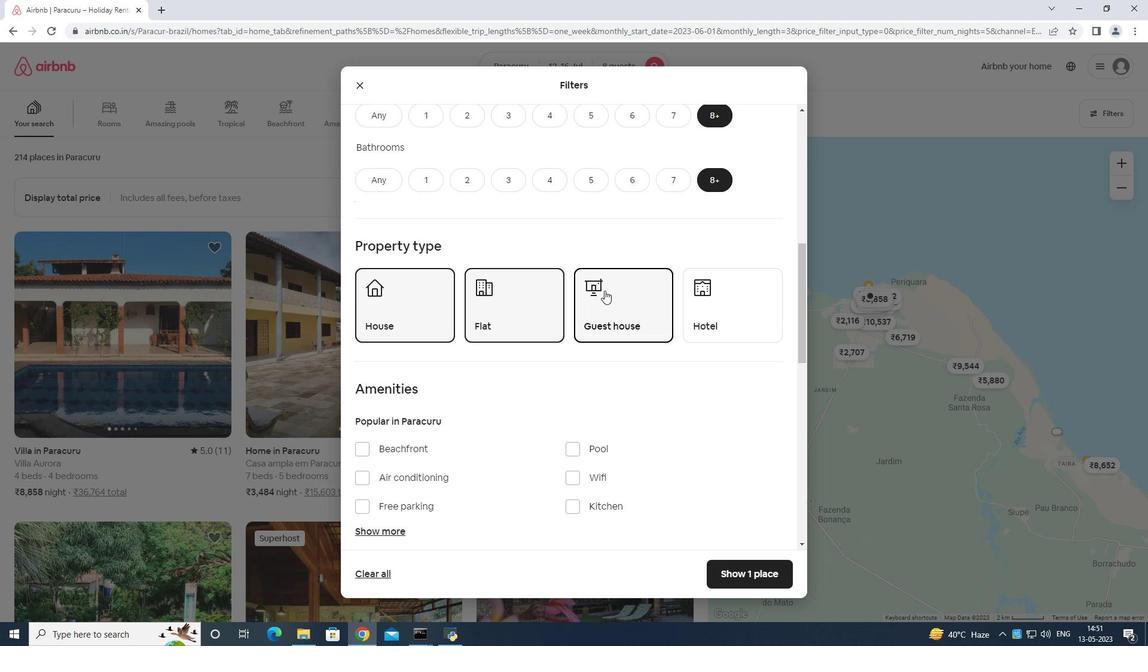 
Action: Mouse scrolled (605, 294) with delta (0, 0)
Screenshot: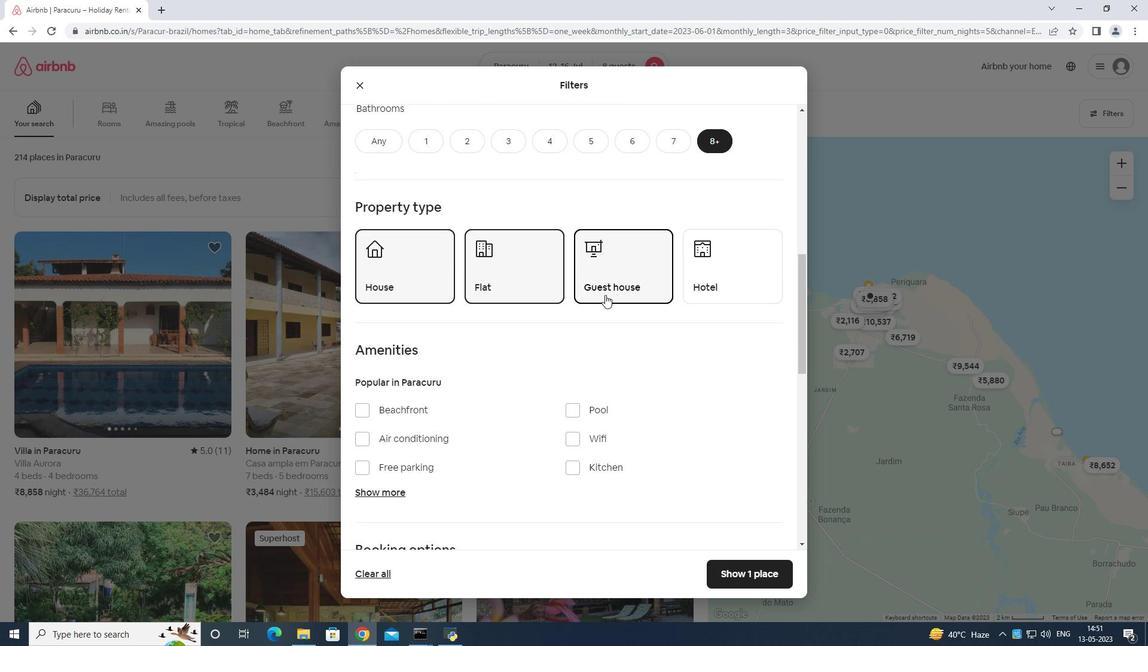 
Action: Mouse moved to (368, 323)
Screenshot: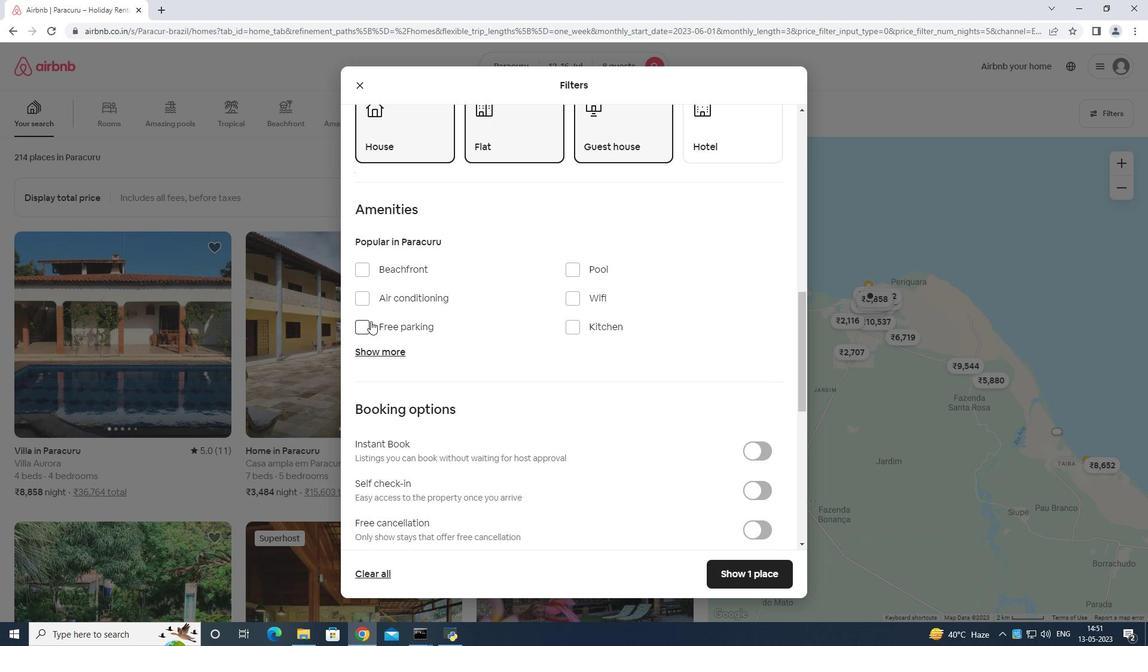 
Action: Mouse pressed left at (368, 323)
Screenshot: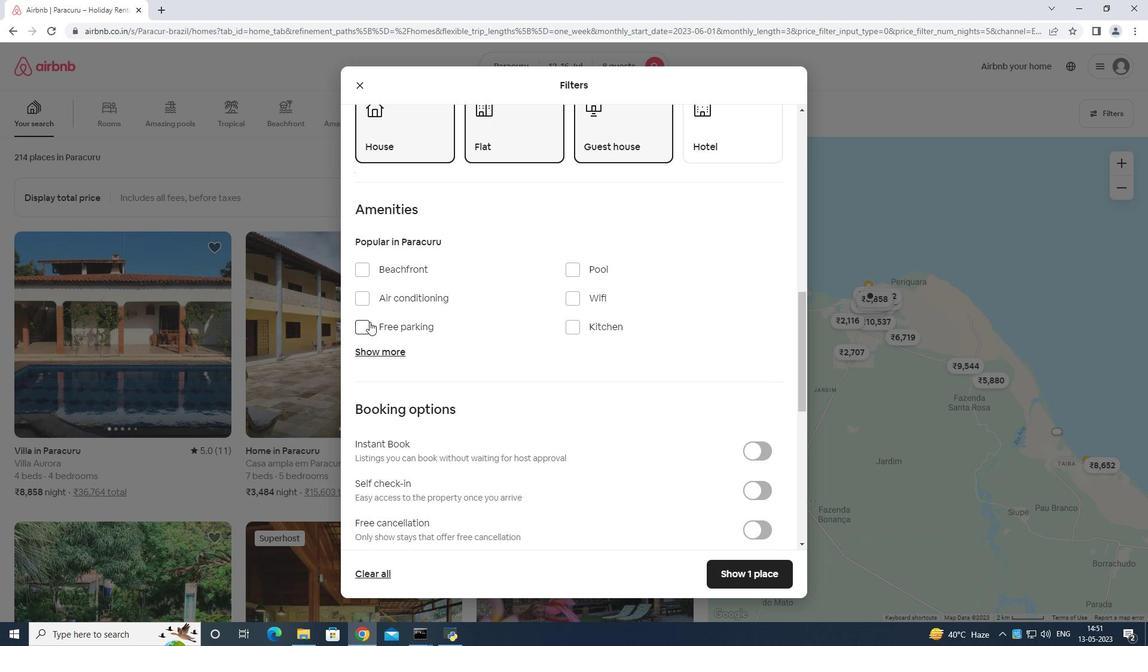 
Action: Mouse moved to (574, 299)
Screenshot: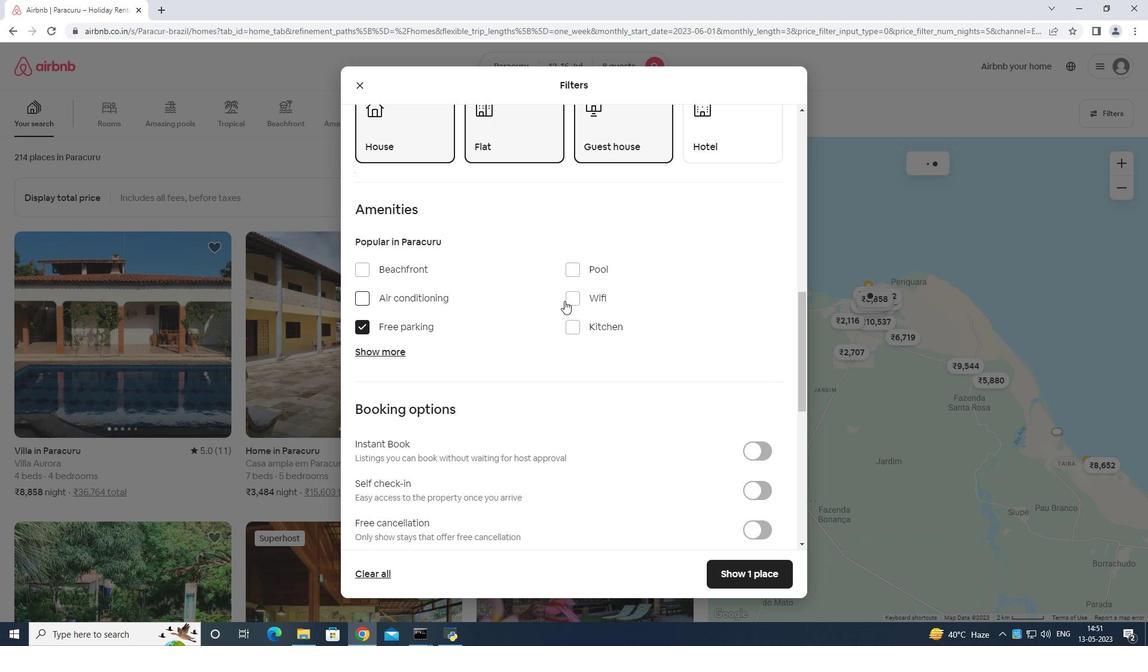 
Action: Mouse pressed left at (574, 299)
Screenshot: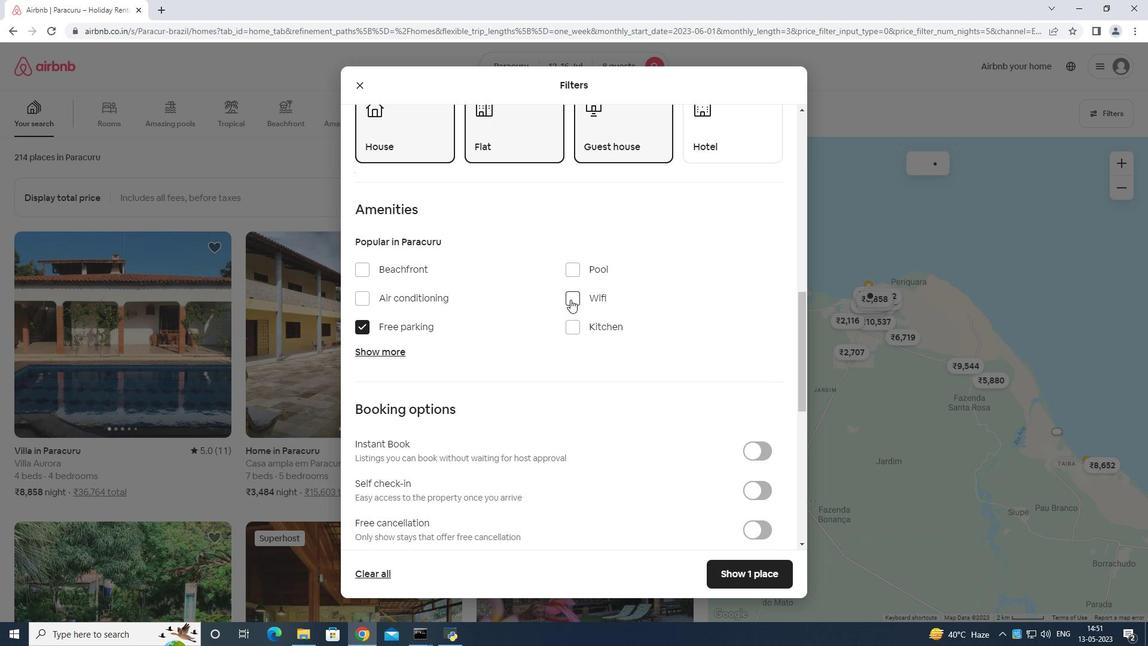 
Action: Mouse moved to (379, 349)
Screenshot: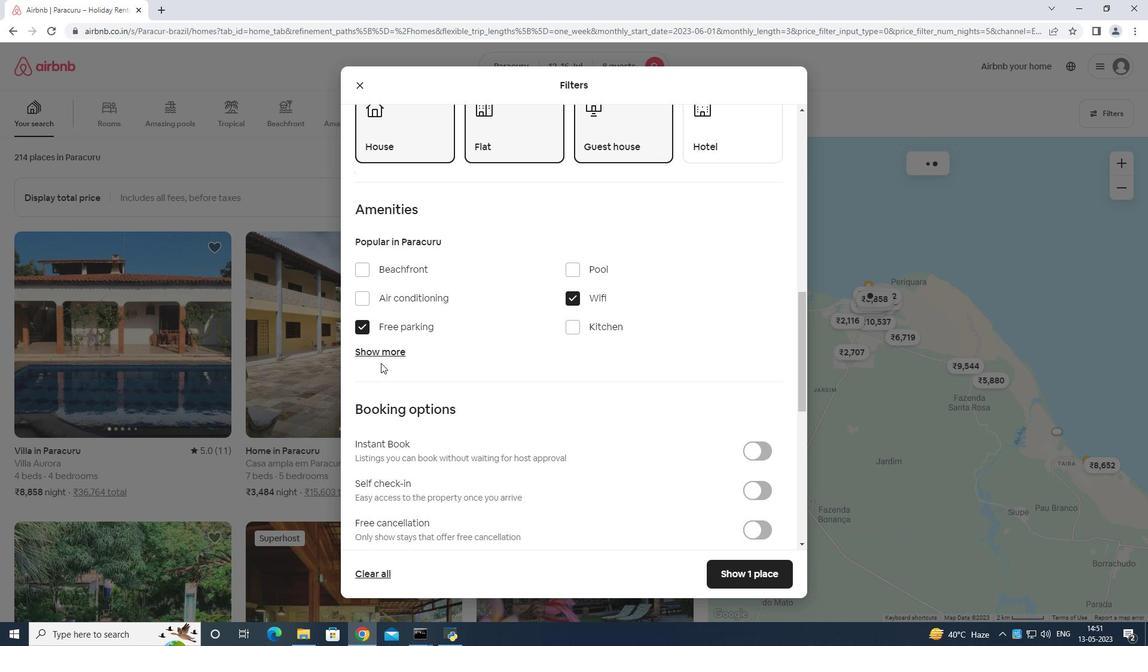 
Action: Mouse pressed left at (379, 349)
Screenshot: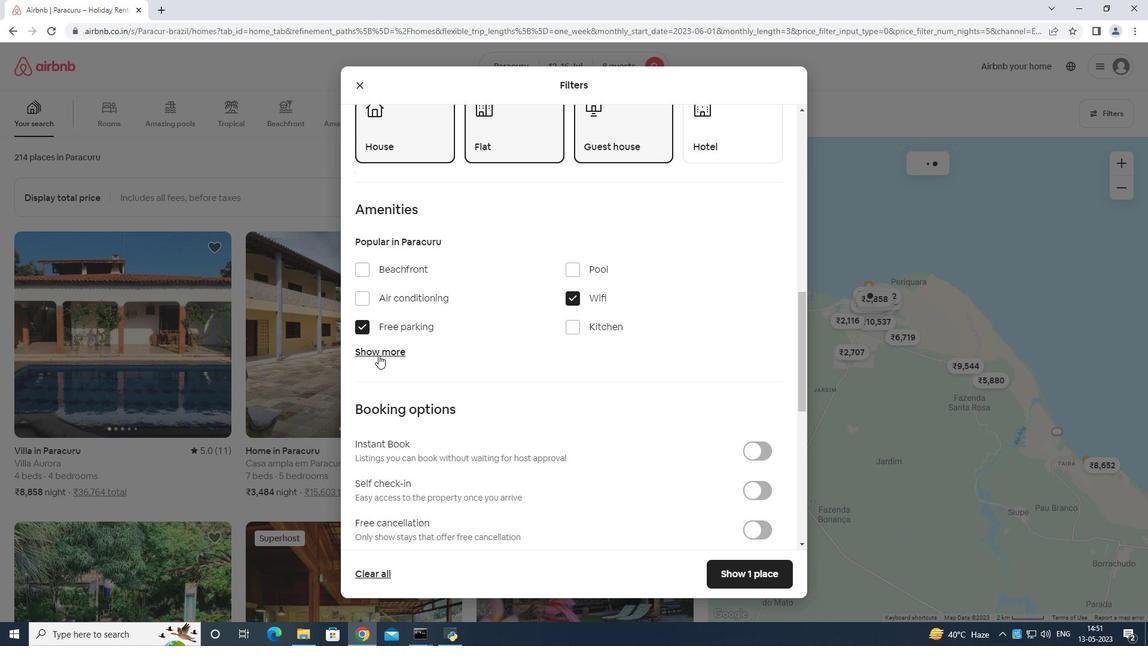 
Action: Mouse moved to (518, 339)
Screenshot: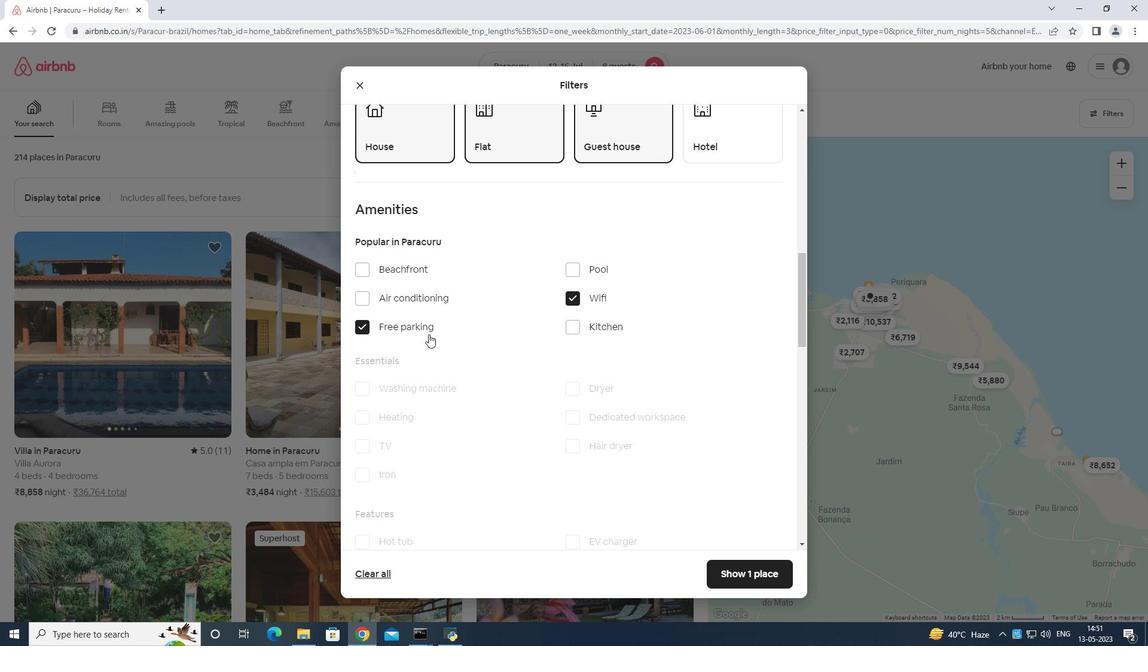 
Action: Mouse scrolled (518, 338) with delta (0, 0)
Screenshot: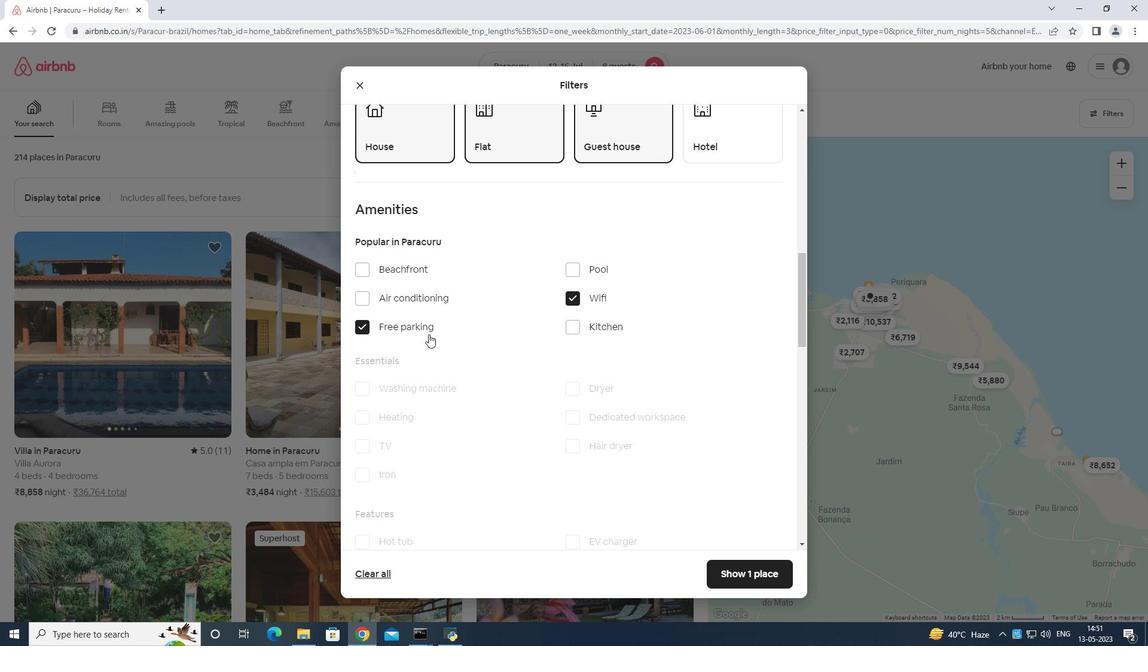 
Action: Mouse moved to (528, 337)
Screenshot: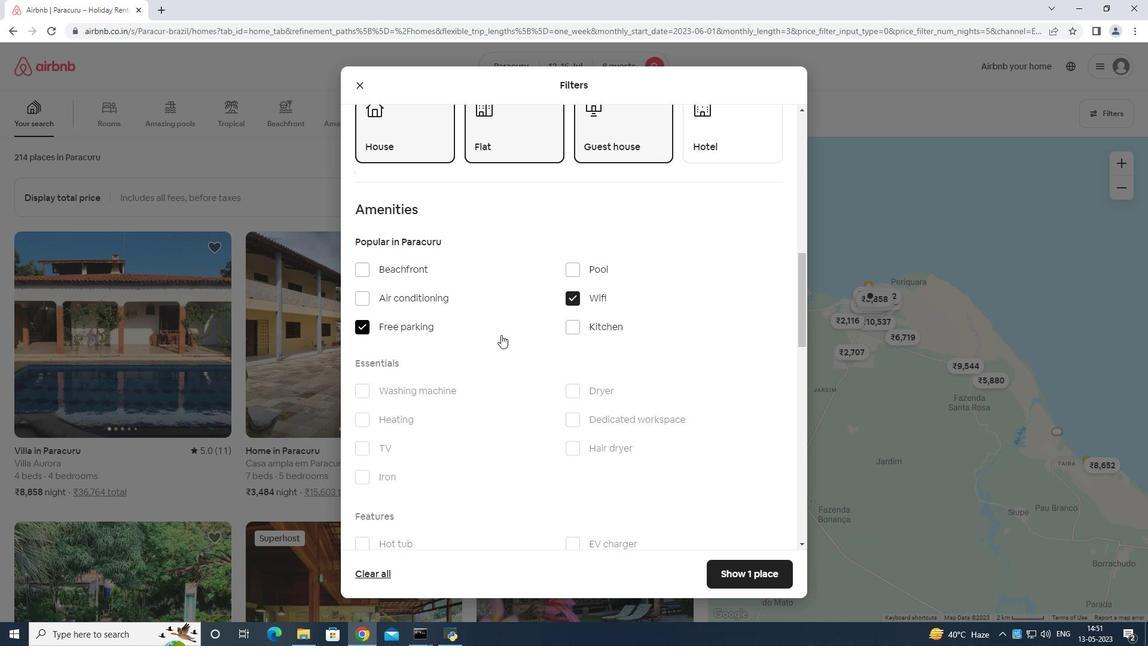 
Action: Mouse scrolled (528, 336) with delta (0, 0)
Screenshot: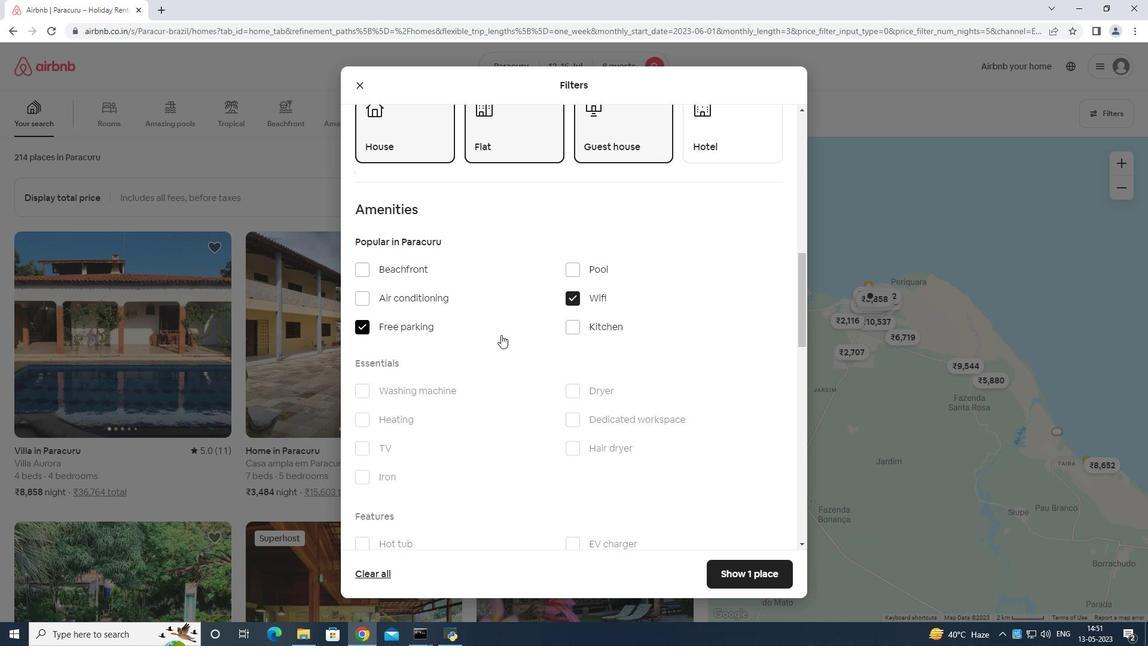 
Action: Mouse moved to (534, 335)
Screenshot: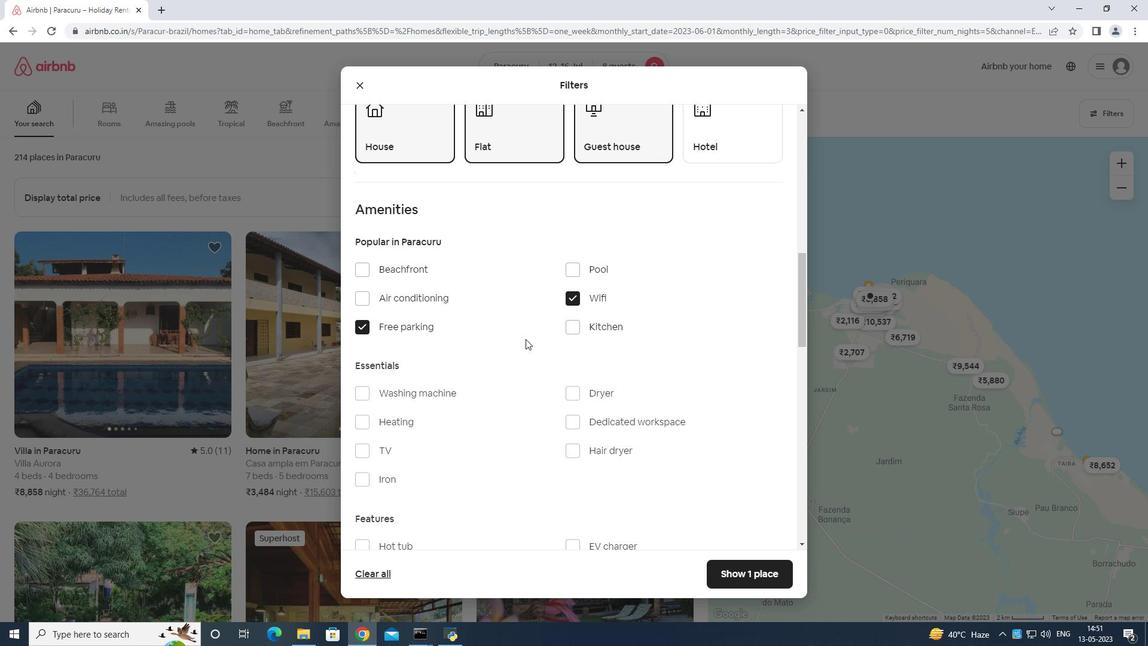 
Action: Mouse scrolled (534, 334) with delta (0, 0)
Screenshot: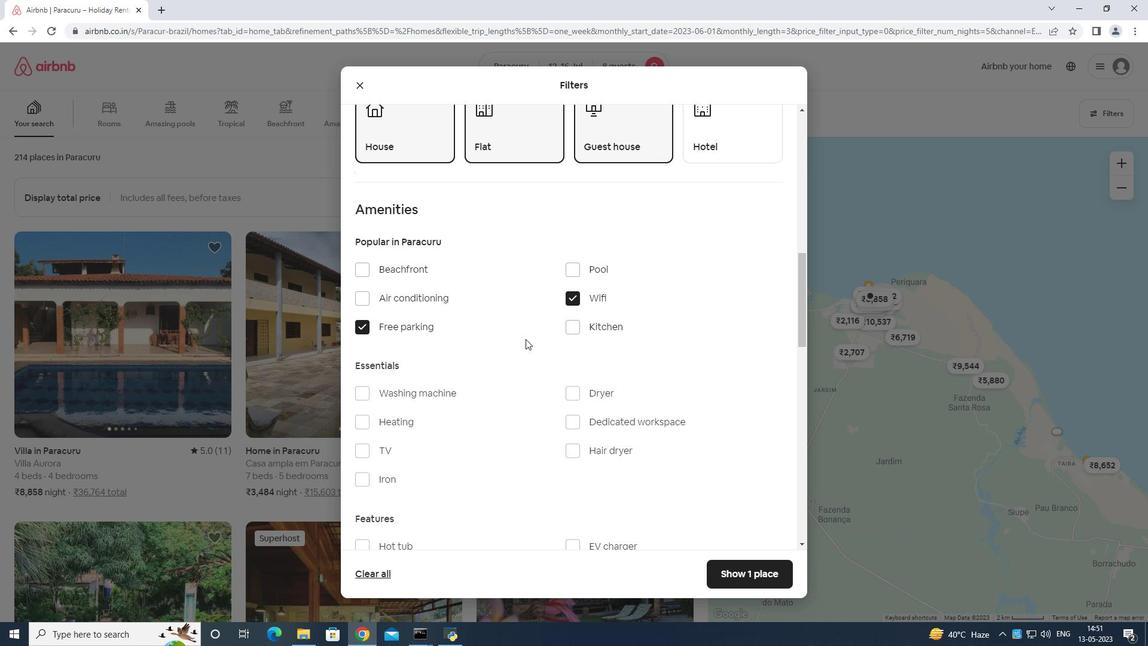
Action: Mouse moved to (360, 272)
Screenshot: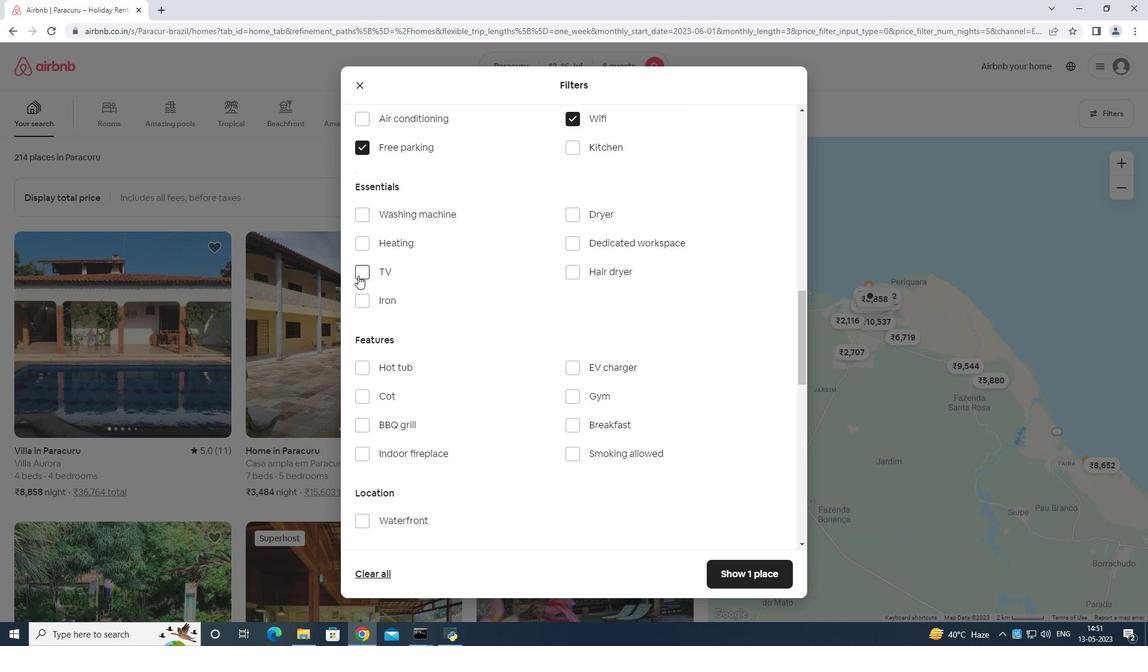 
Action: Mouse pressed left at (360, 272)
Screenshot: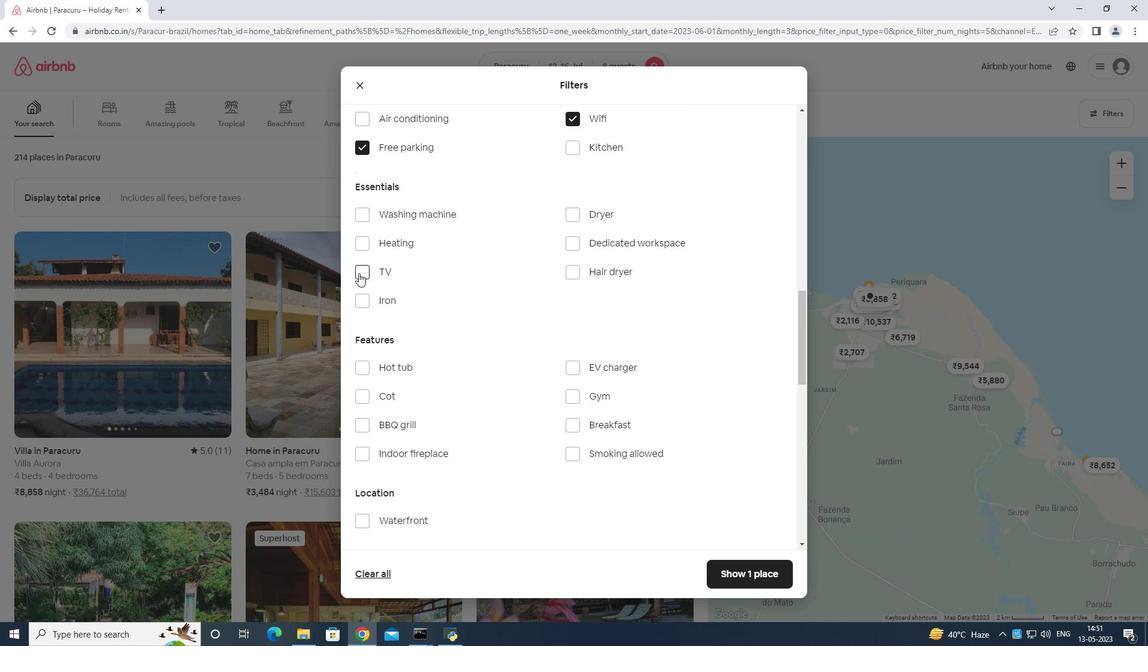 
Action: Mouse moved to (567, 388)
Screenshot: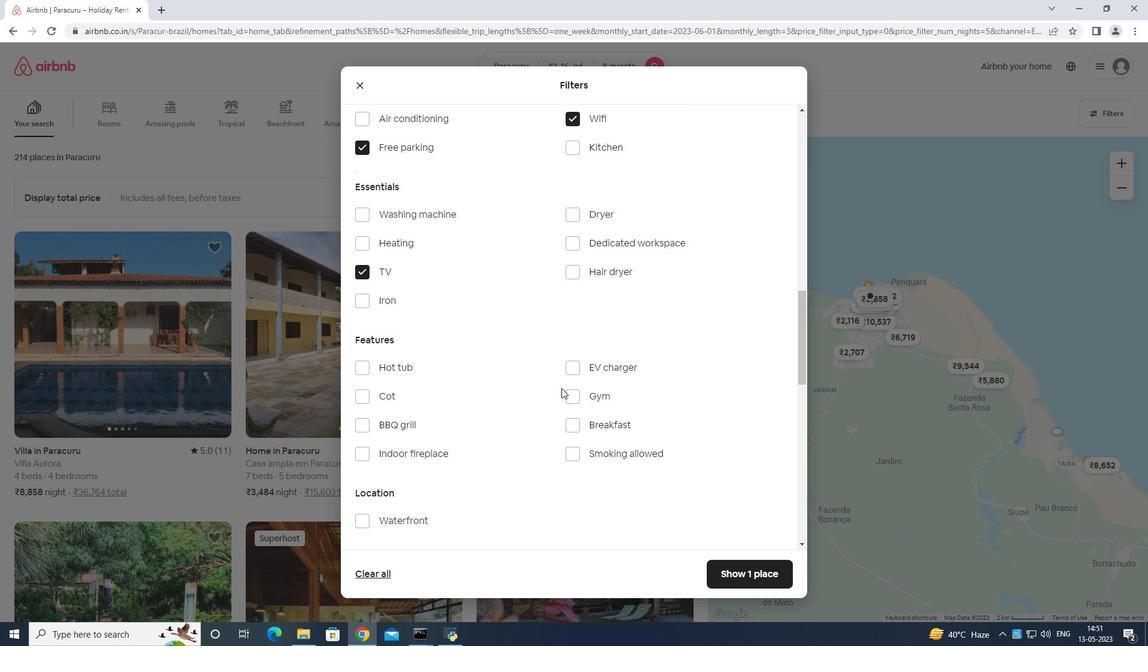 
Action: Mouse pressed left at (567, 388)
Screenshot: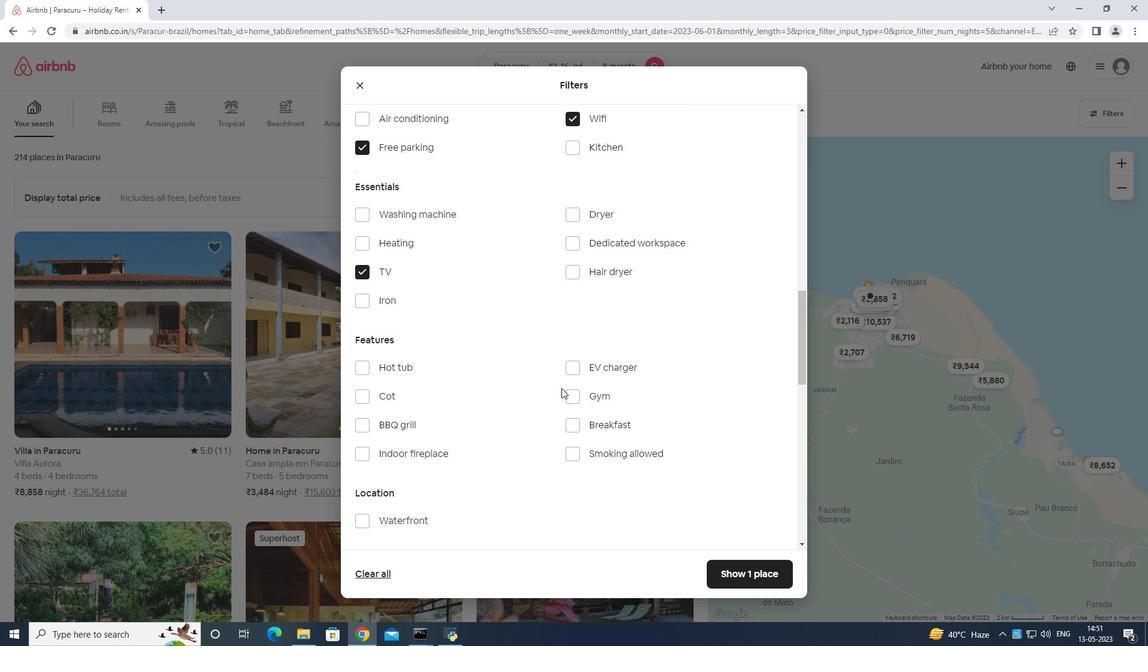 
Action: Mouse moved to (570, 394)
Screenshot: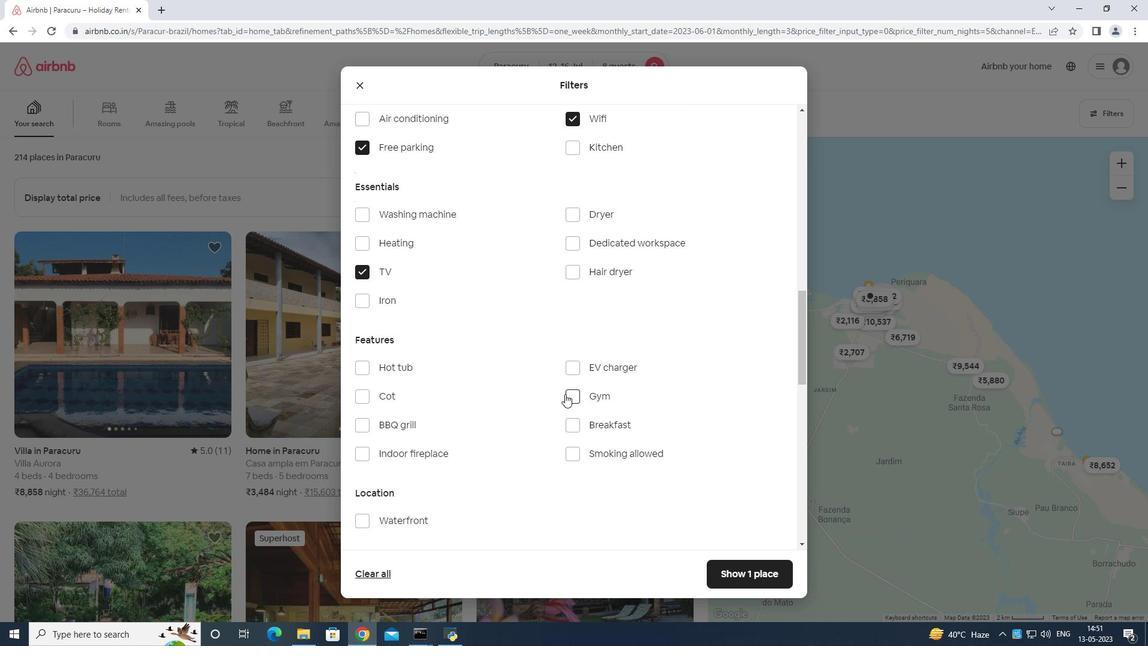 
Action: Mouse pressed left at (570, 394)
Screenshot: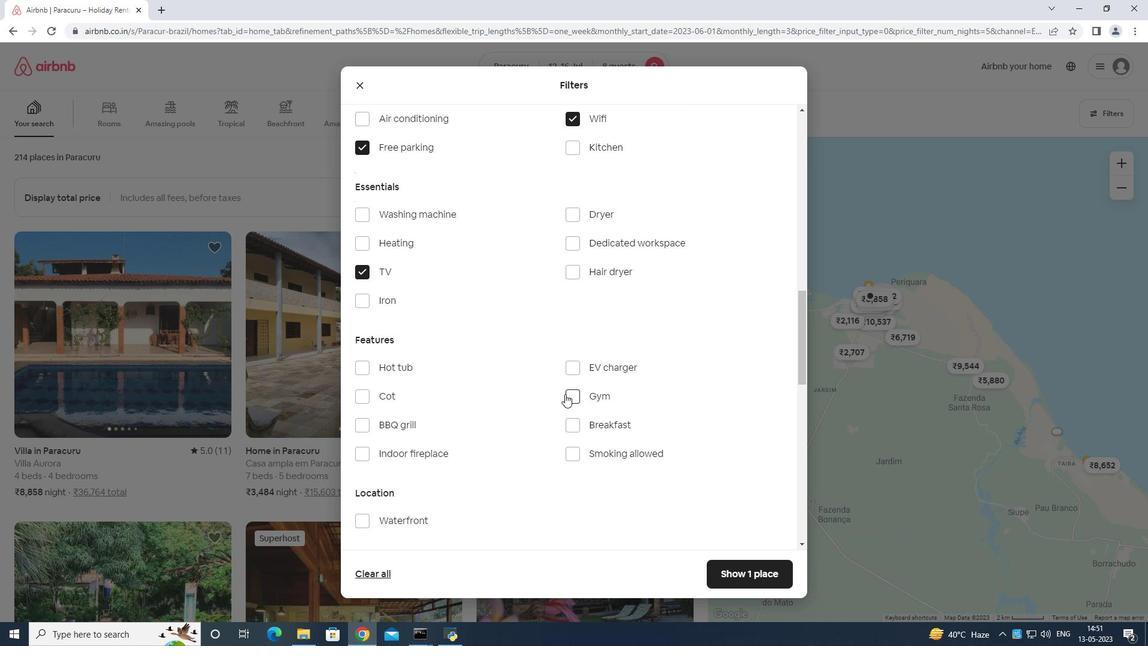
Action: Mouse moved to (570, 424)
Screenshot: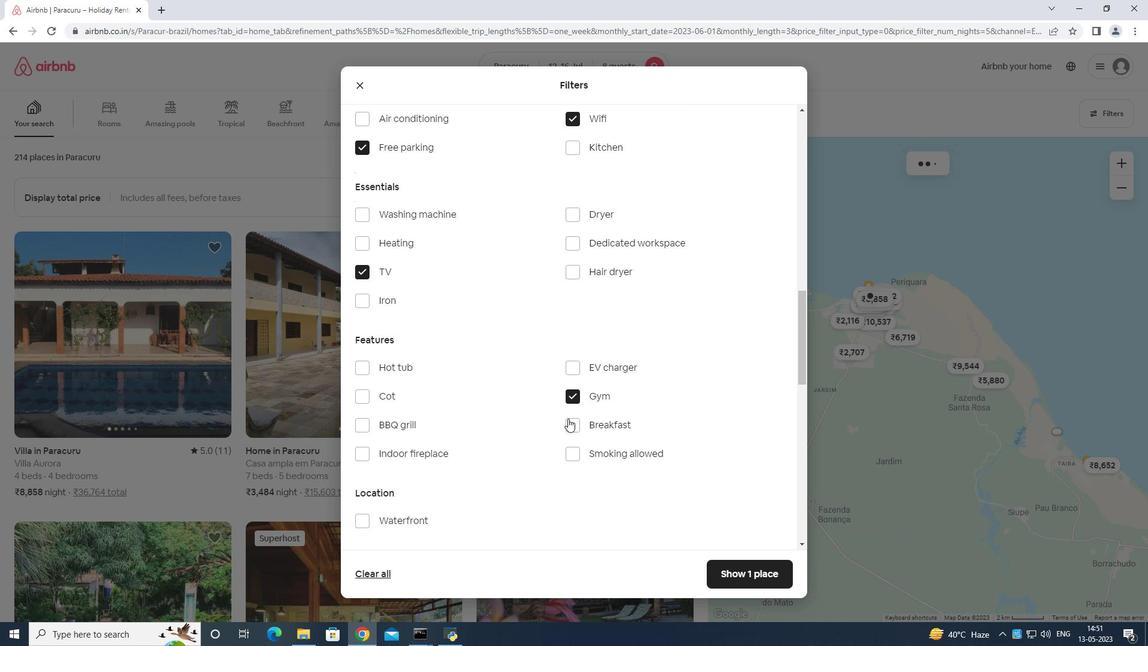 
Action: Mouse pressed left at (570, 424)
Screenshot: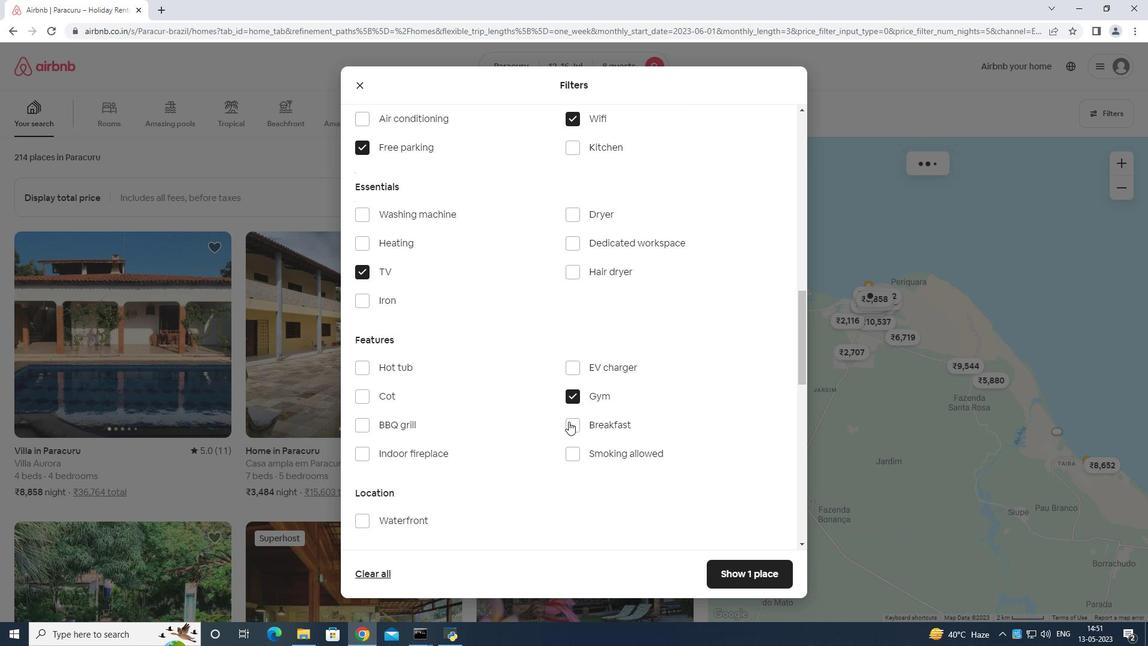 
Action: Mouse moved to (610, 371)
Screenshot: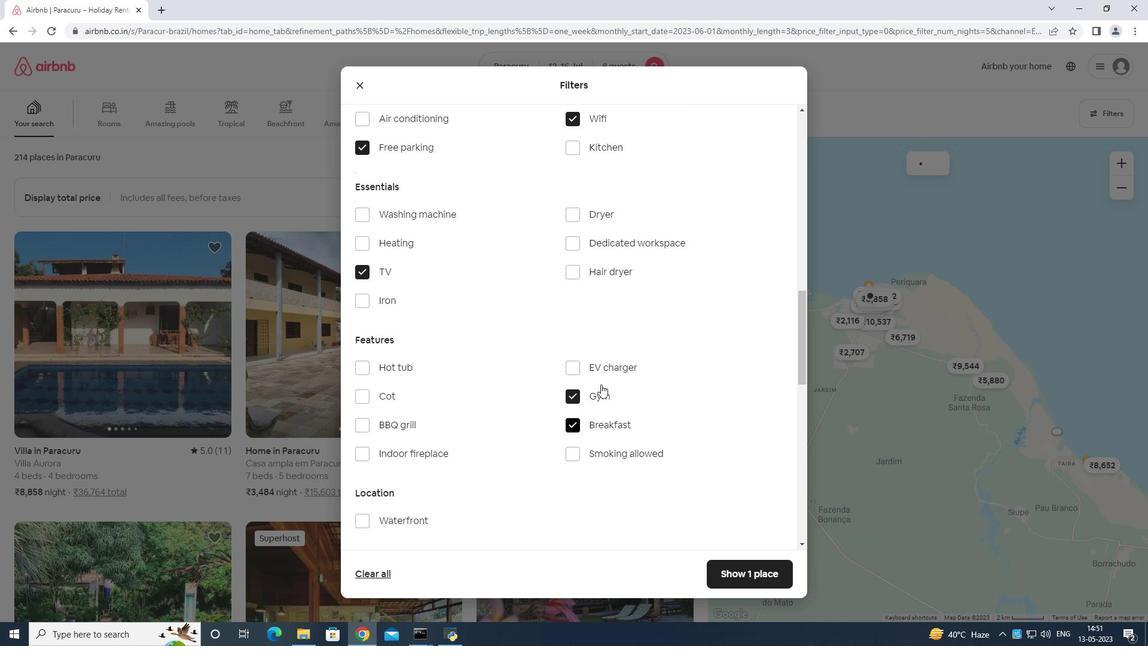 
Action: Mouse scrolled (610, 370) with delta (0, 0)
Screenshot: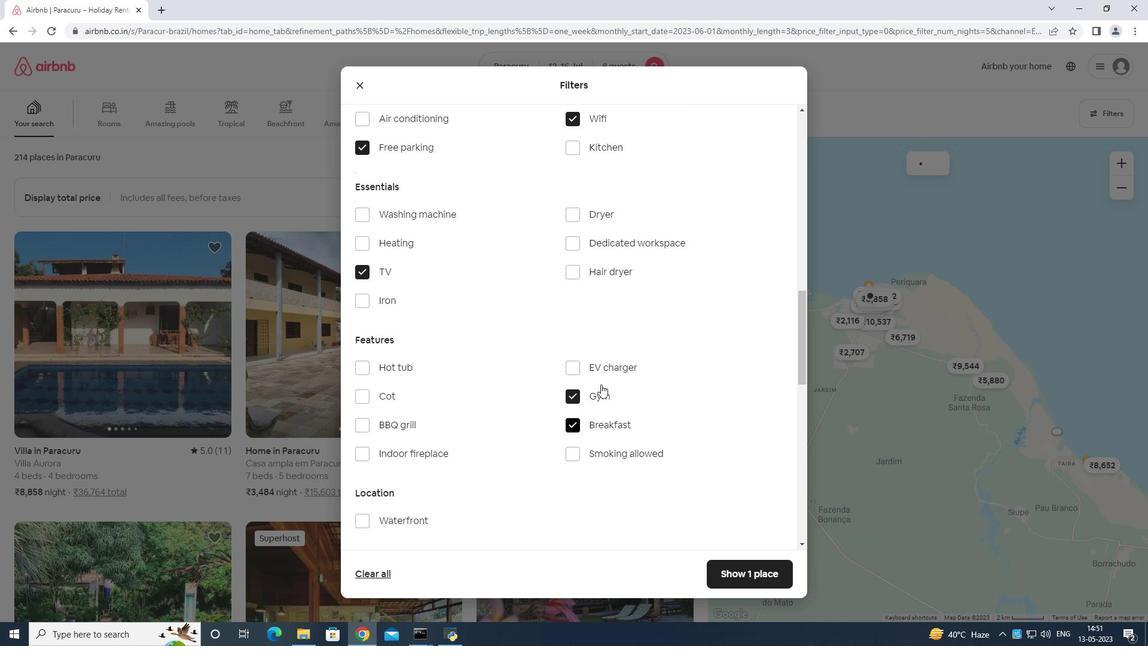 
Action: Mouse moved to (613, 371)
Screenshot: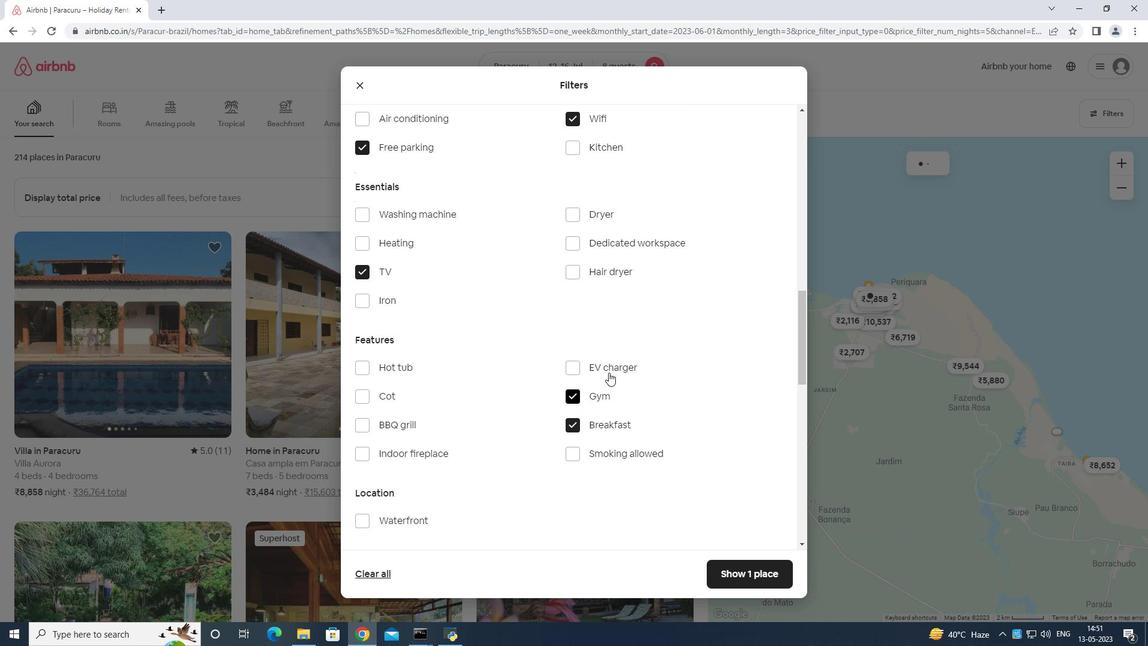 
Action: Mouse scrolled (613, 370) with delta (0, 0)
Screenshot: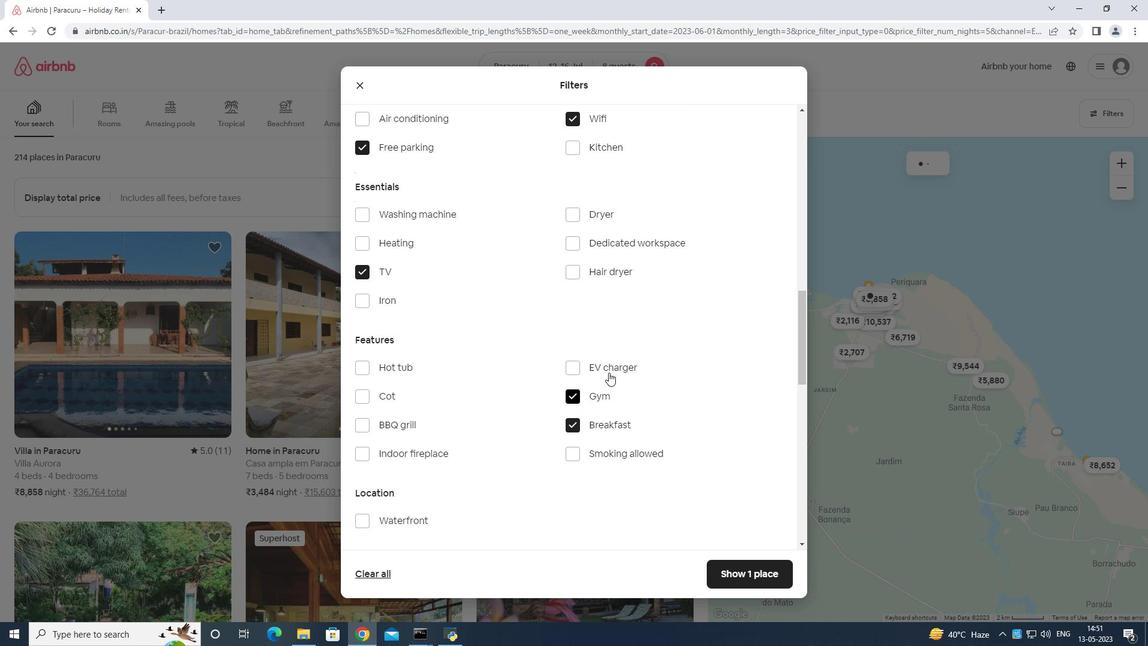 
Action: Mouse moved to (617, 369)
Screenshot: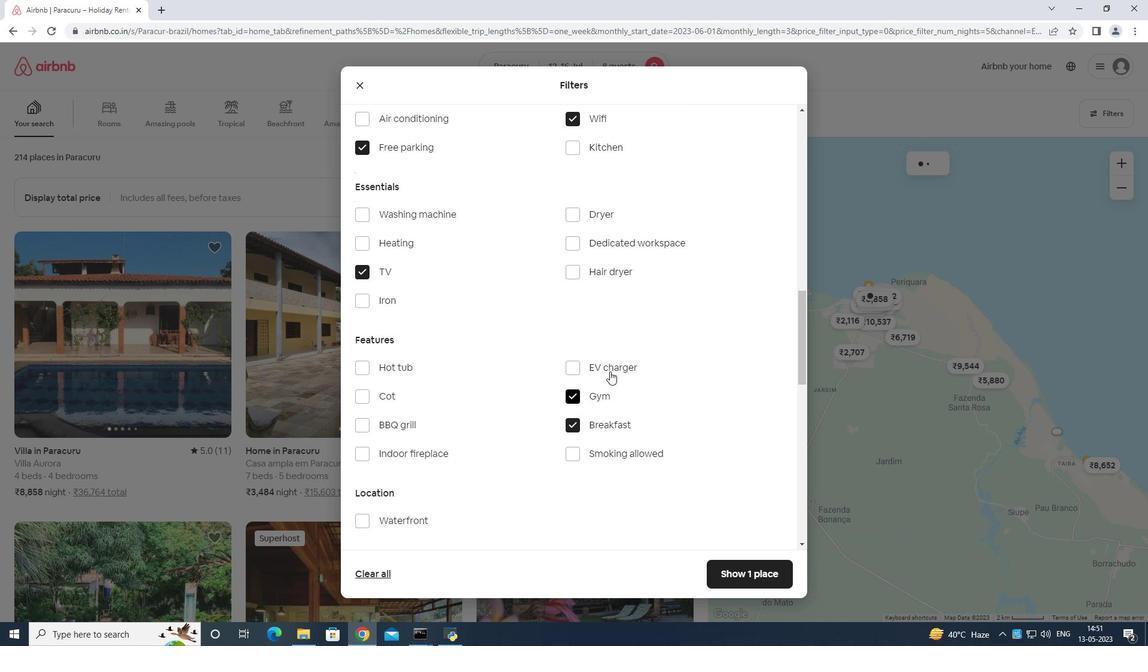 
Action: Mouse scrolled (617, 369) with delta (0, 0)
Screenshot: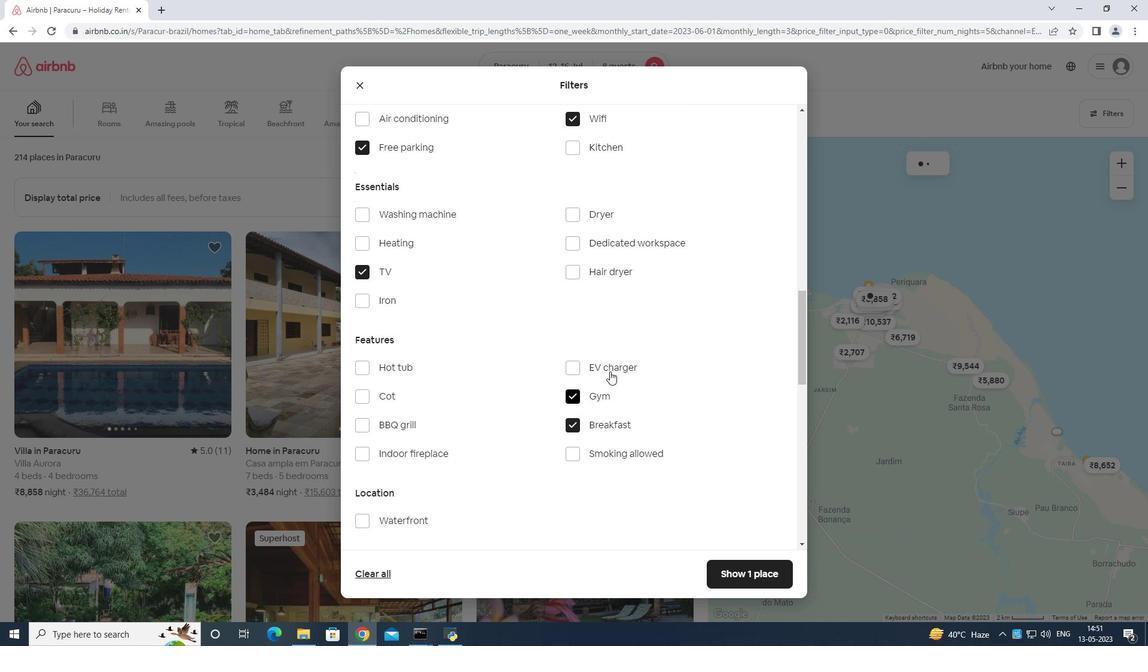 
Action: Mouse moved to (741, 486)
Screenshot: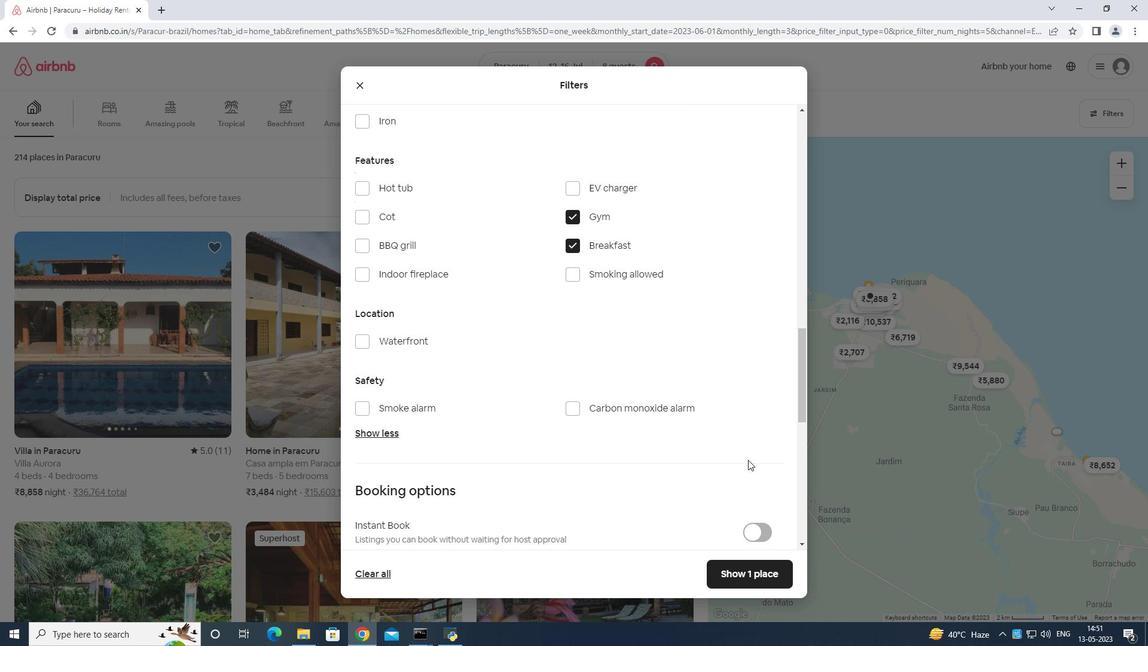 
Action: Mouse scrolled (741, 485) with delta (0, 0)
Screenshot: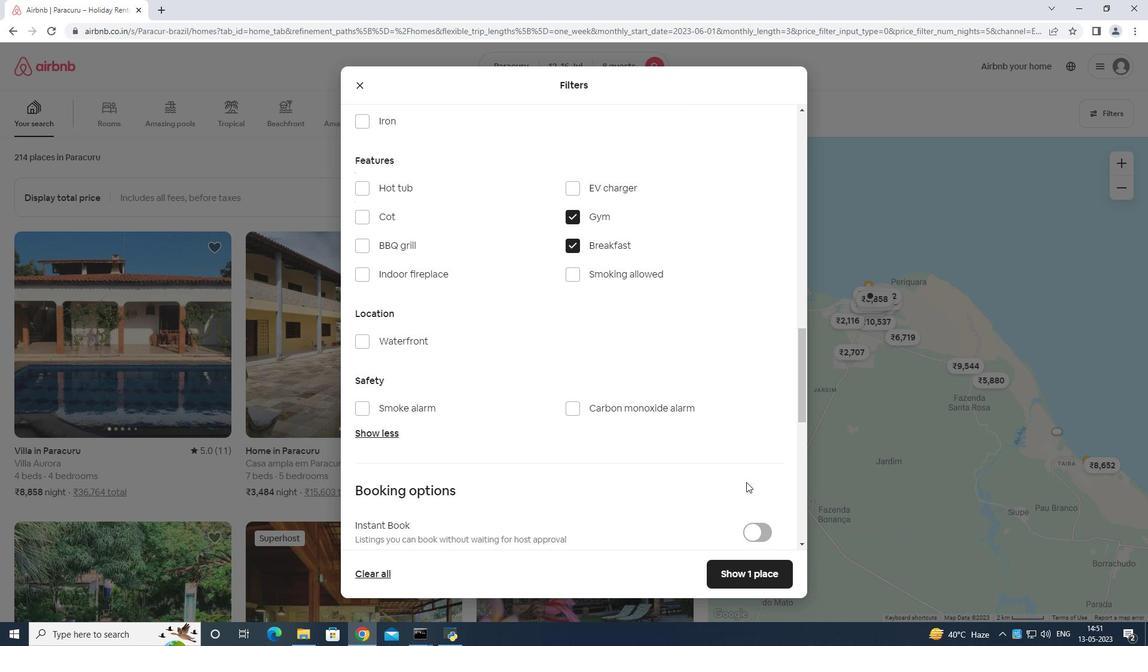 
Action: Mouse moved to (738, 482)
Screenshot: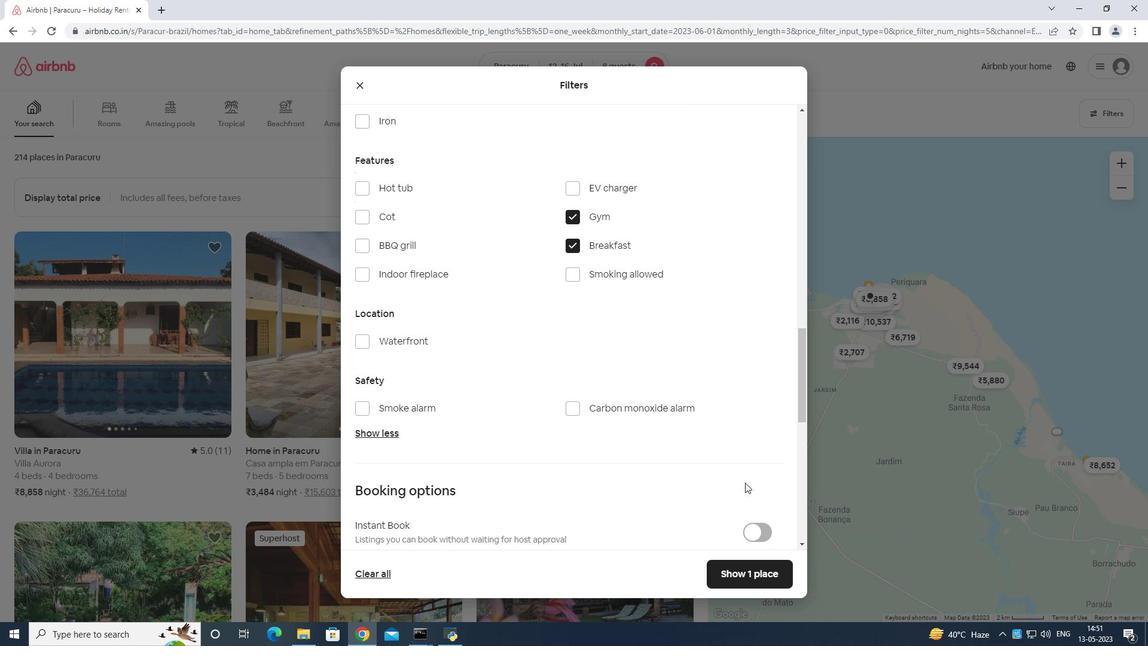 
Action: Mouse scrolled (738, 482) with delta (0, 0)
Screenshot: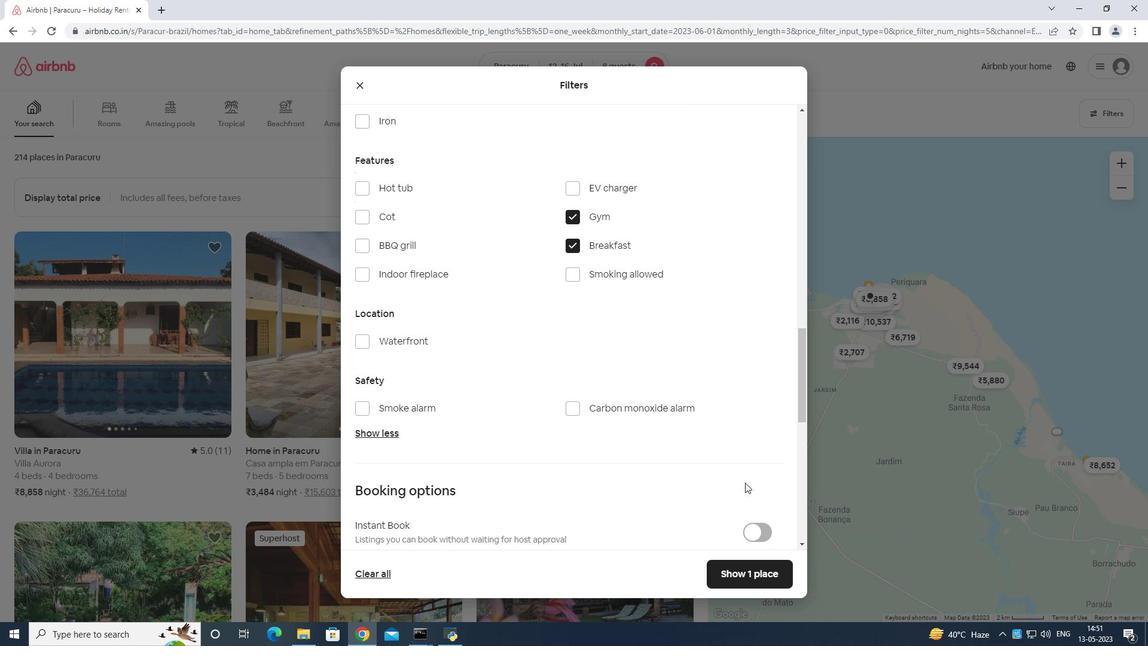 
Action: Mouse moved to (735, 473)
Screenshot: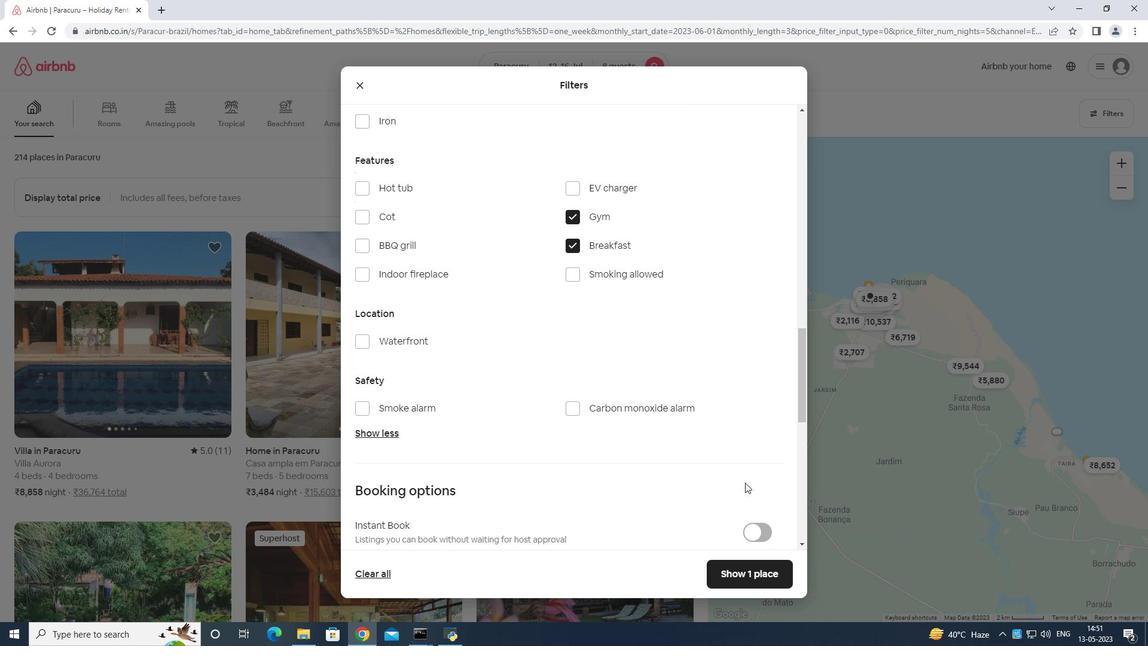 
Action: Mouse scrolled (735, 473) with delta (0, 0)
Screenshot: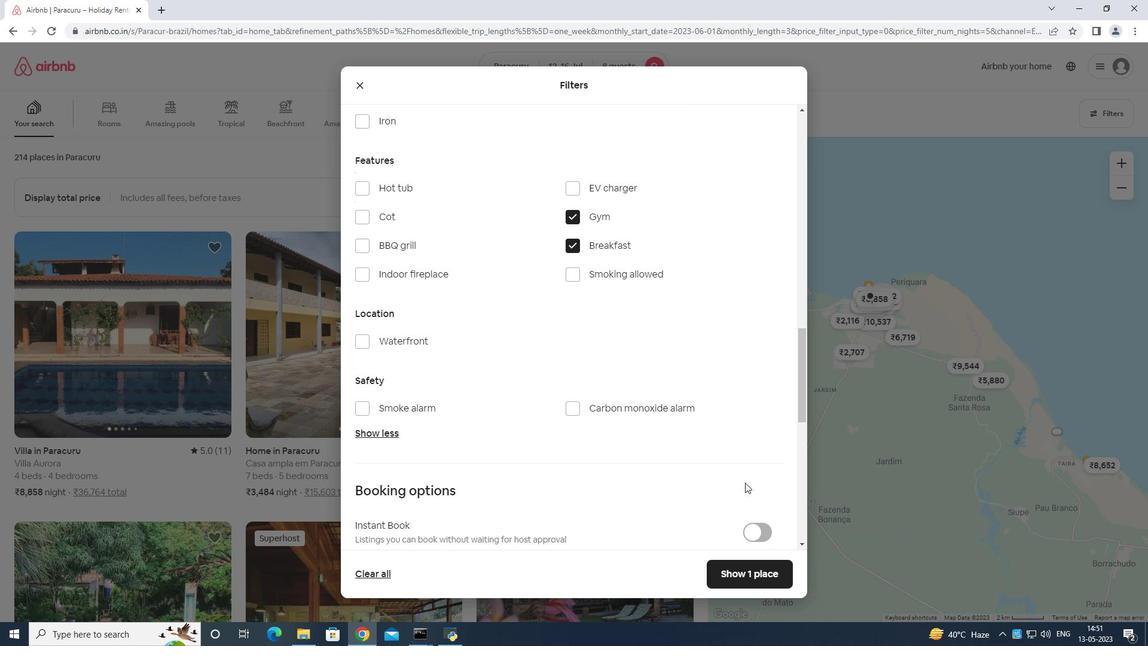 
Action: Mouse moved to (758, 393)
Screenshot: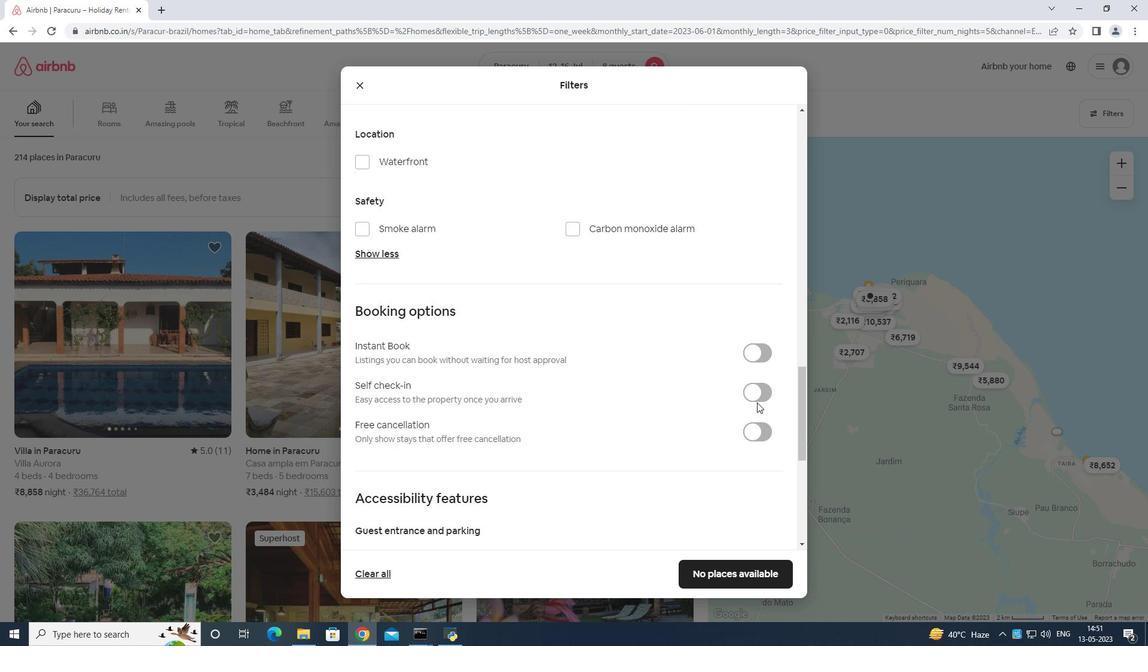
Action: Mouse pressed left at (758, 393)
Screenshot: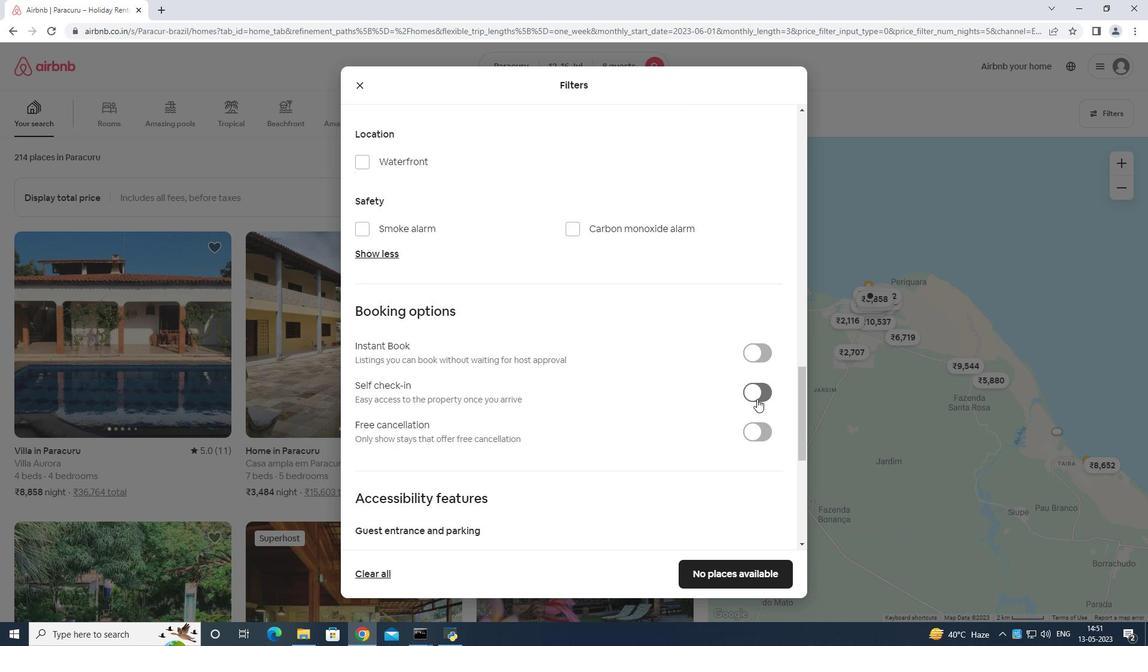 
Action: Mouse moved to (745, 394)
Screenshot: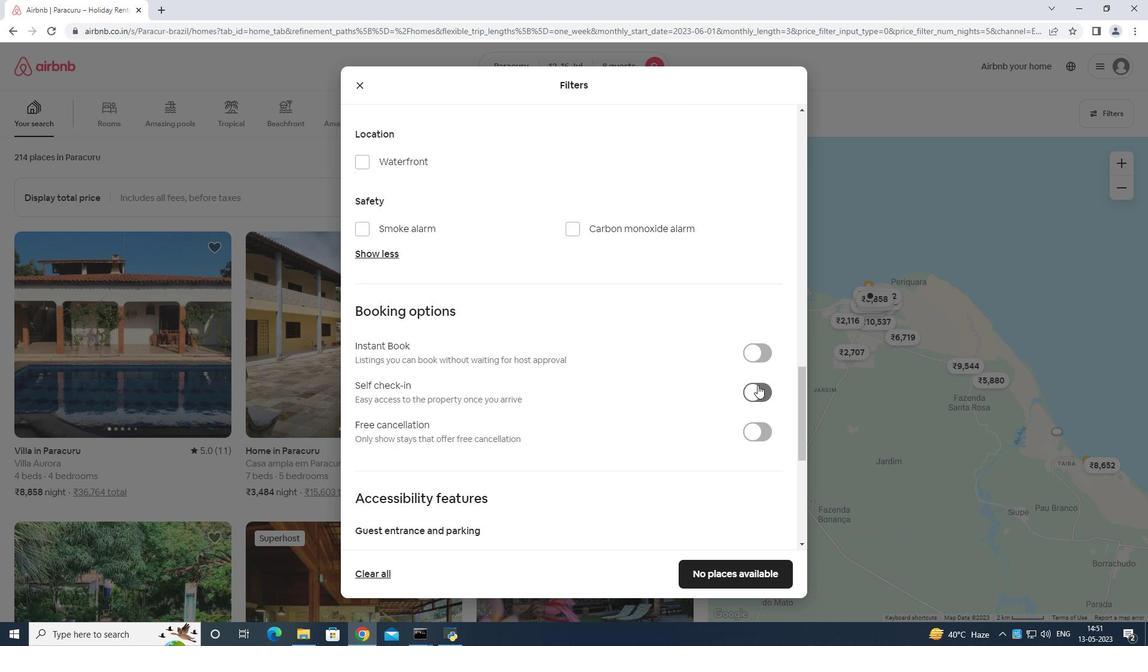 
Action: Mouse scrolled (745, 393) with delta (0, 0)
Screenshot: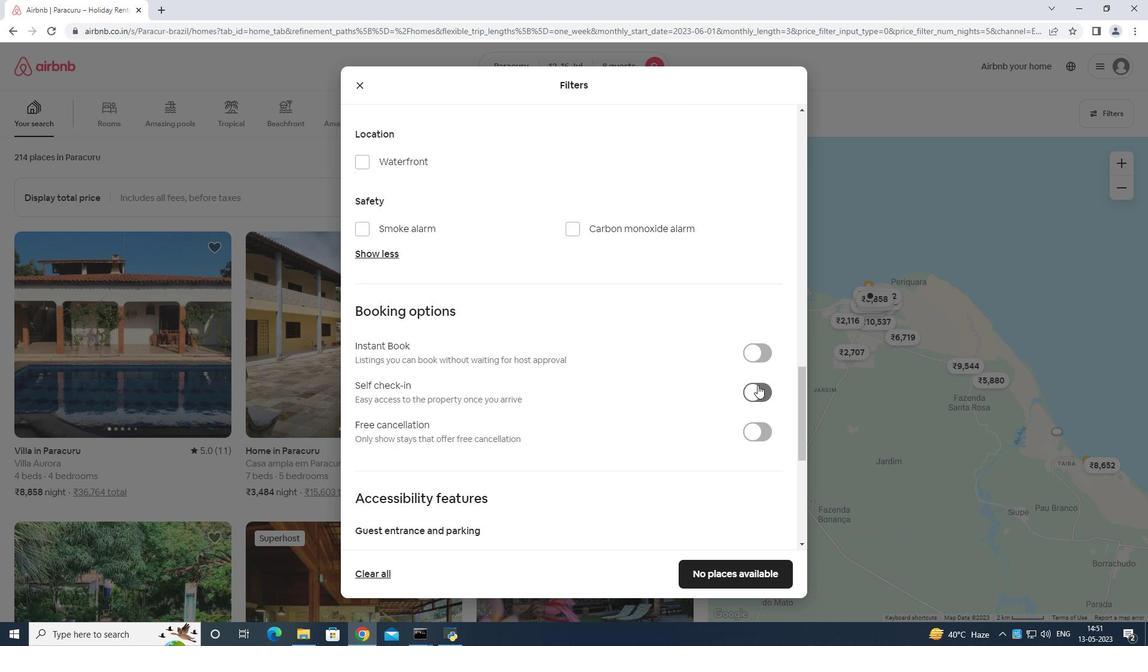 
Action: Mouse moved to (742, 405)
Screenshot: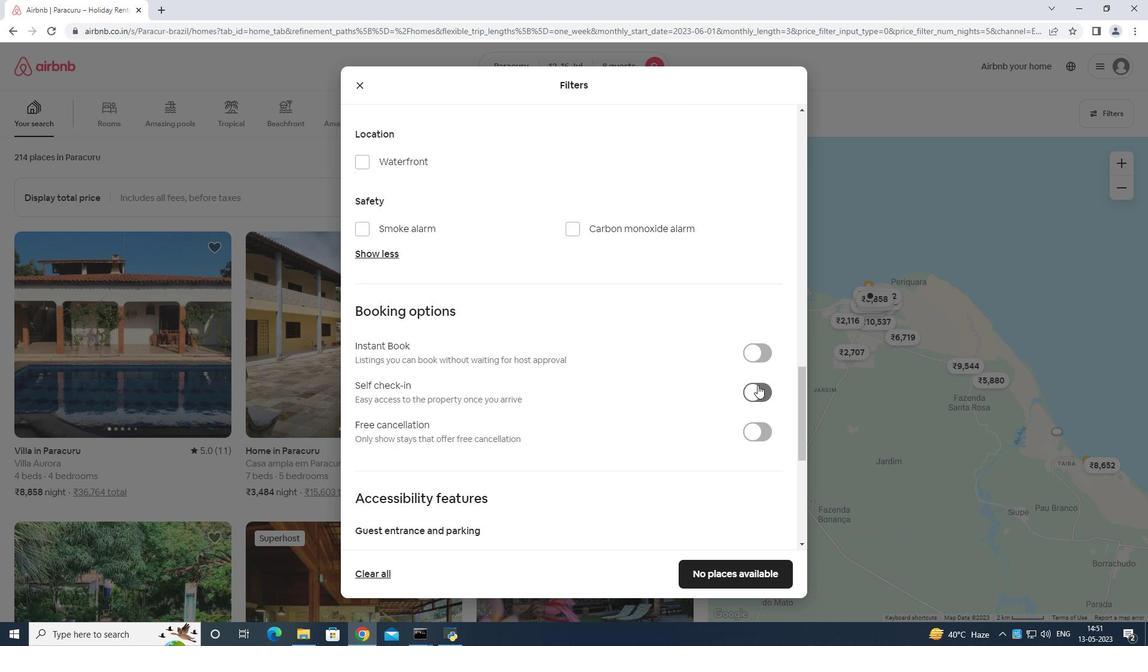 
Action: Mouse scrolled (742, 405) with delta (0, 0)
Screenshot: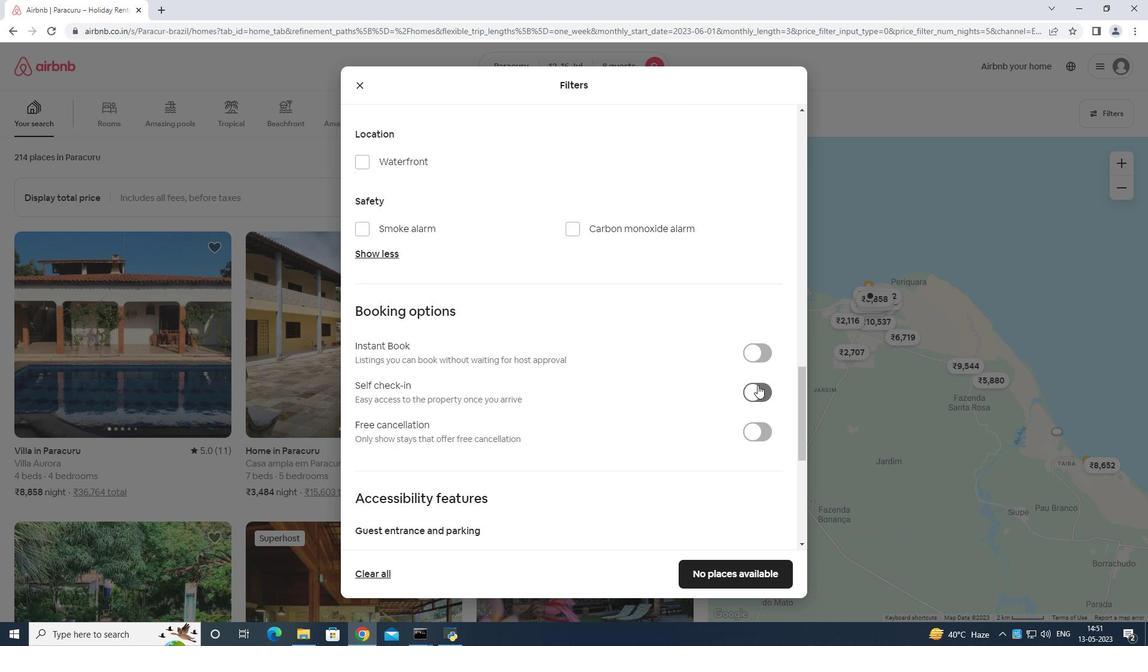 
Action: Mouse moved to (740, 412)
Screenshot: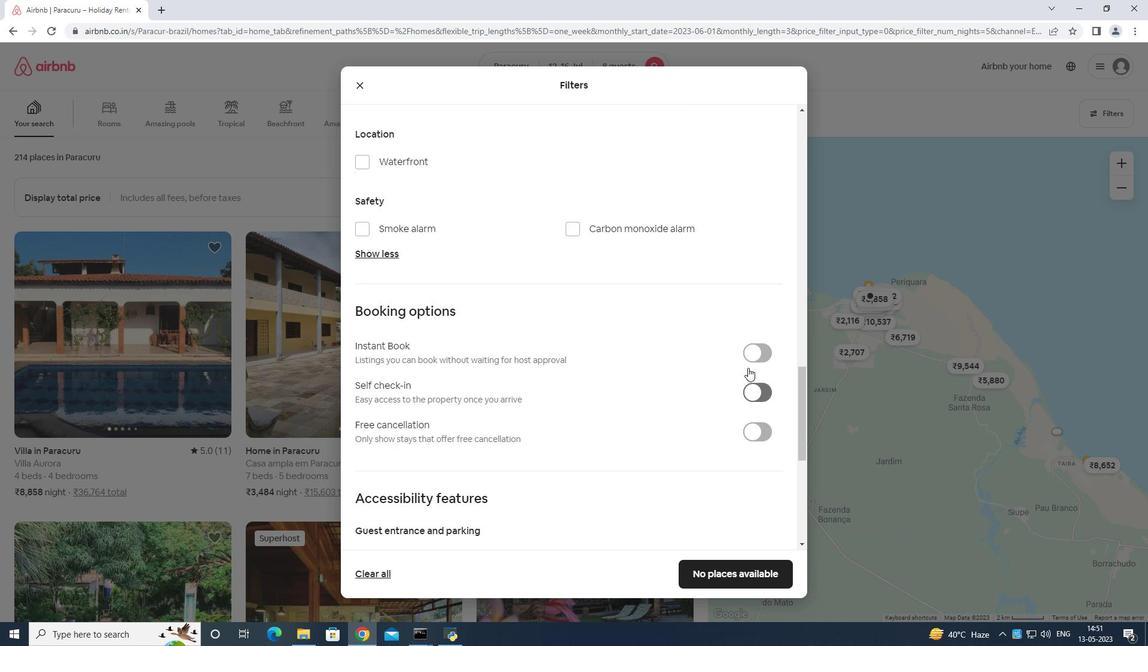 
Action: Mouse scrolled (740, 411) with delta (0, 0)
Screenshot: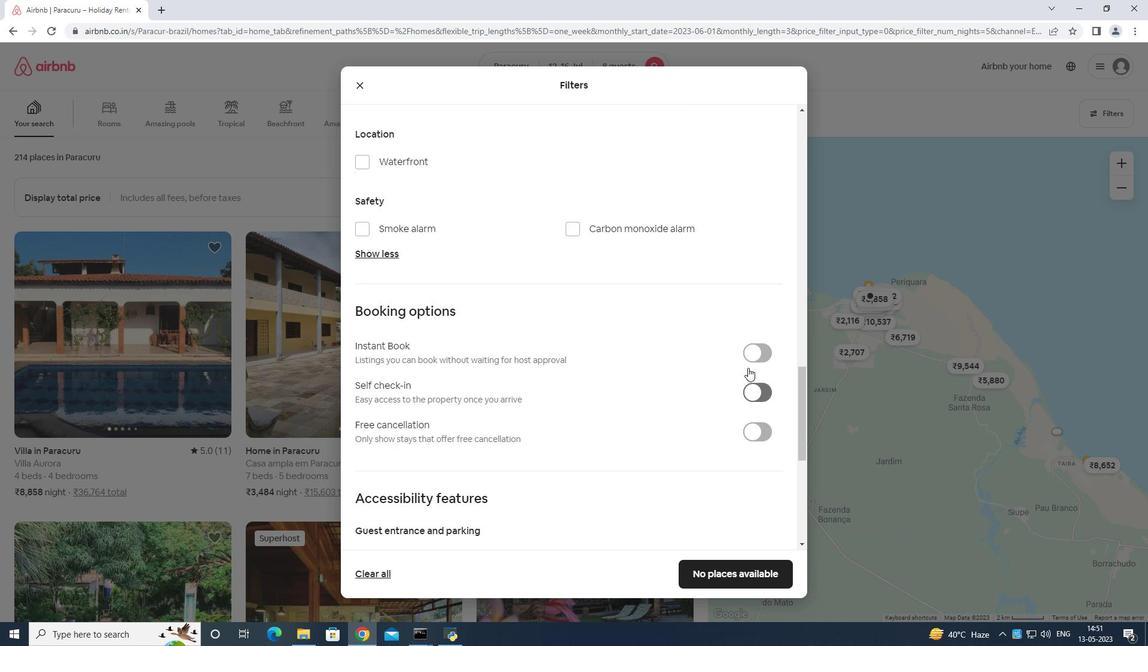 
Action: Mouse scrolled (740, 411) with delta (0, 0)
Screenshot: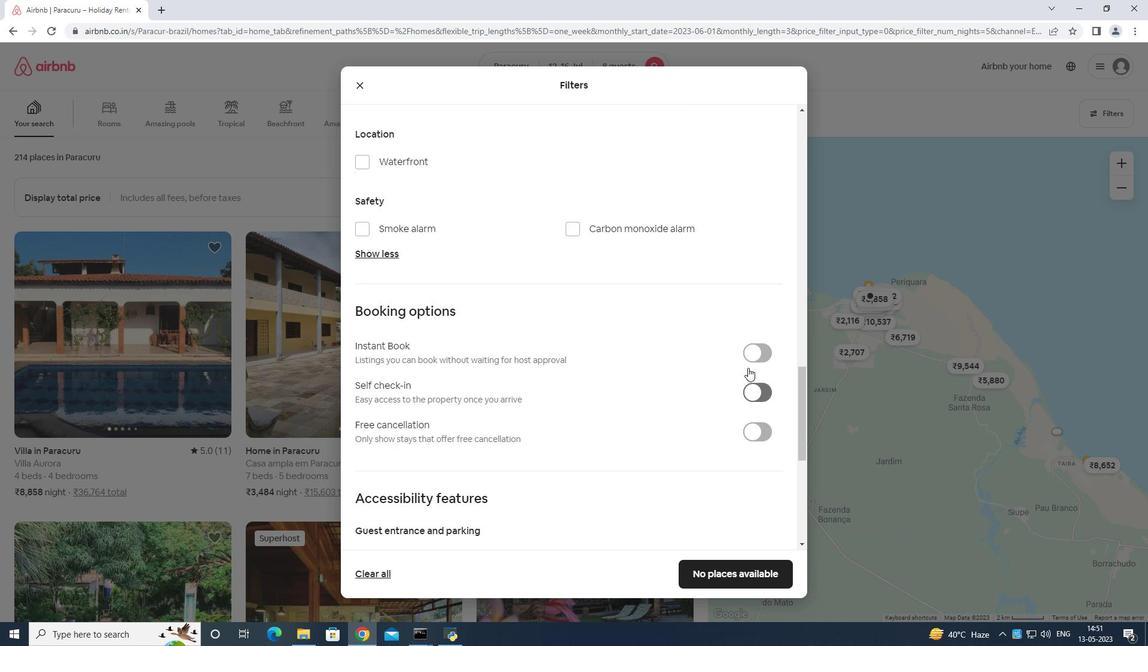 
Action: Mouse moved to (733, 392)
Screenshot: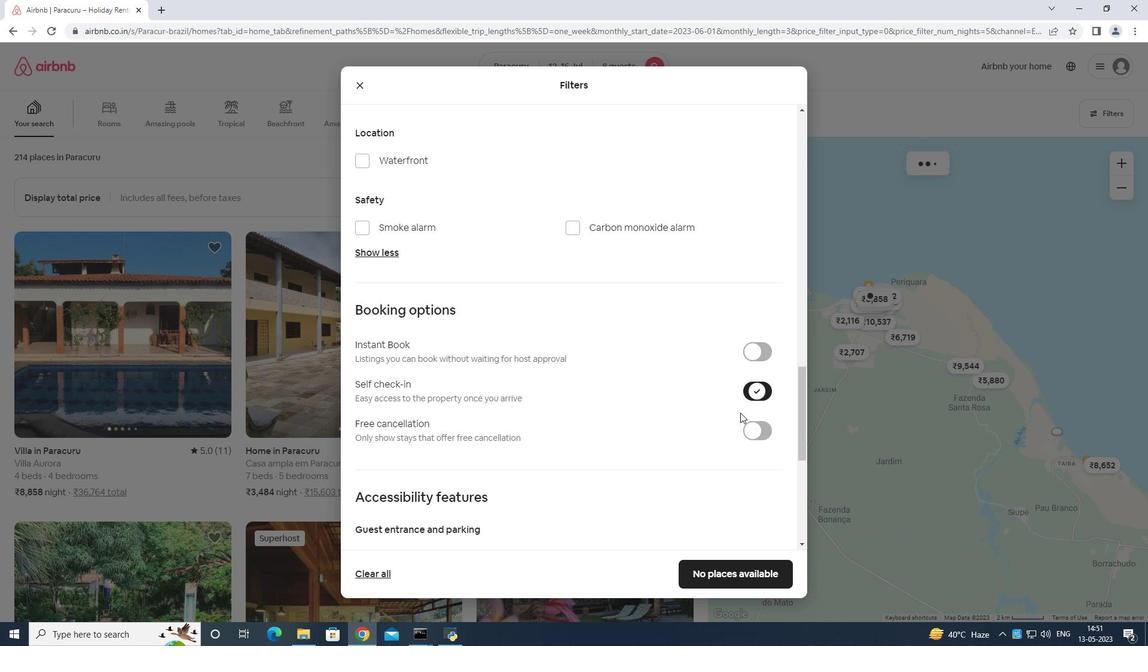 
Action: Mouse scrolled (733, 391) with delta (0, 0)
Screenshot: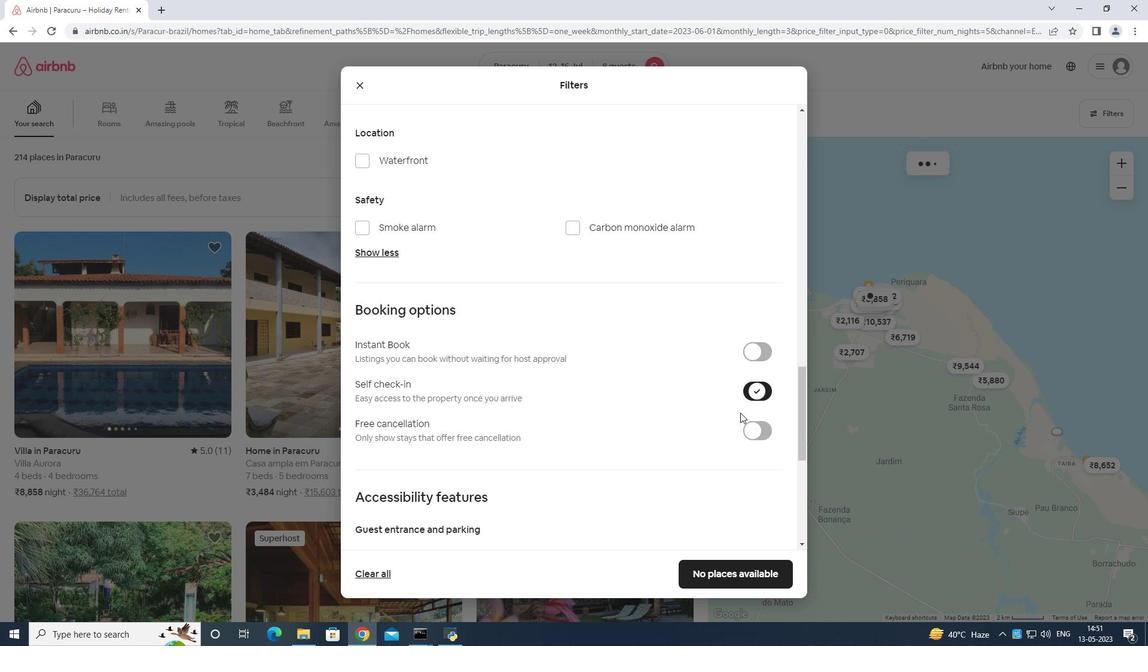 
Action: Mouse moved to (724, 400)
Screenshot: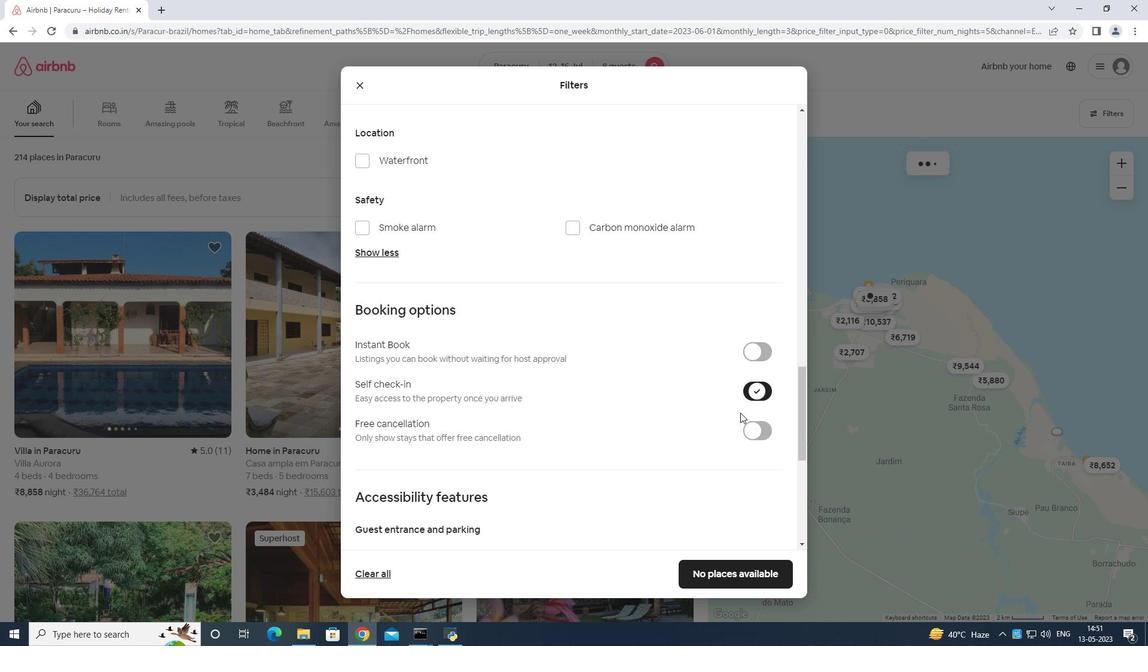 
Action: Mouse scrolled (724, 400) with delta (0, 0)
Screenshot: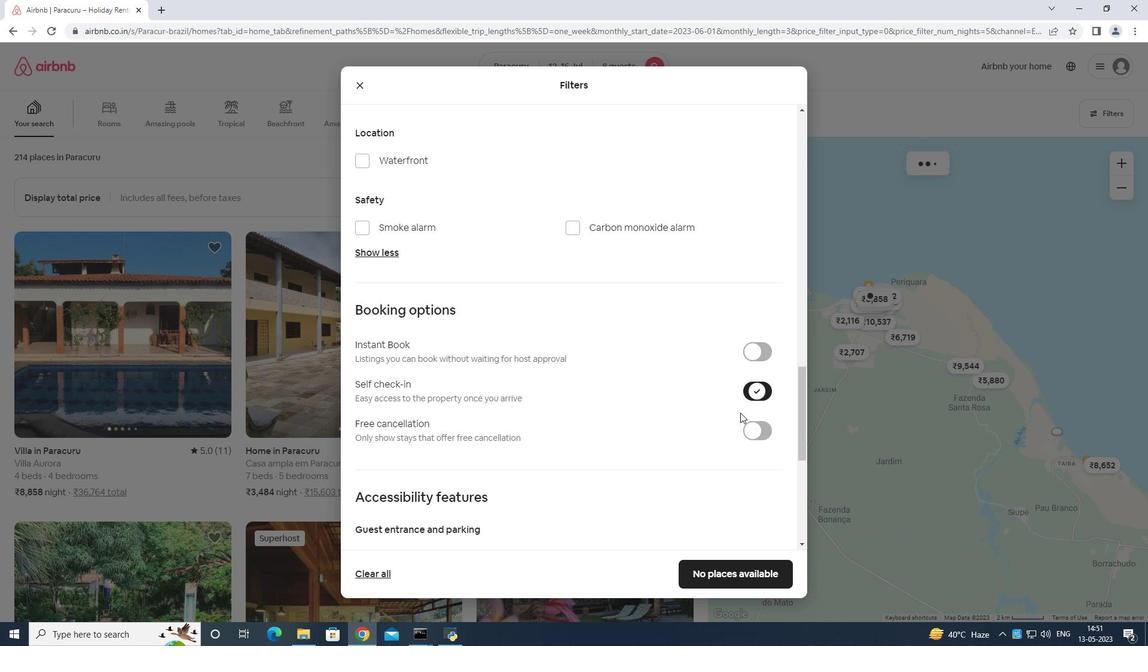 
Action: Mouse moved to (720, 405)
Screenshot: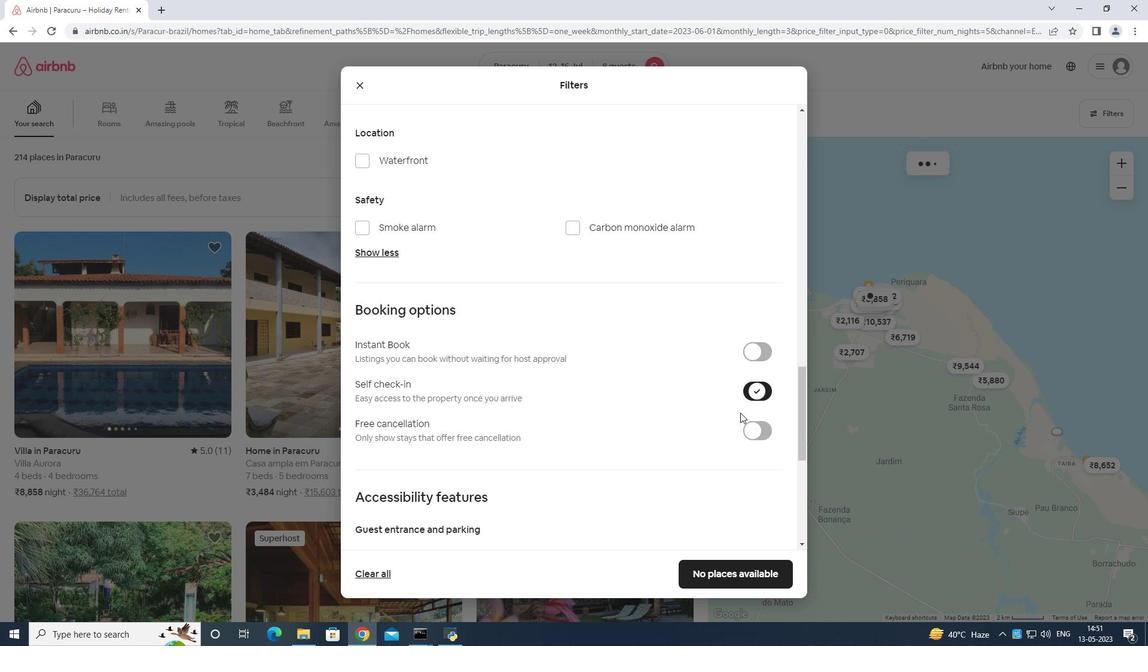 
Action: Mouse scrolled (720, 405) with delta (0, 0)
Screenshot: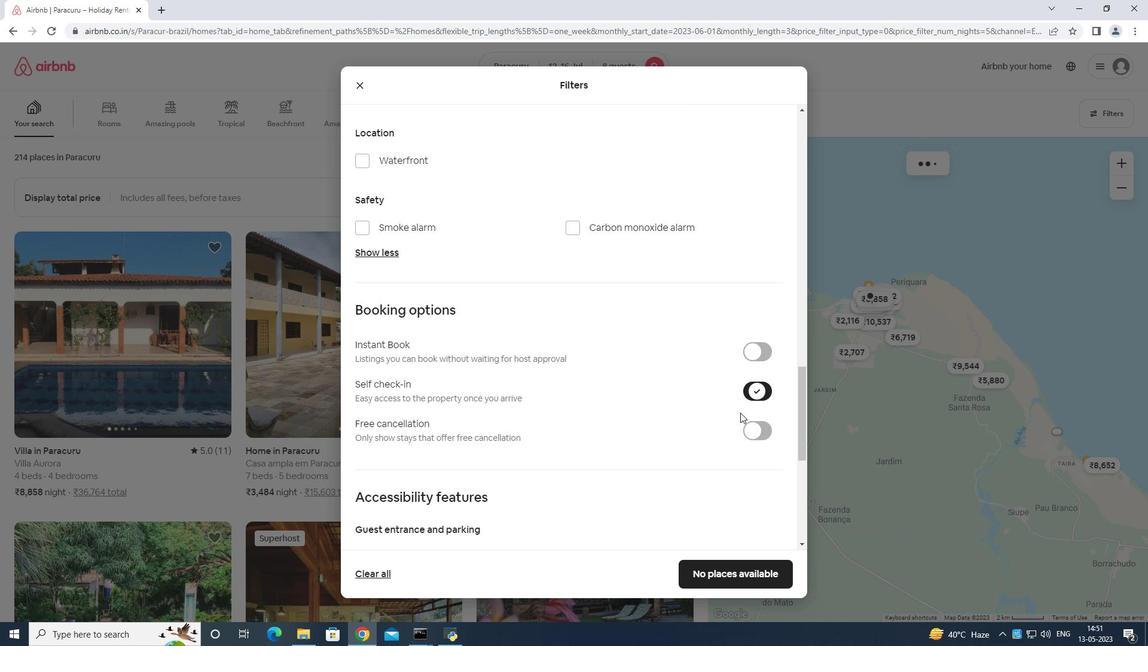 
Action: Mouse moved to (716, 409)
Screenshot: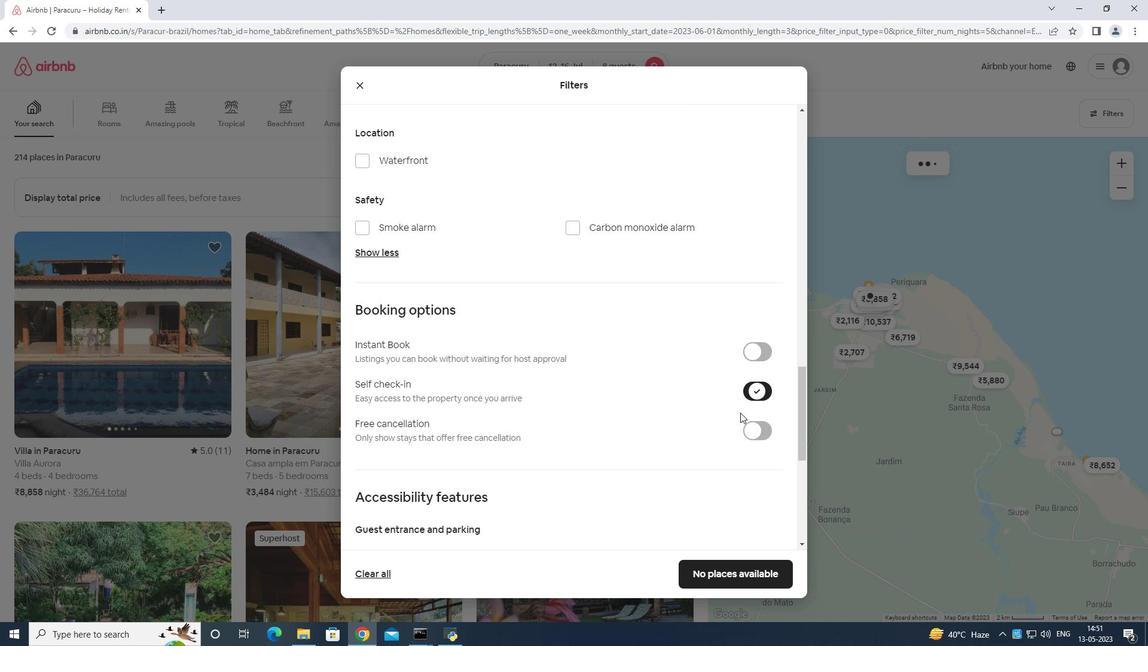 
Action: Mouse scrolled (717, 407) with delta (0, 0)
Screenshot: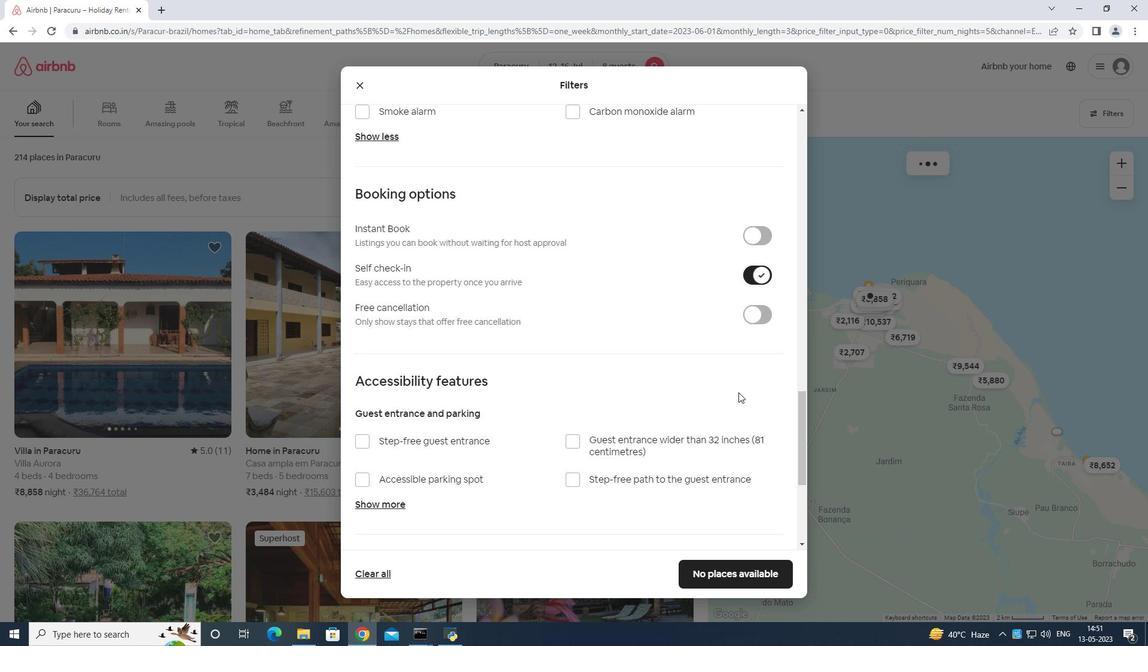 
Action: Mouse moved to (713, 411)
Screenshot: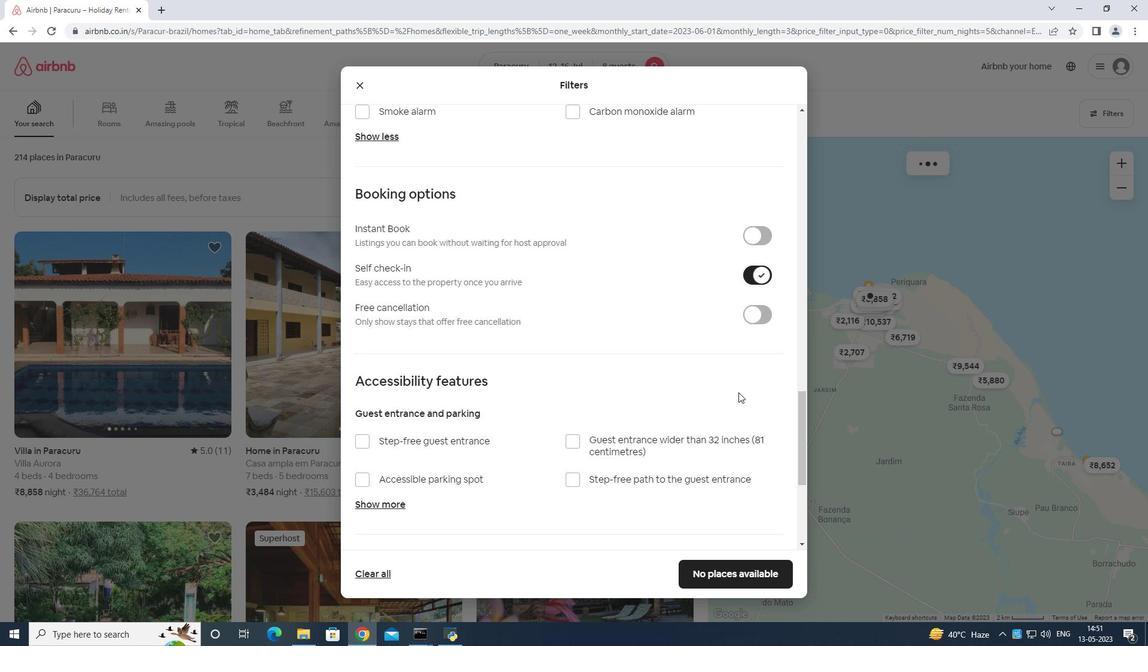 
Action: Mouse scrolled (714, 409) with delta (0, 0)
Screenshot: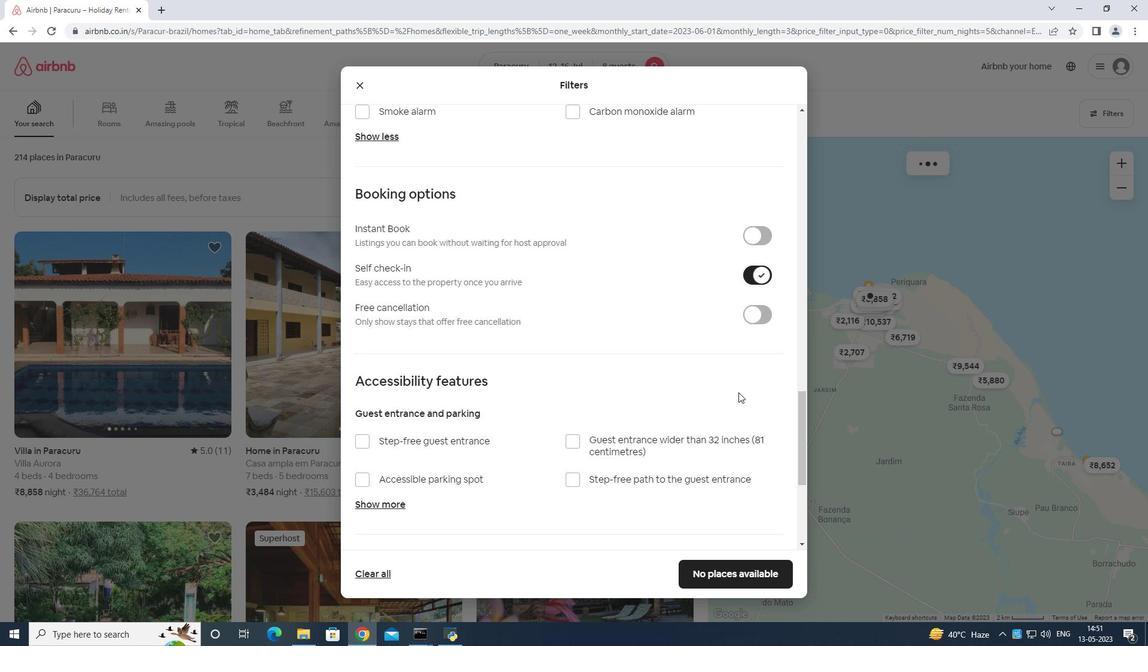 
Action: Mouse moved to (658, 382)
Screenshot: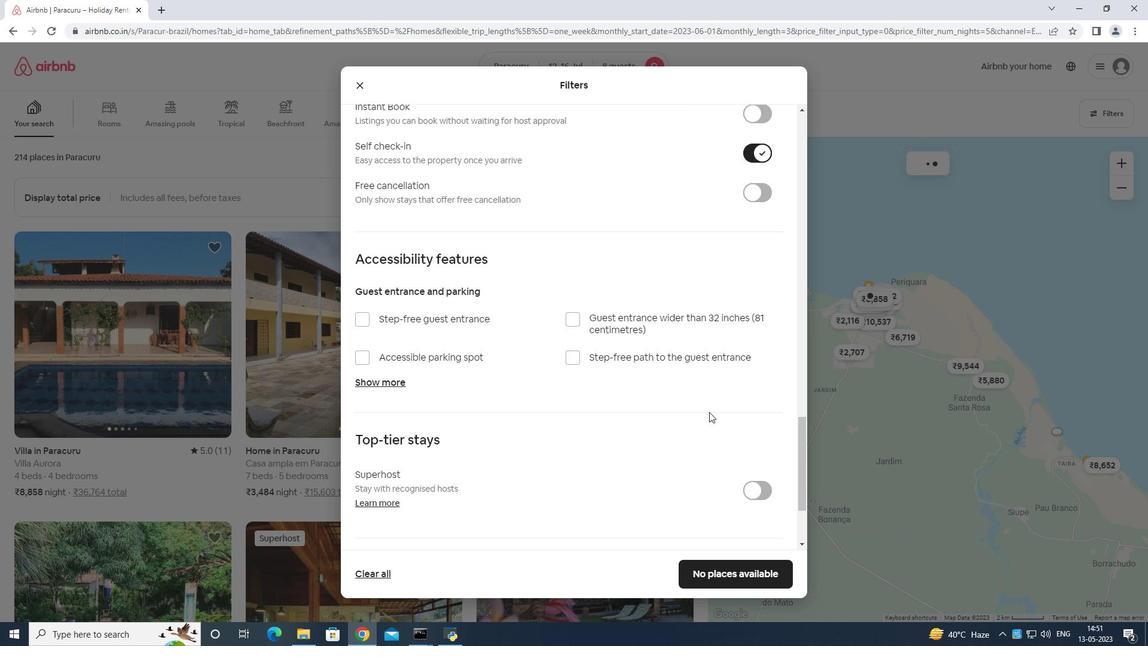 
Action: Mouse scrolled (658, 382) with delta (0, 0)
Screenshot: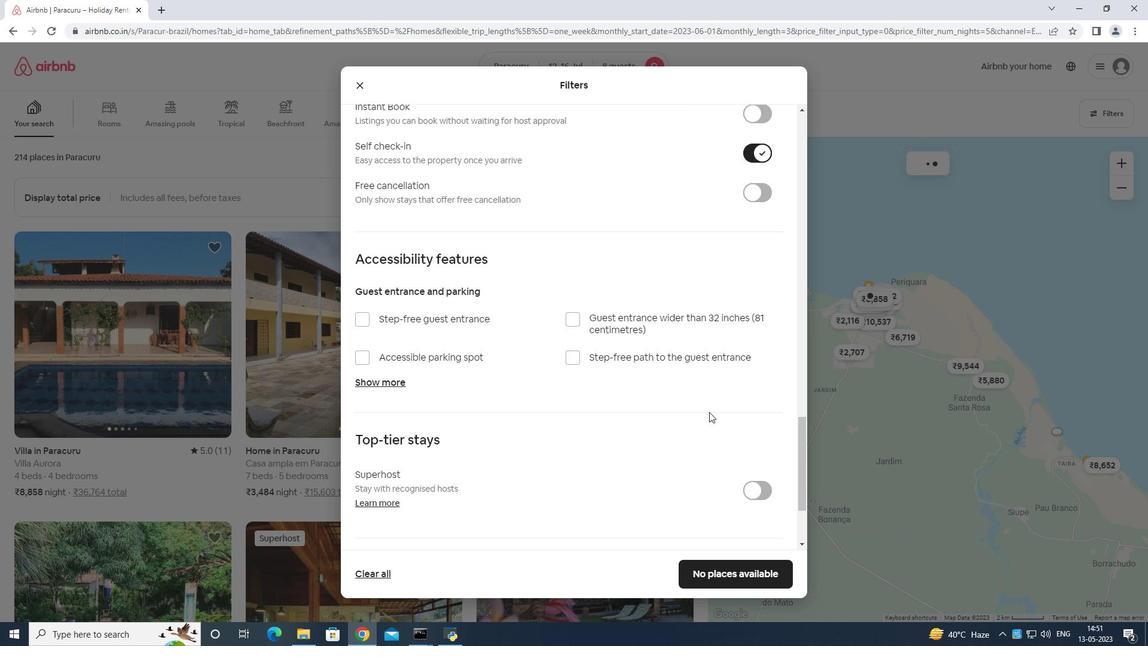 
Action: Mouse moved to (647, 391)
Screenshot: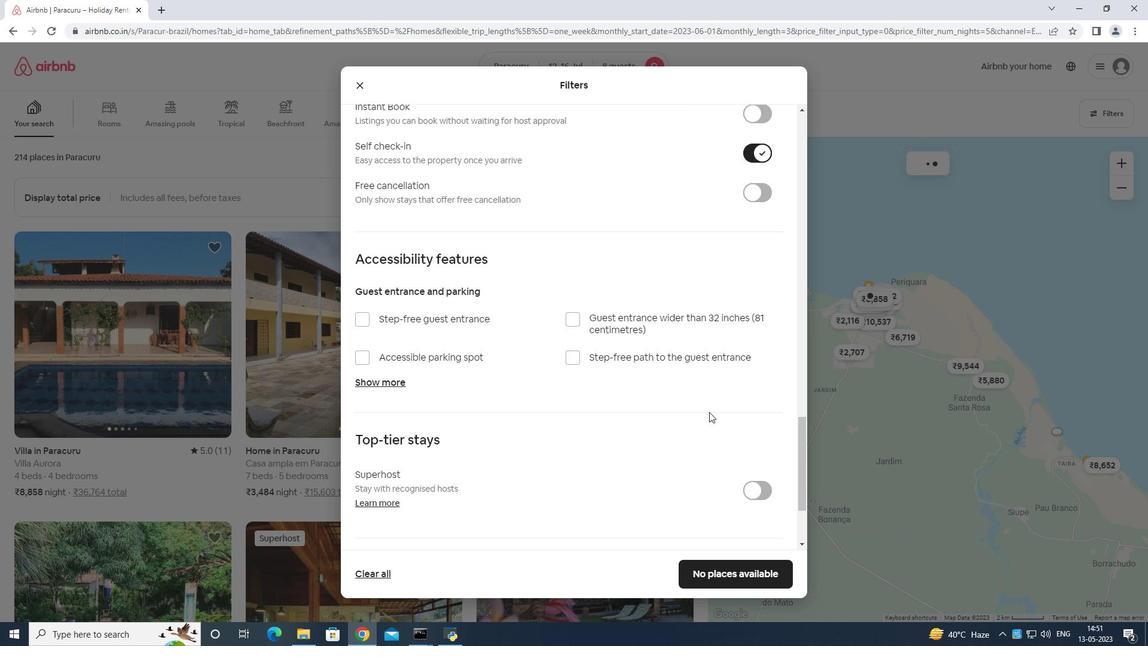 
Action: Mouse scrolled (647, 390) with delta (0, 0)
Screenshot: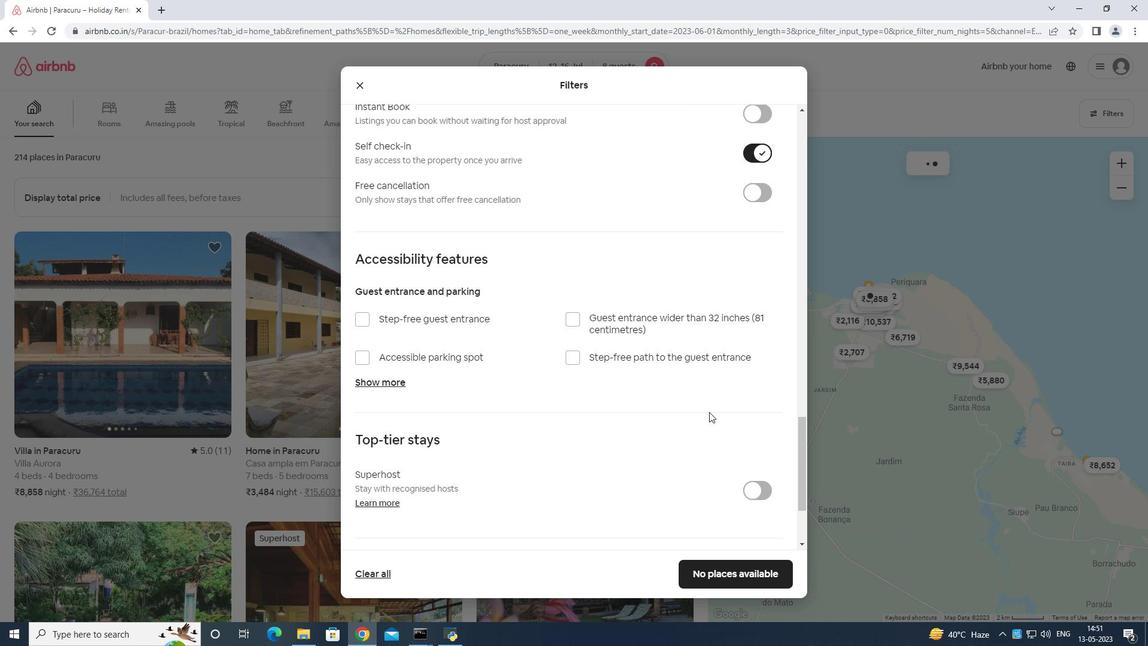 
Action: Mouse moved to (629, 397)
Screenshot: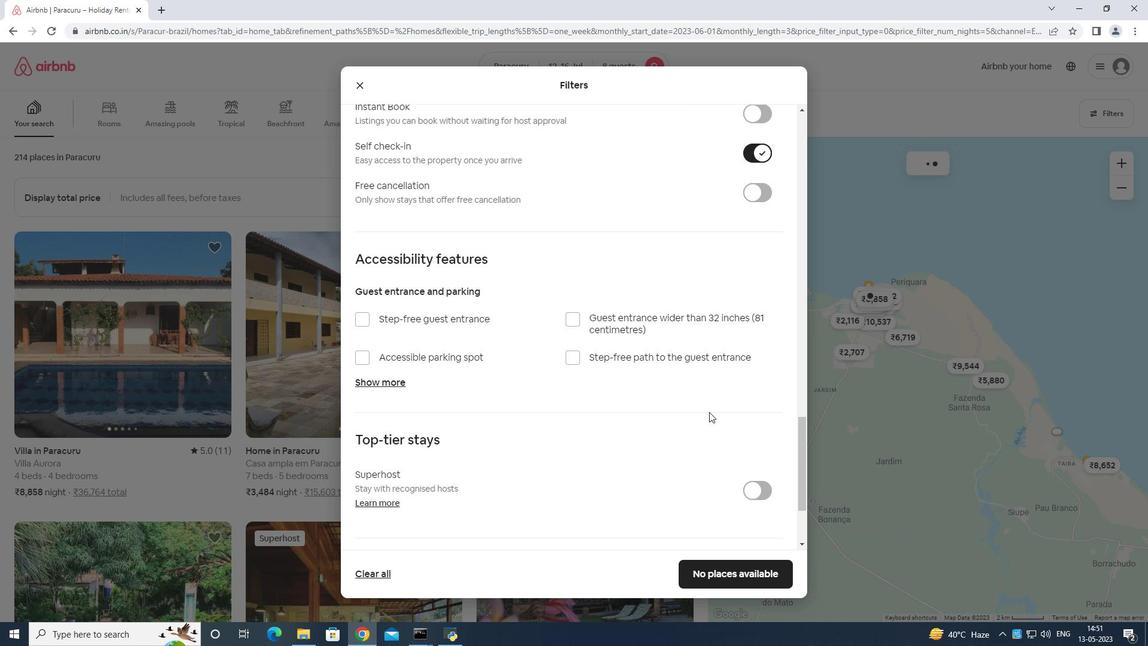 
Action: Mouse scrolled (636, 393) with delta (0, 0)
Screenshot: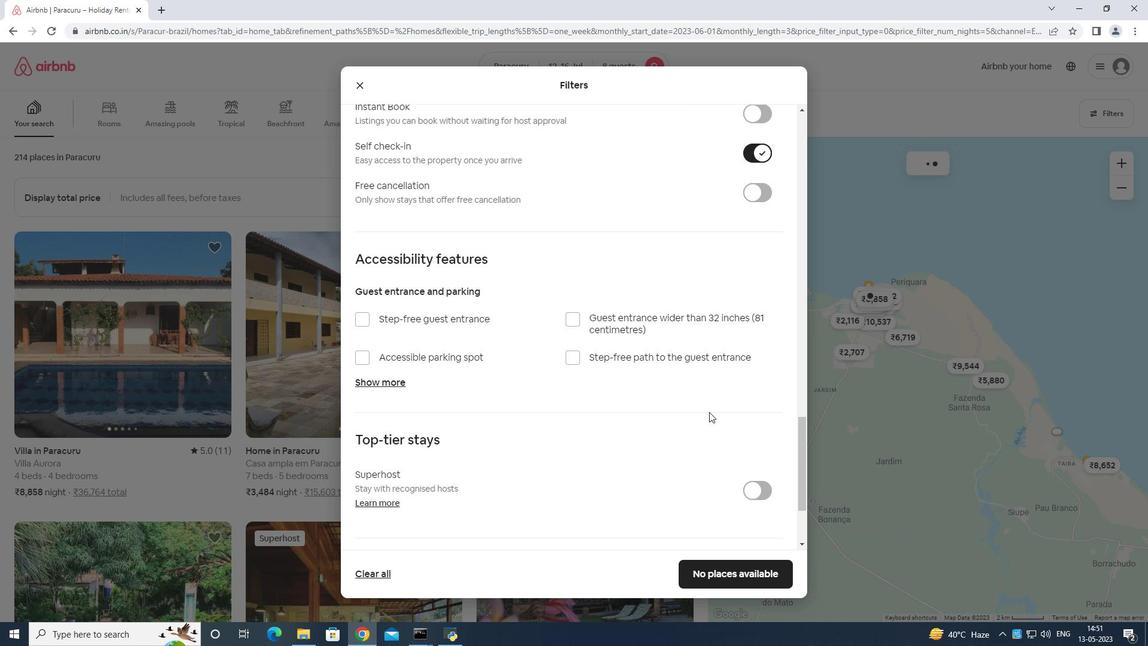 
Action: Mouse moved to (610, 400)
Screenshot: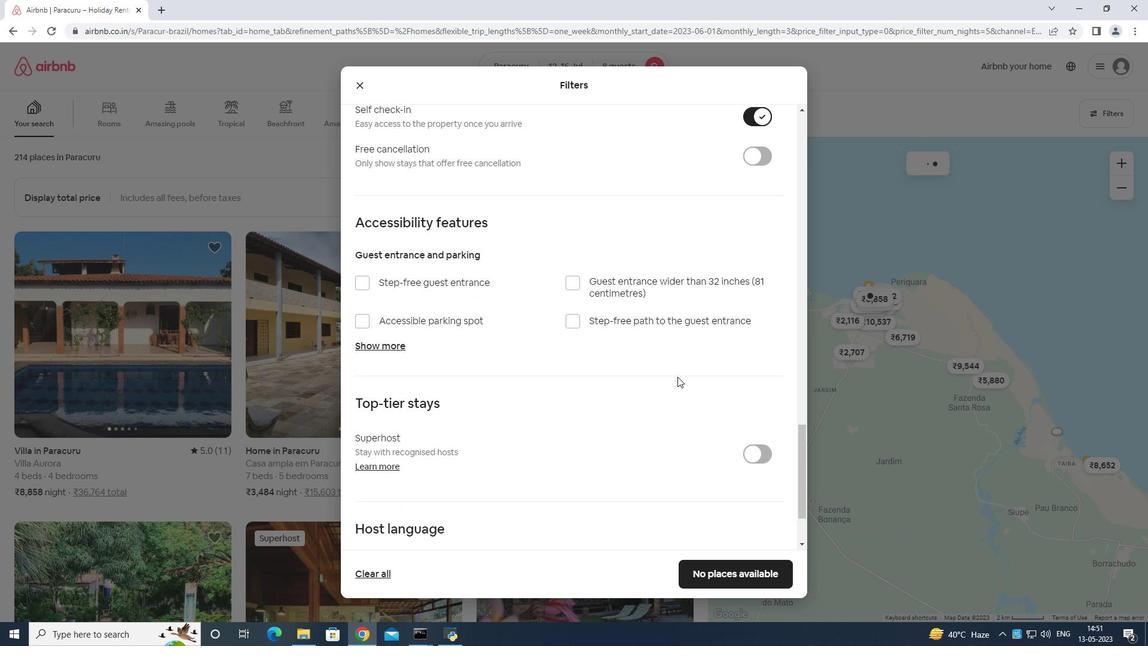
Action: Mouse scrolled (621, 397) with delta (0, 0)
Screenshot: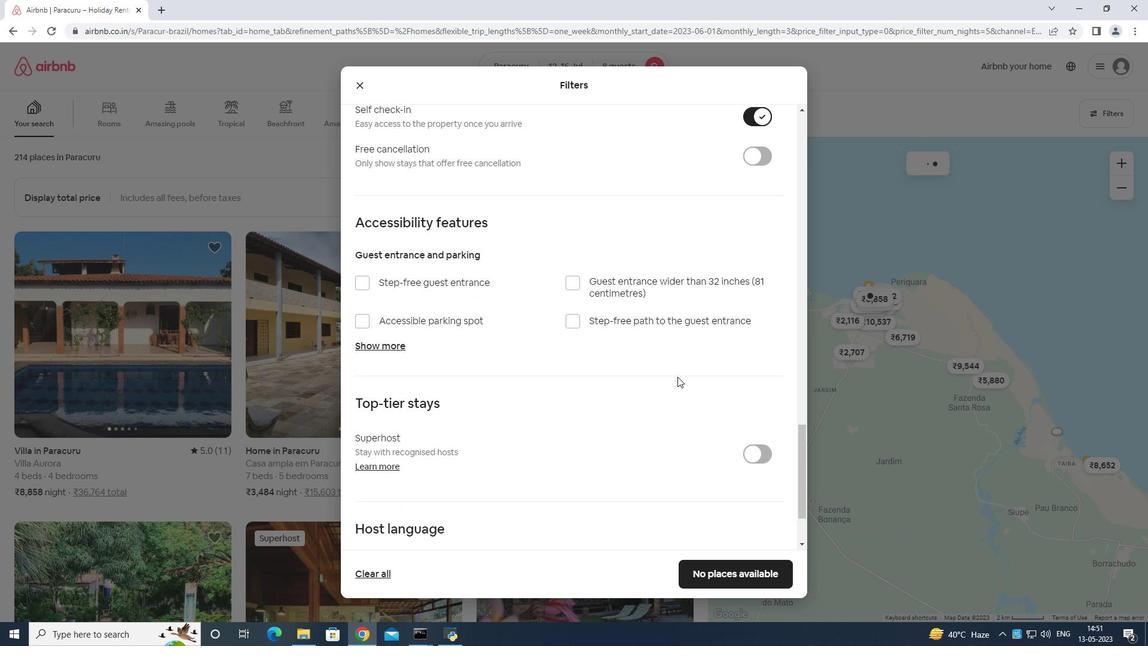
Action: Mouse moved to (367, 461)
Screenshot: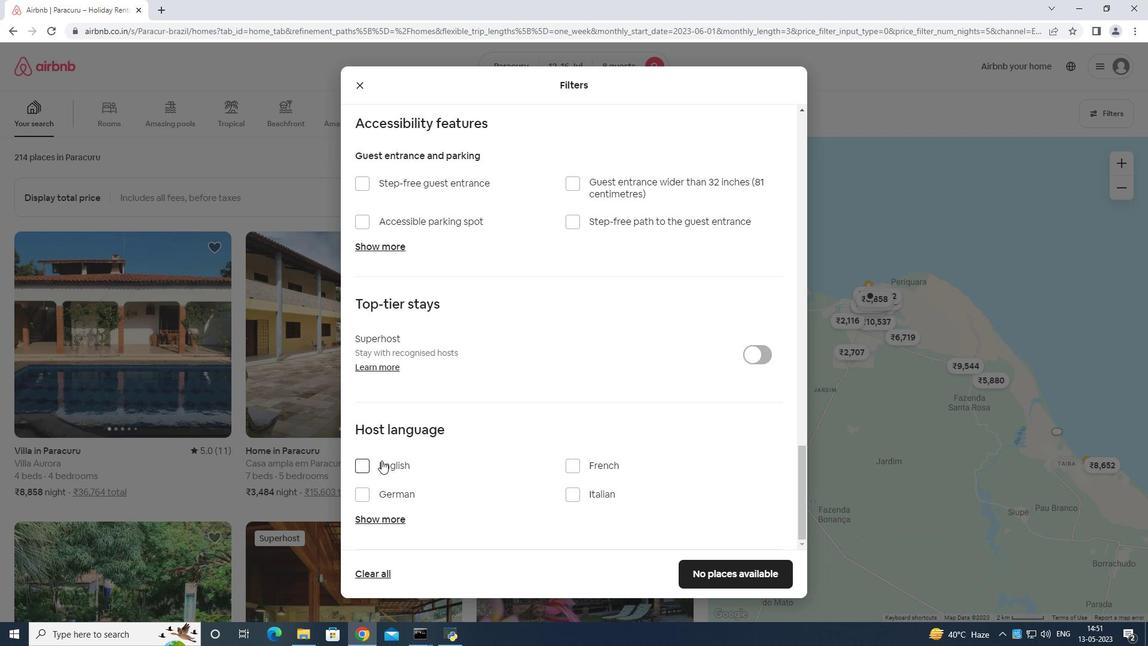 
Action: Mouse pressed left at (367, 461)
Screenshot: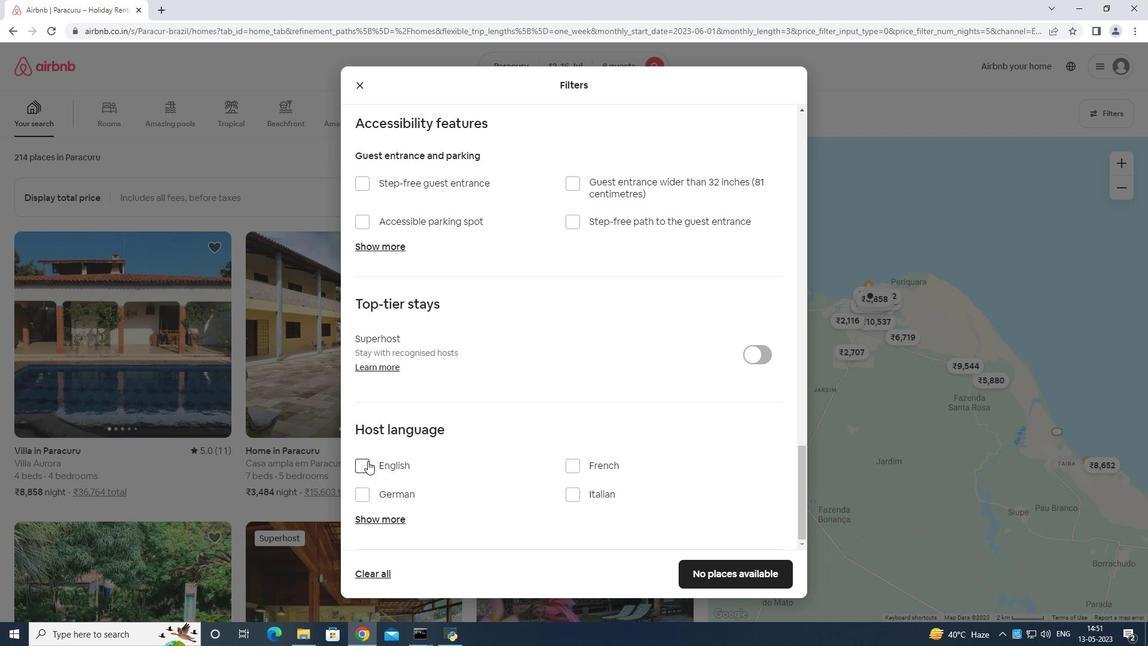 
Action: Mouse moved to (741, 569)
Screenshot: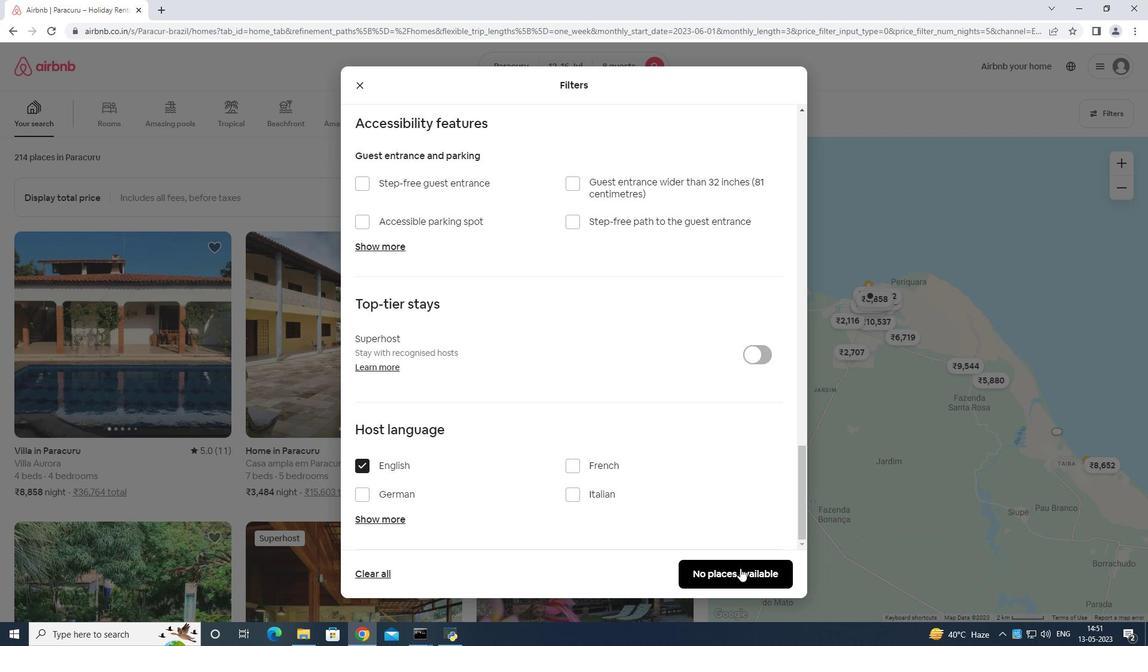 
Action: Mouse pressed left at (741, 569)
Screenshot: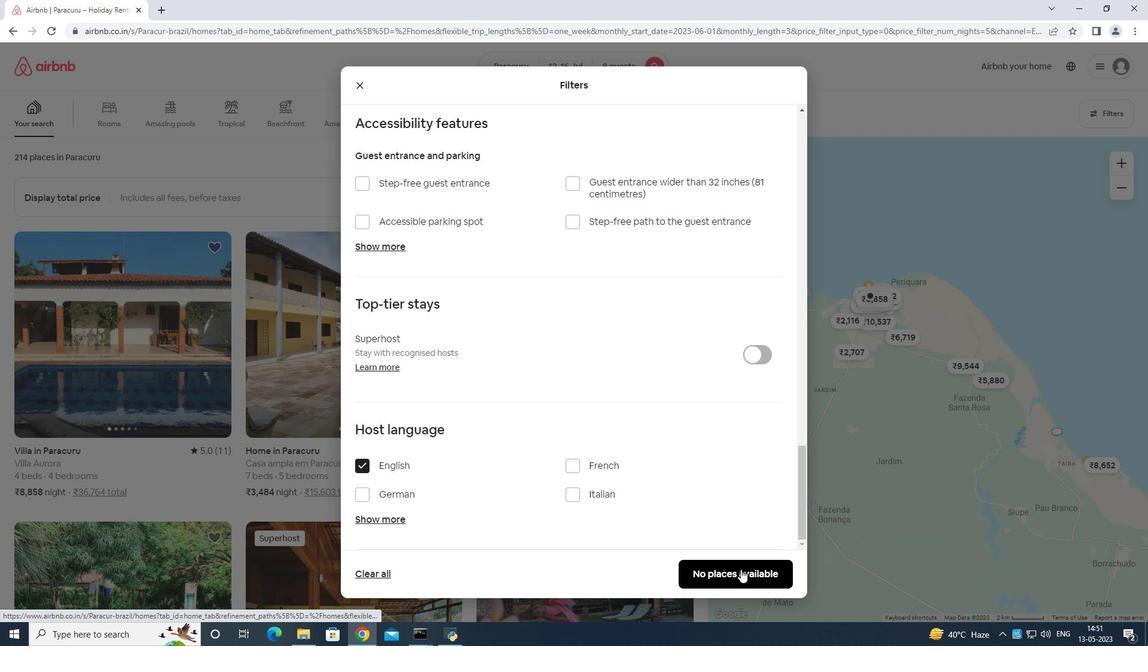 
